 Task: Search one way flight ticket for 1 adult, 5 children, 2 infants in seat and 1 infant on lap in first from Mesa: Phoenix-mesa Gateway Airport (formerly Williams Afb) to Greenville: Pitt-greenville Airport on 5-2-2023. Choice of flights is Sun country airlines. Number of bags: 1 checked bag. Price is upto 92000. Outbound departure time preference is 4:30.
Action: Mouse moved to (258, 169)
Screenshot: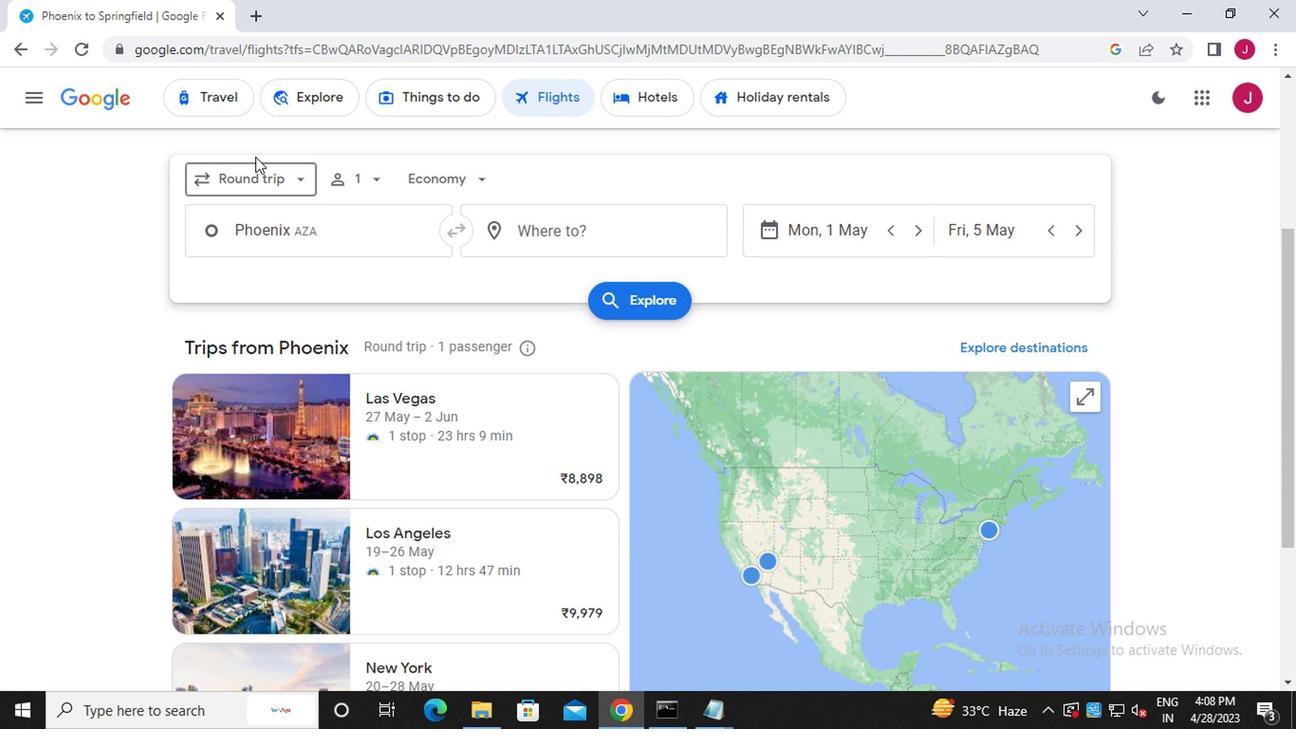
Action: Mouse pressed left at (258, 169)
Screenshot: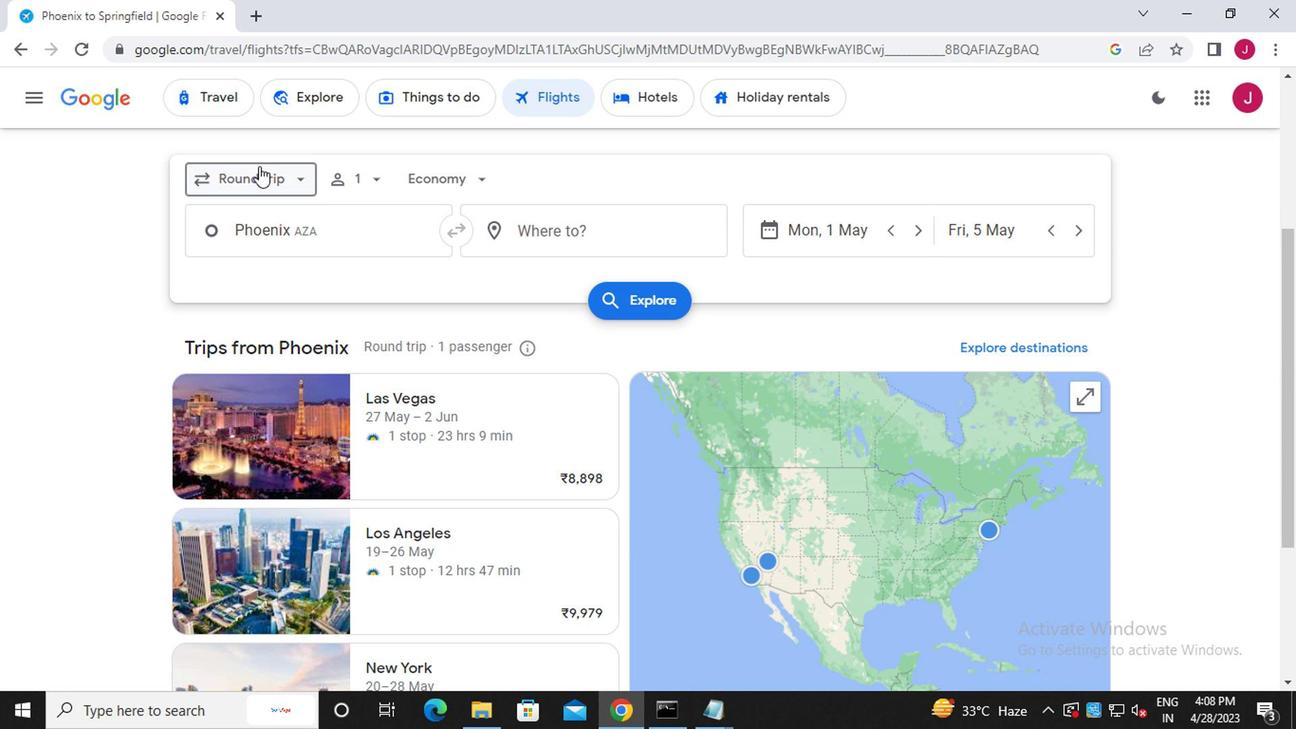 
Action: Mouse moved to (272, 257)
Screenshot: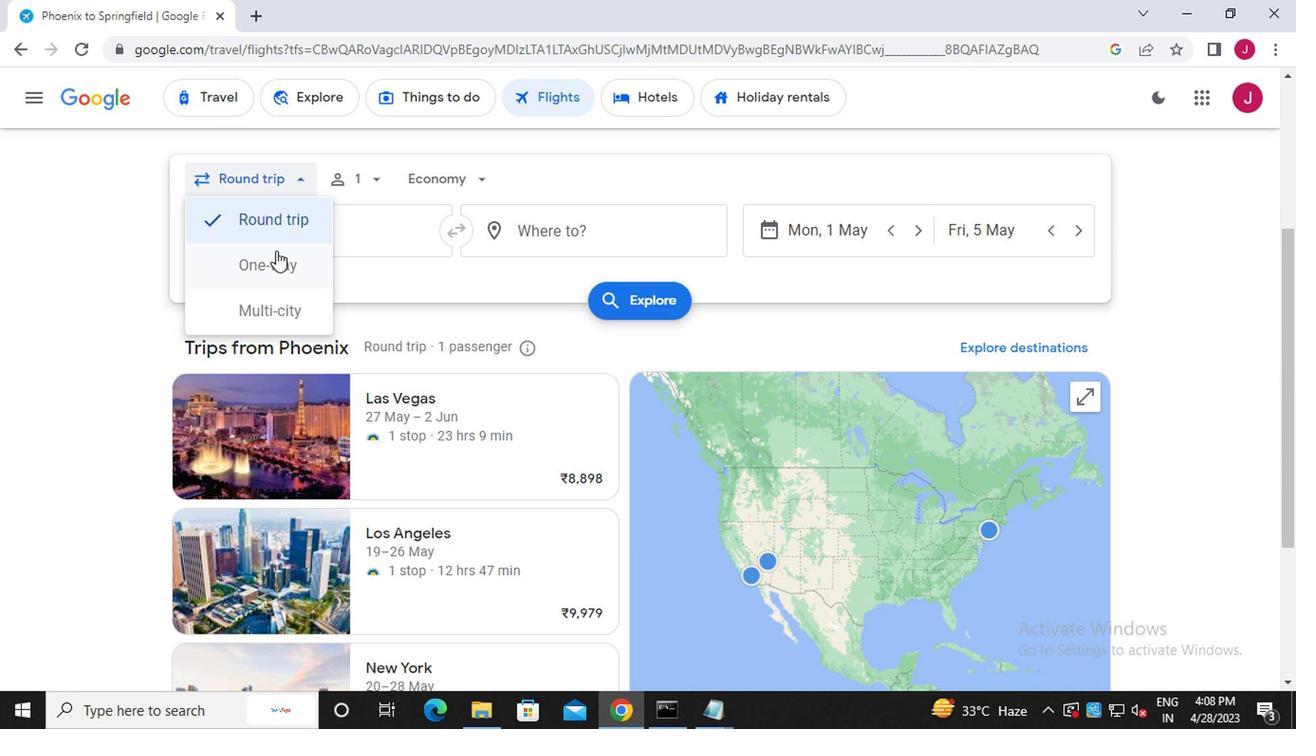
Action: Mouse pressed left at (272, 257)
Screenshot: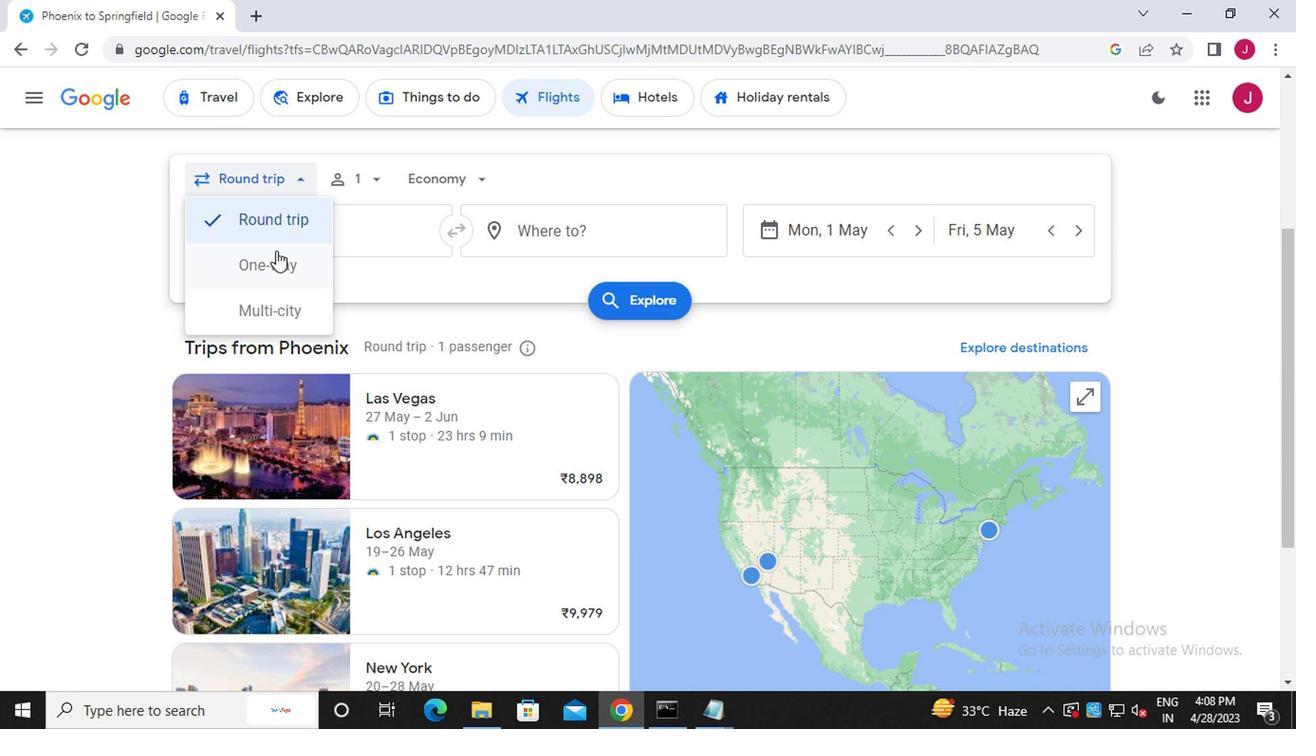 
Action: Mouse moved to (352, 181)
Screenshot: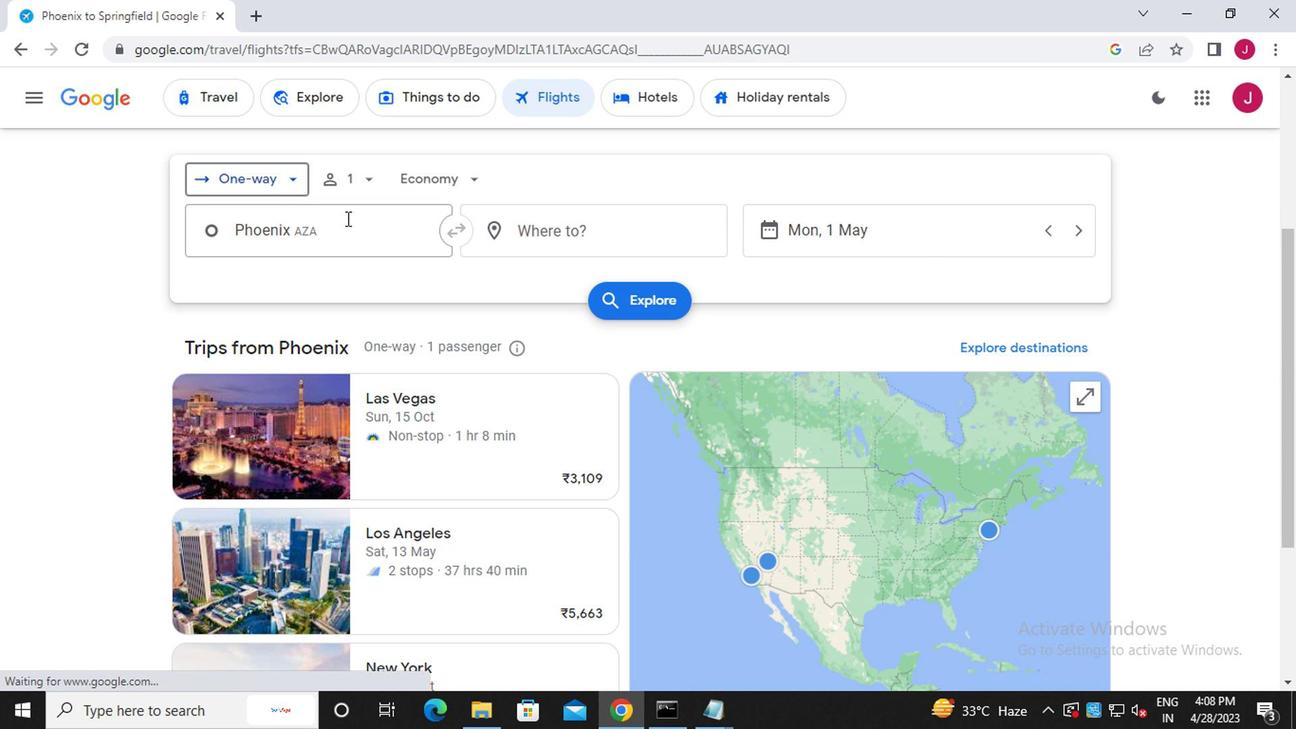 
Action: Mouse pressed left at (352, 181)
Screenshot: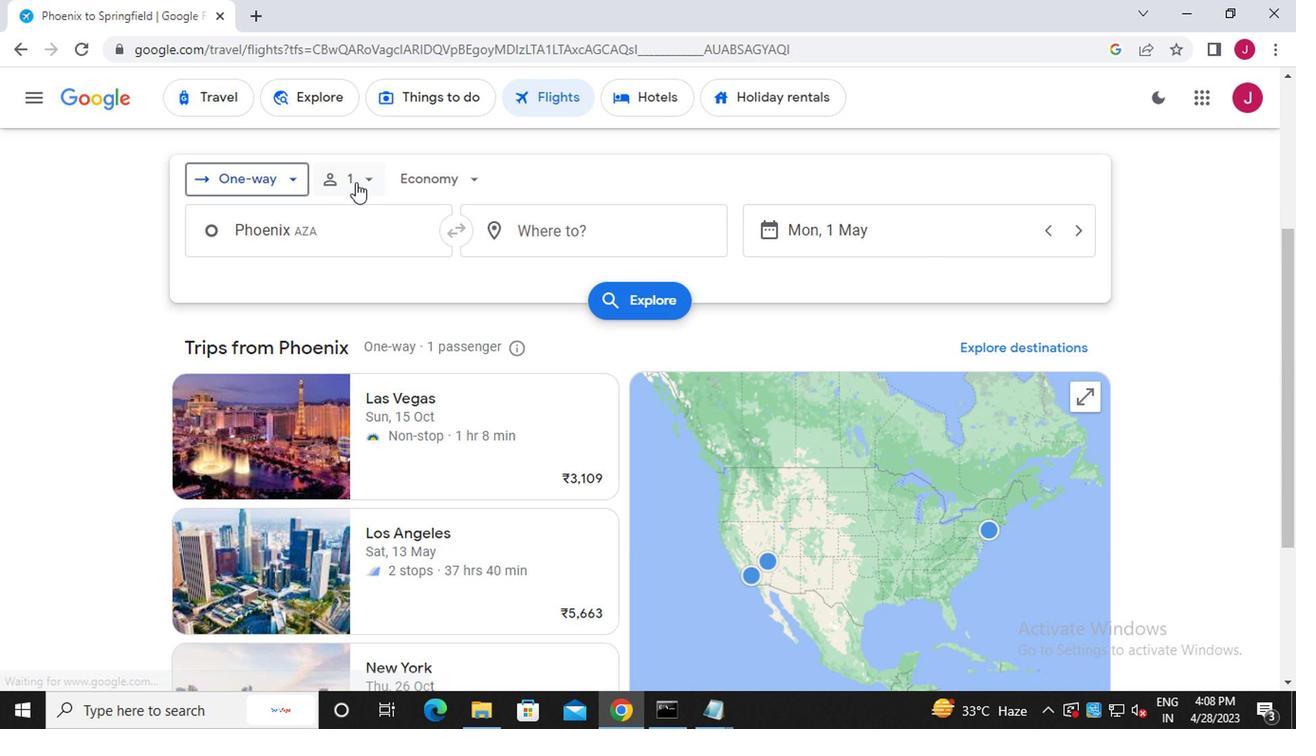 
Action: Mouse moved to (517, 282)
Screenshot: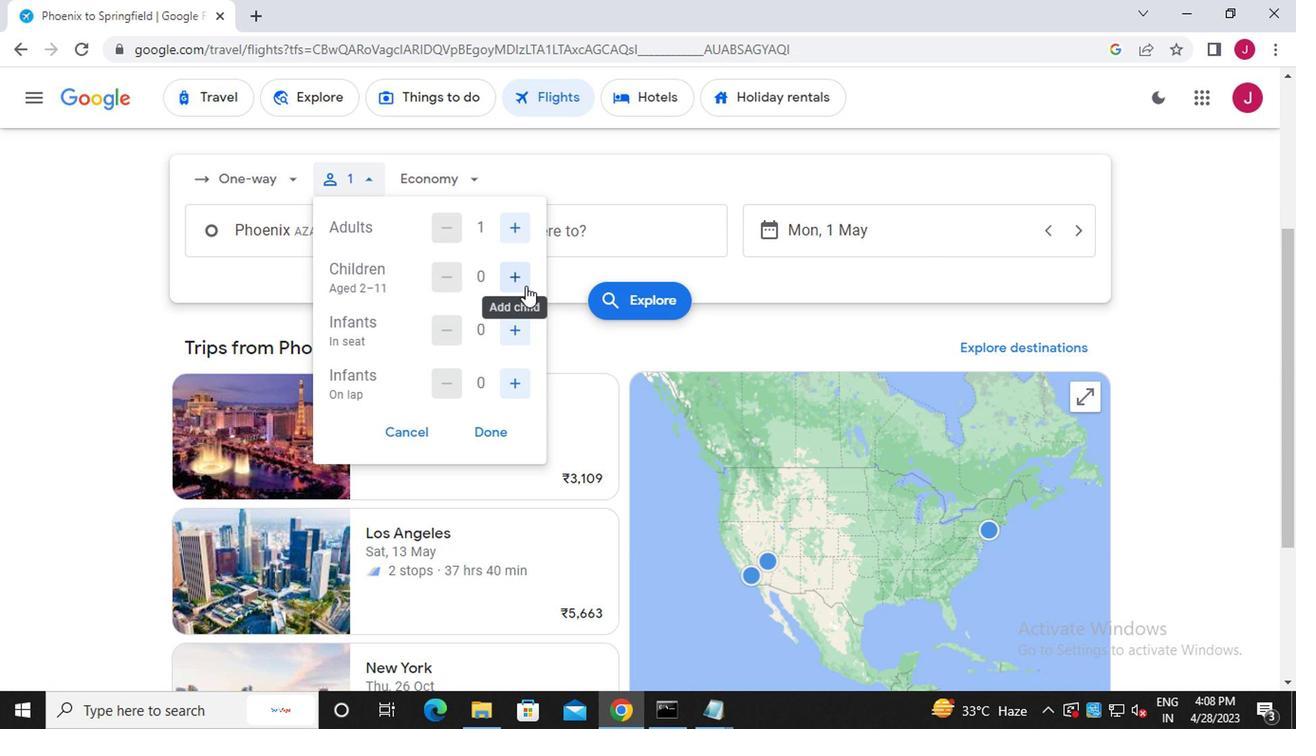 
Action: Mouse pressed left at (517, 282)
Screenshot: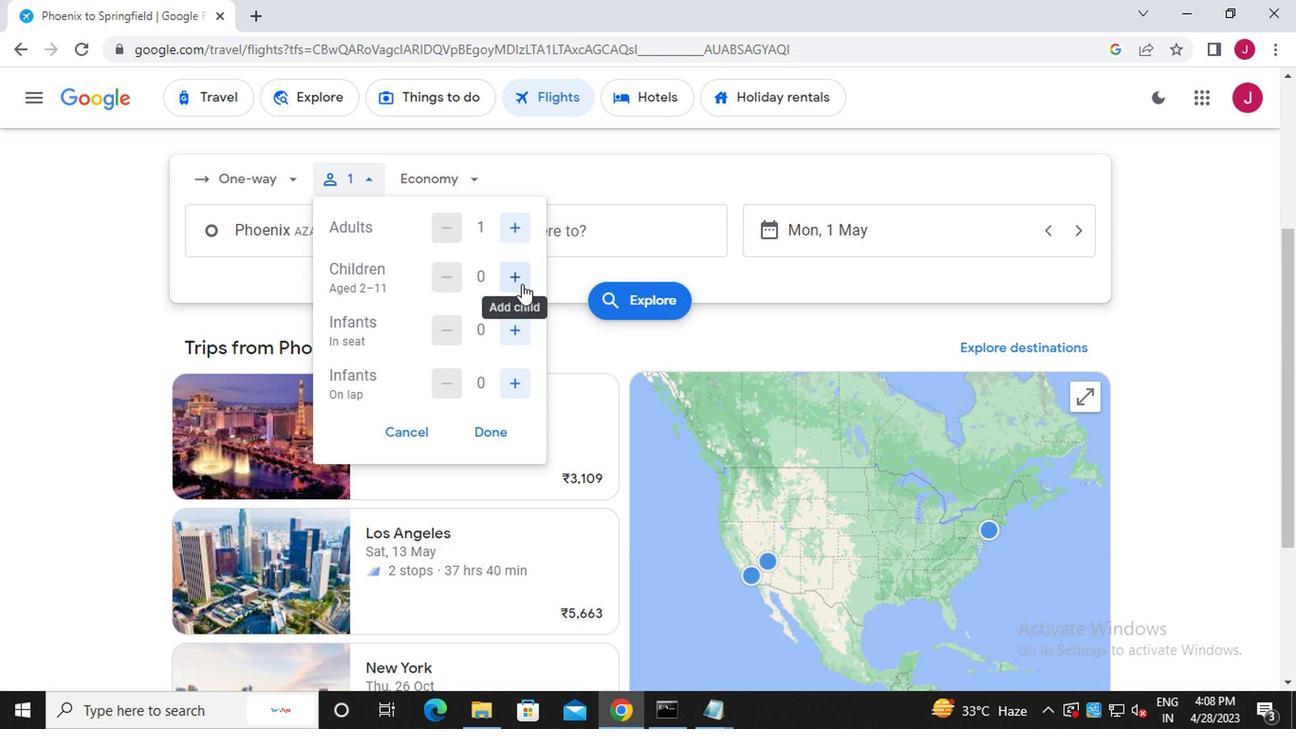 
Action: Mouse pressed left at (517, 282)
Screenshot: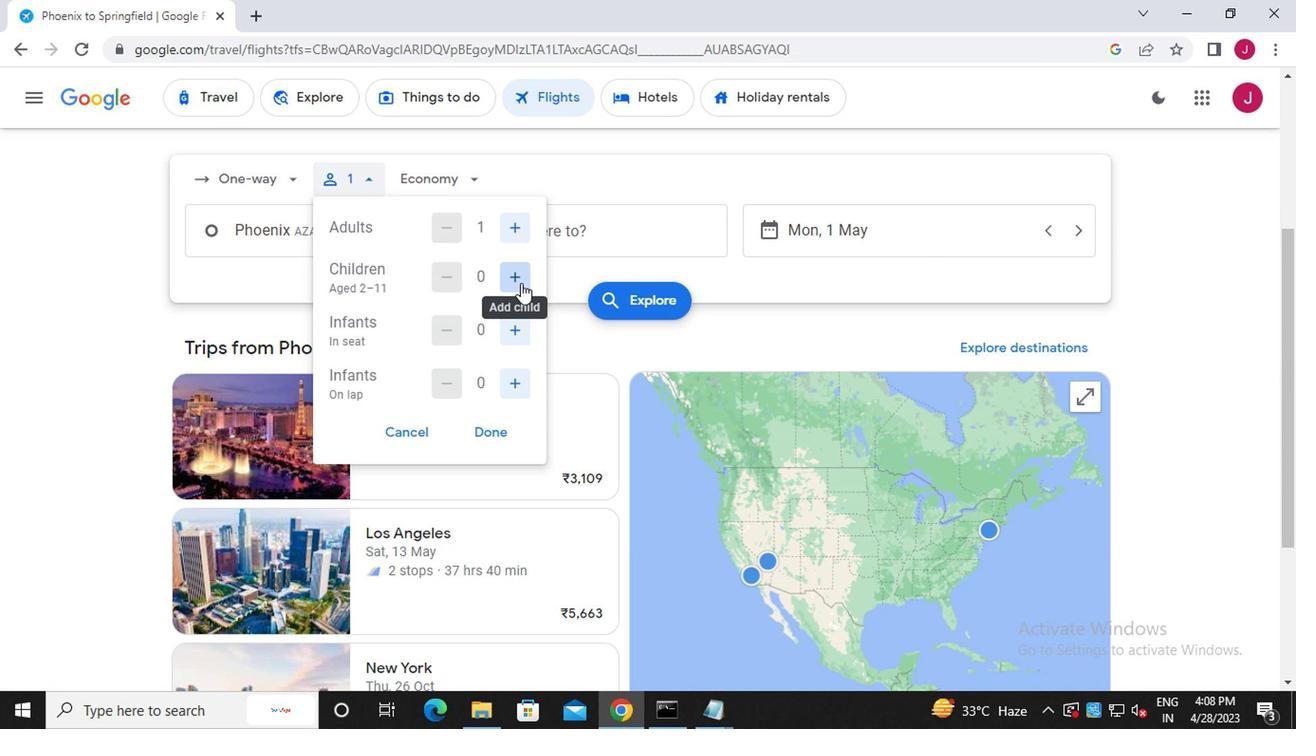 
Action: Mouse pressed left at (517, 282)
Screenshot: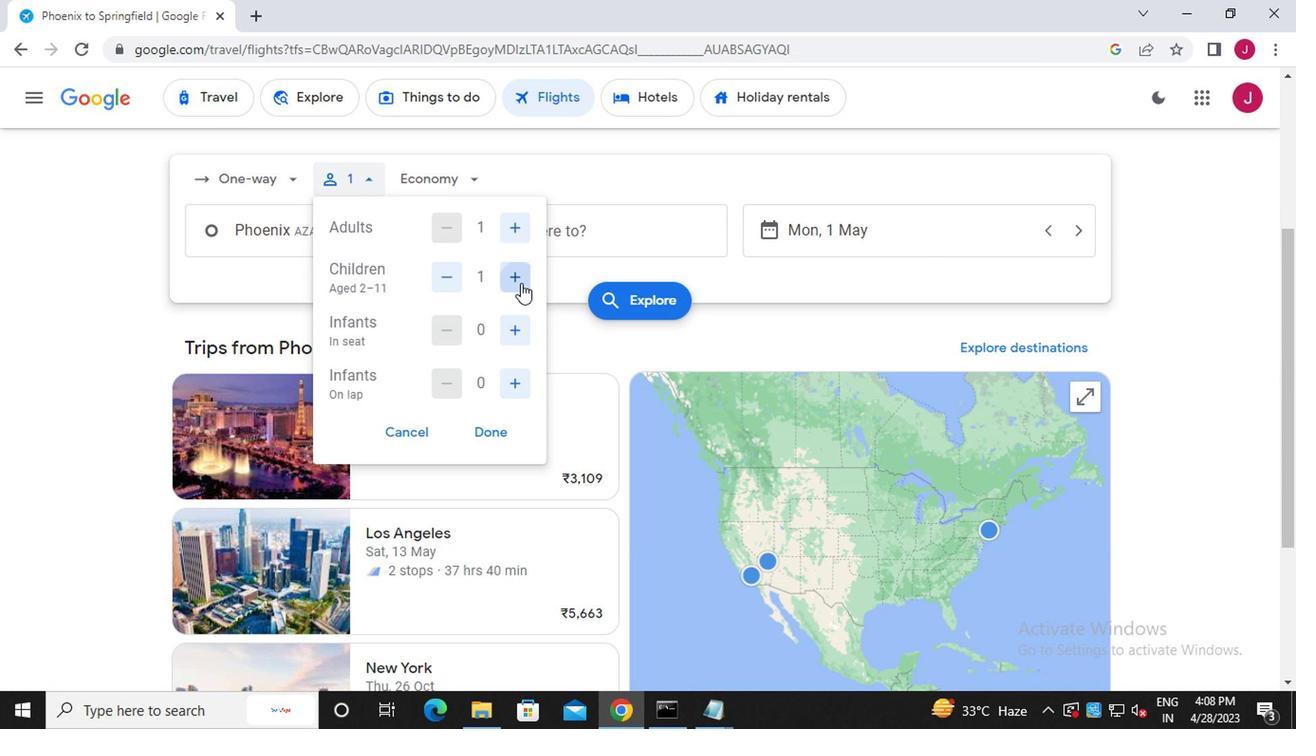 
Action: Mouse pressed left at (517, 282)
Screenshot: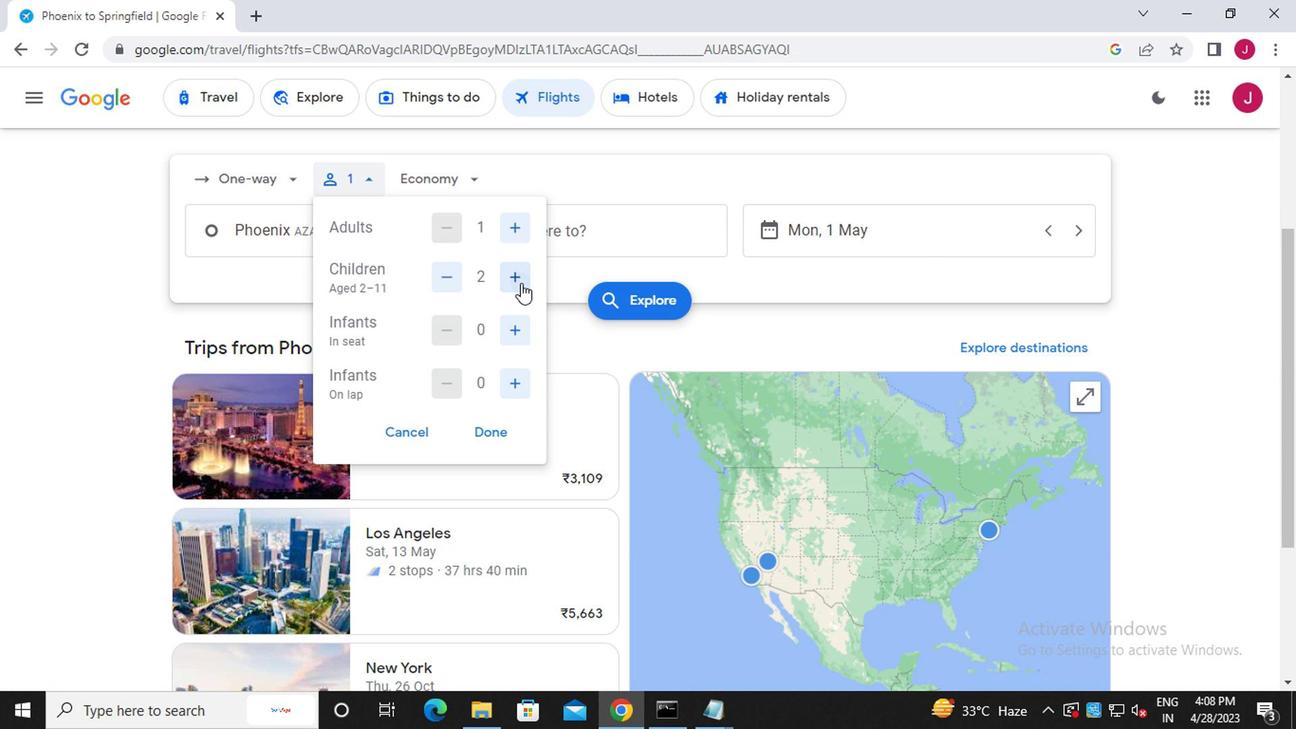 
Action: Mouse pressed left at (517, 282)
Screenshot: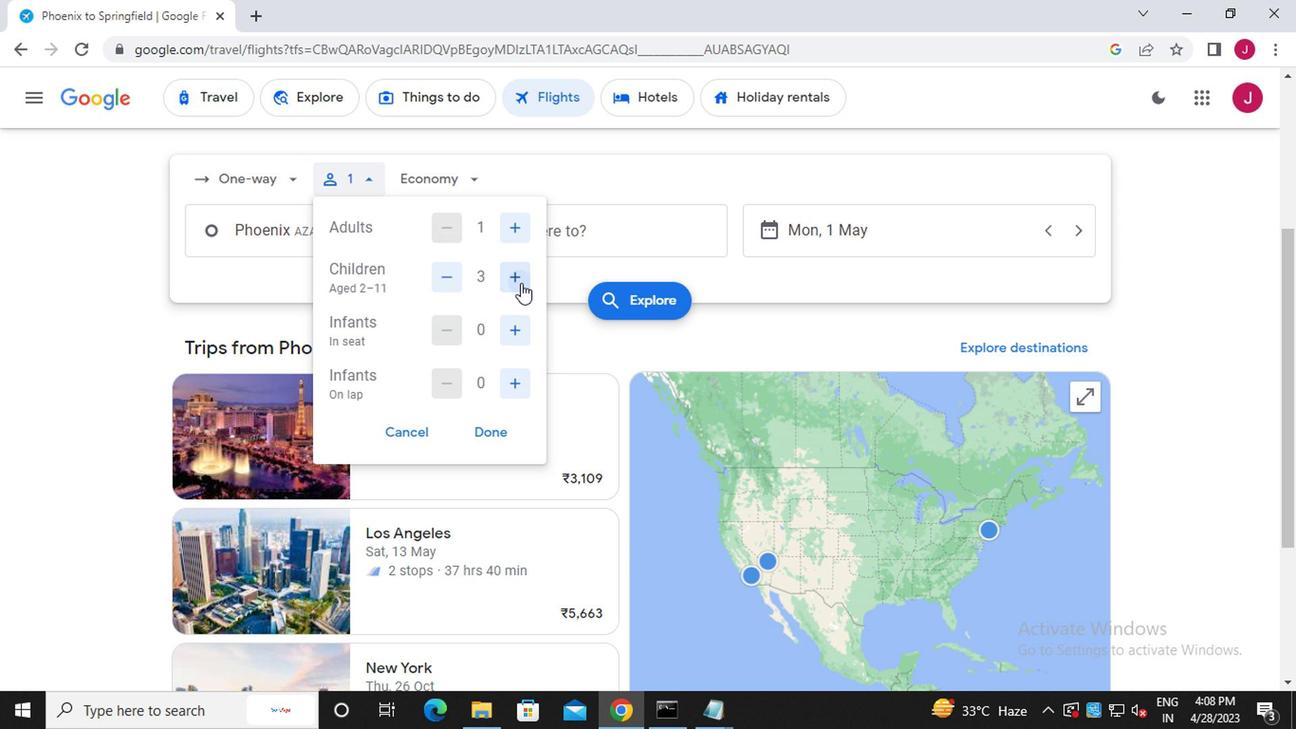 
Action: Mouse moved to (513, 326)
Screenshot: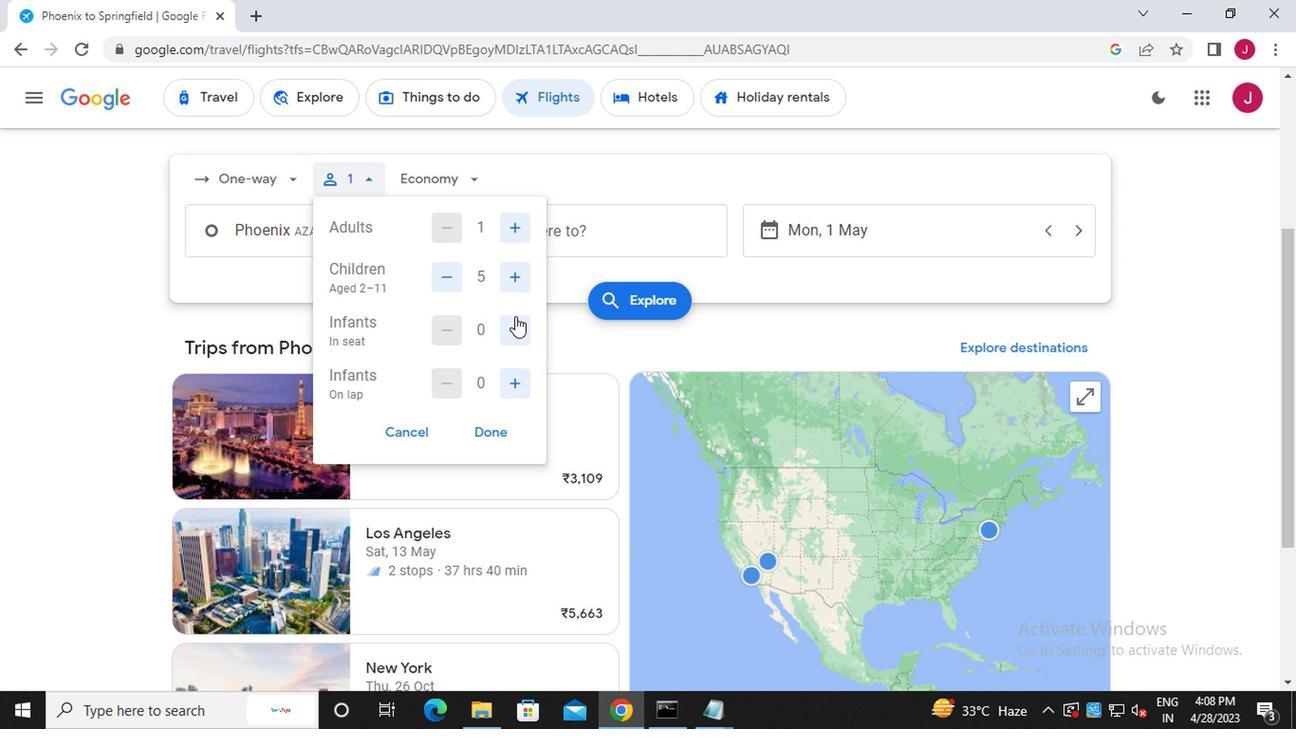 
Action: Mouse pressed left at (513, 326)
Screenshot: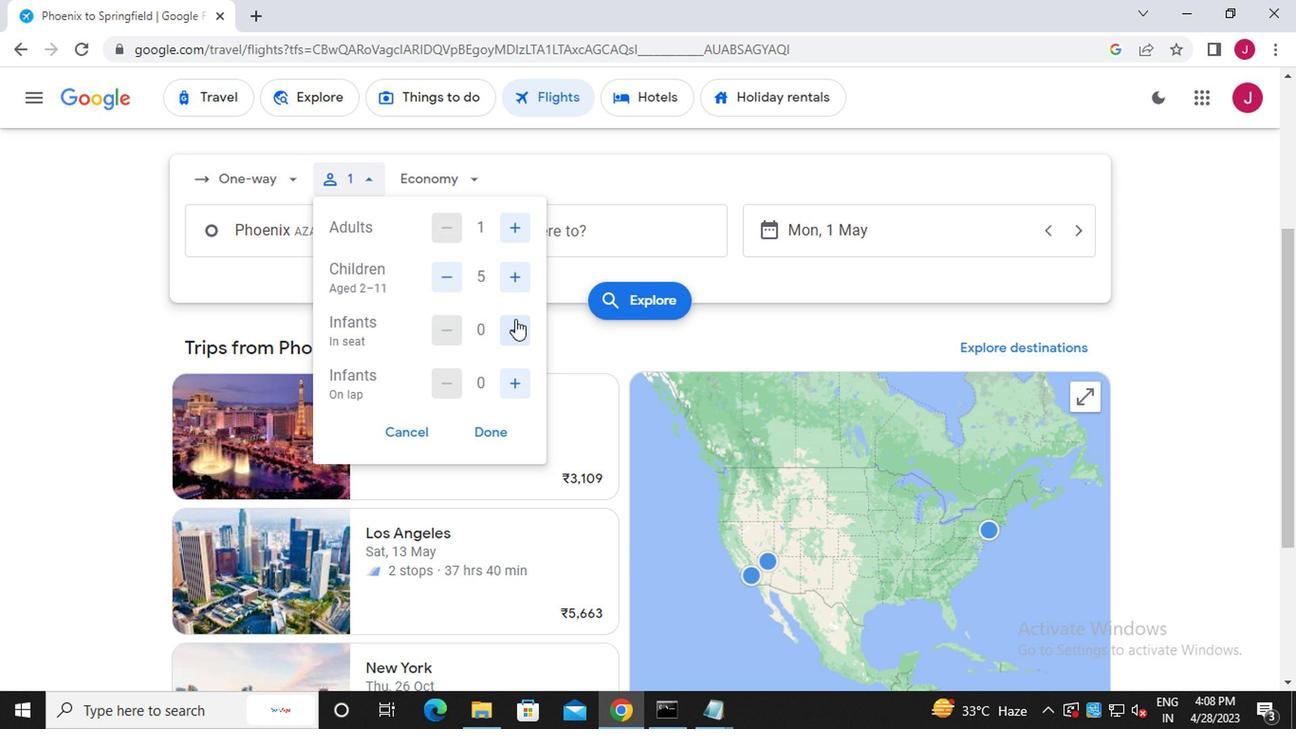 
Action: Mouse pressed left at (513, 326)
Screenshot: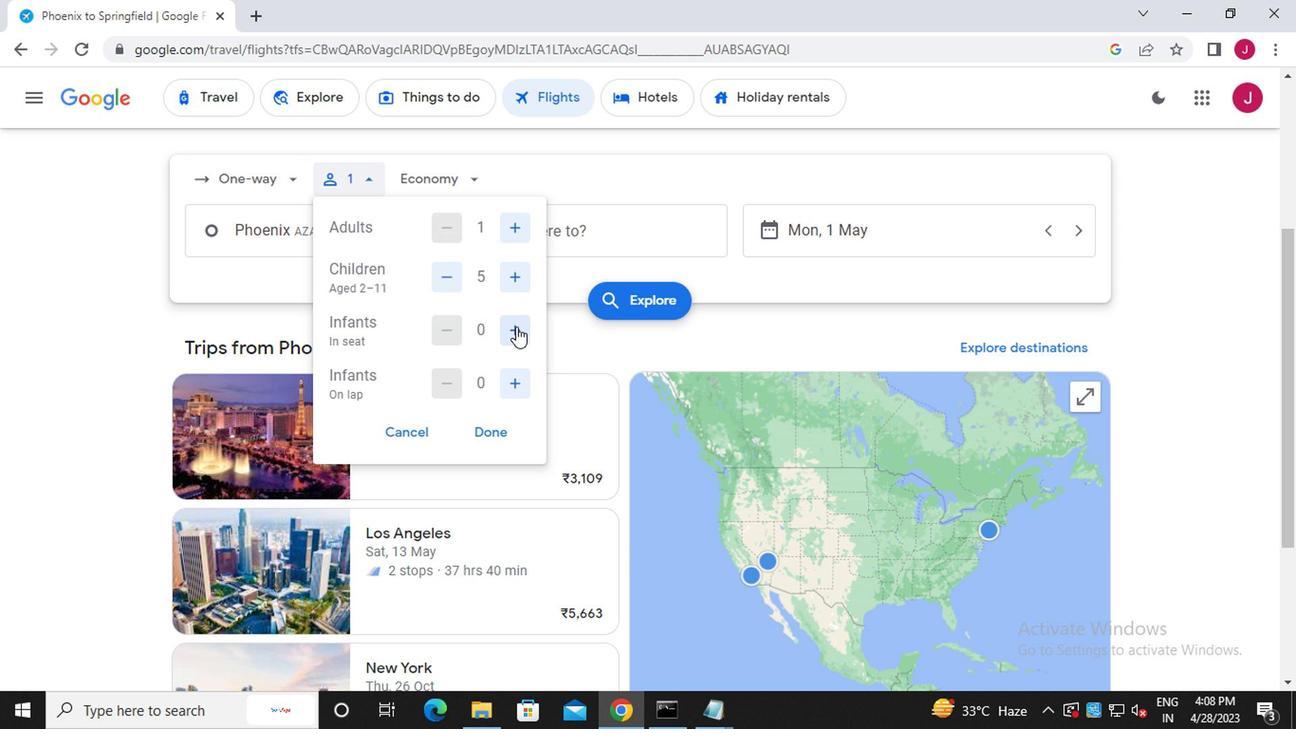 
Action: Mouse moved to (513, 384)
Screenshot: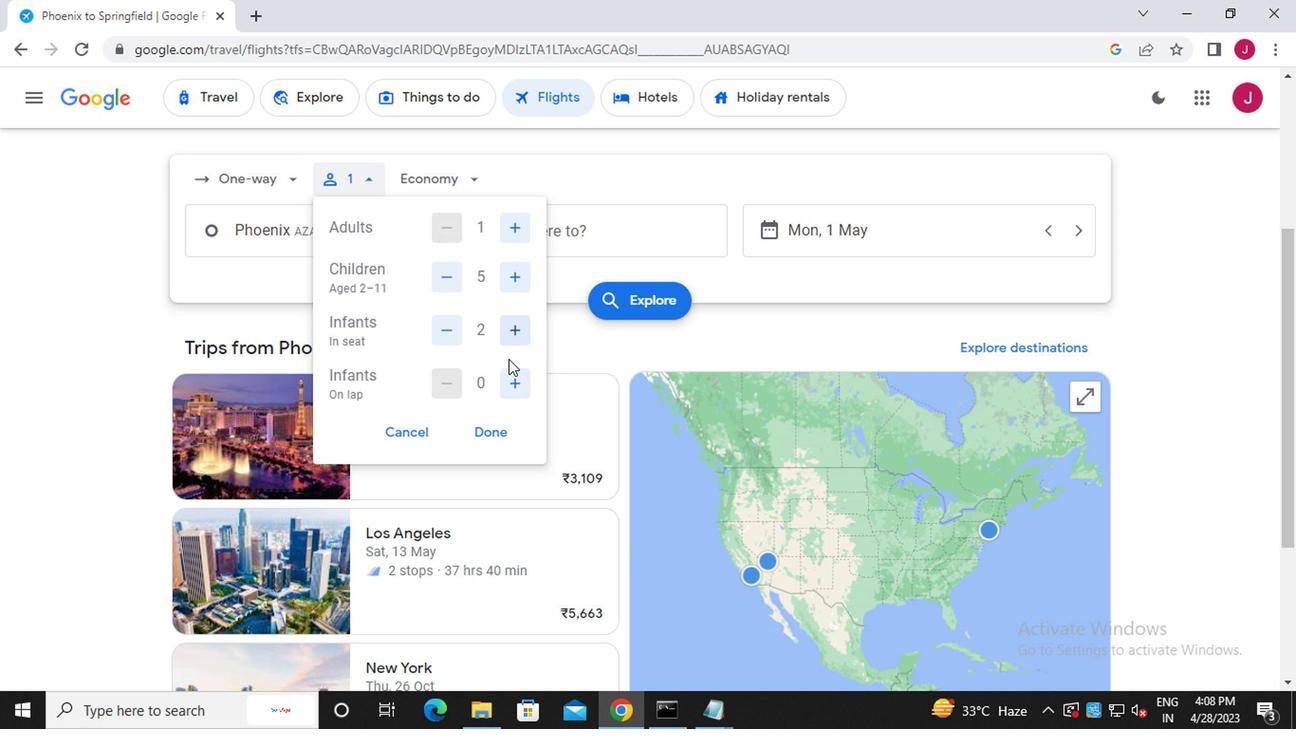 
Action: Mouse pressed left at (513, 384)
Screenshot: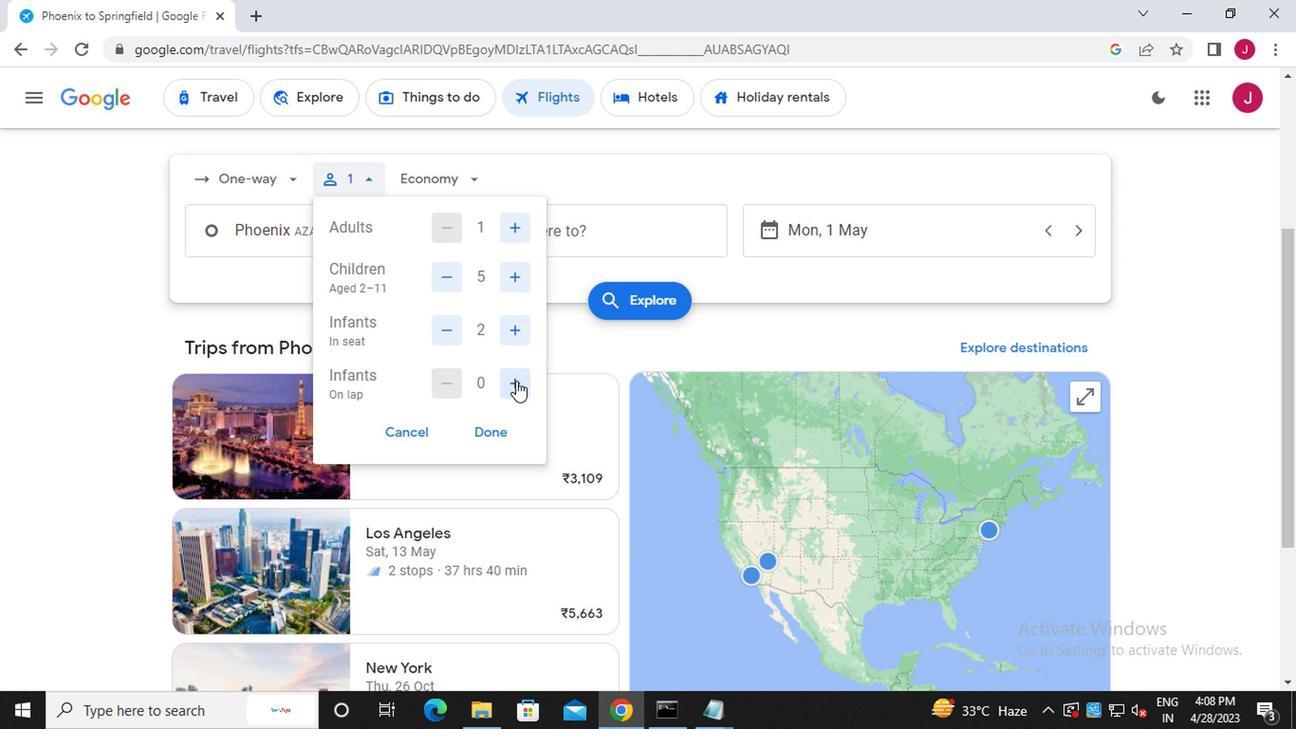 
Action: Mouse moved to (438, 380)
Screenshot: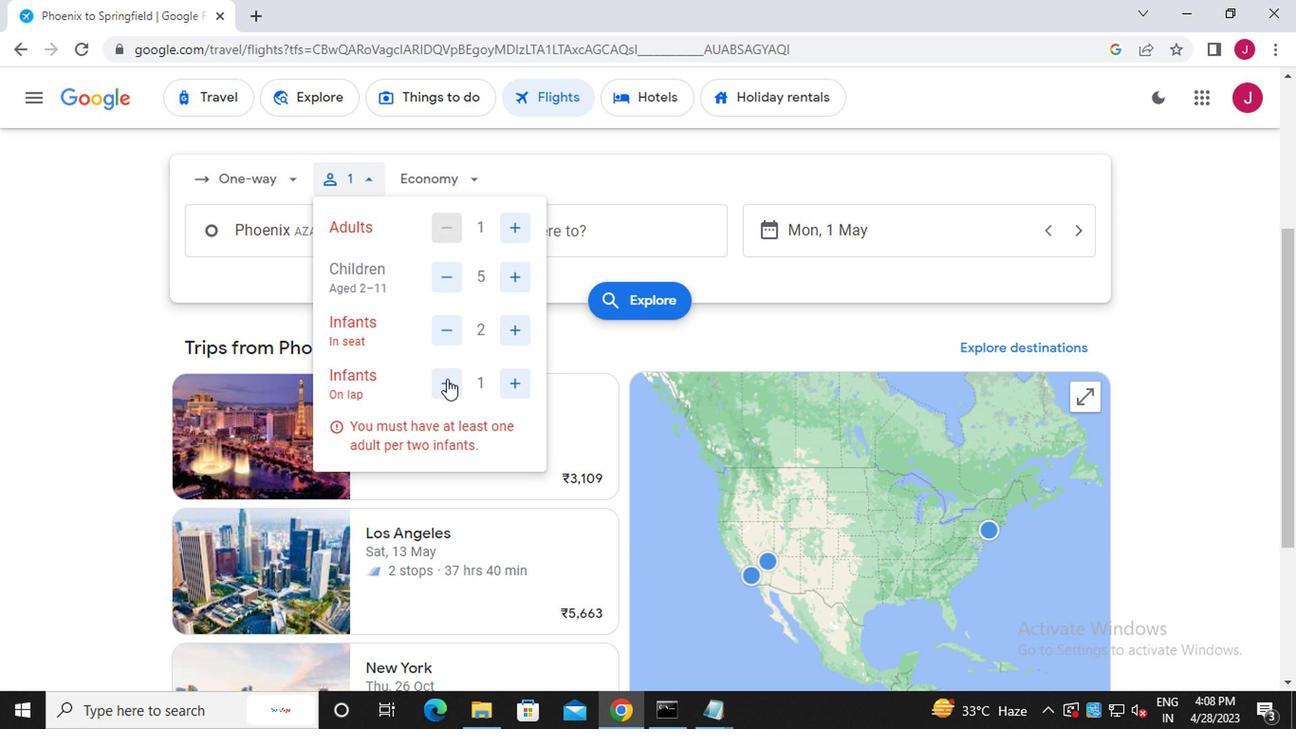 
Action: Mouse pressed left at (438, 380)
Screenshot: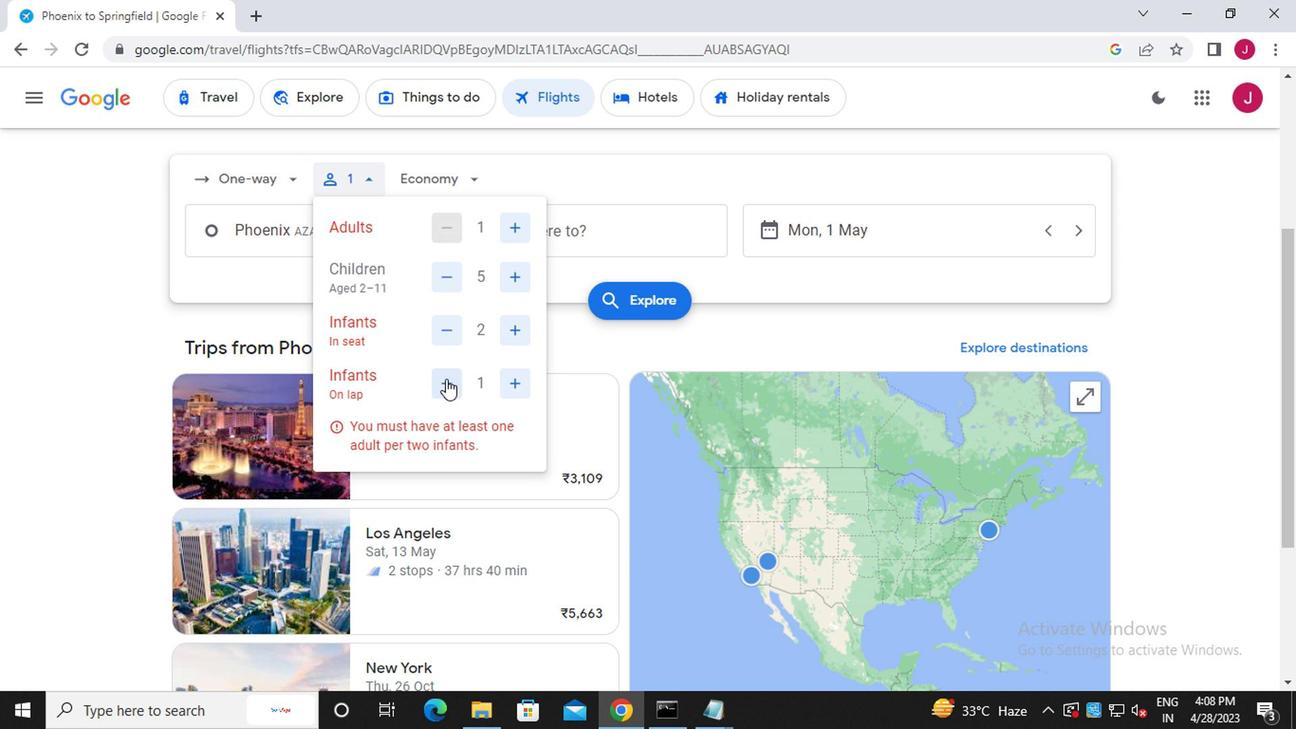 
Action: Mouse moved to (511, 387)
Screenshot: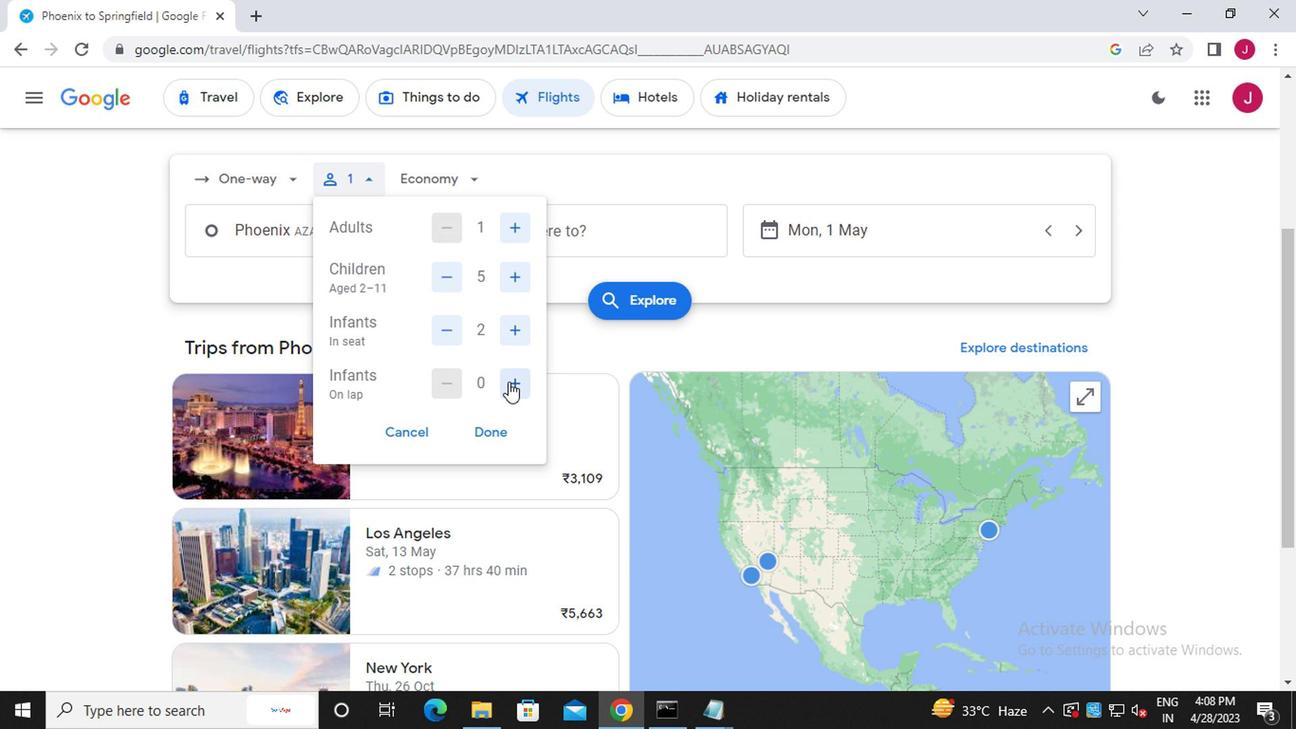 
Action: Mouse pressed left at (511, 387)
Screenshot: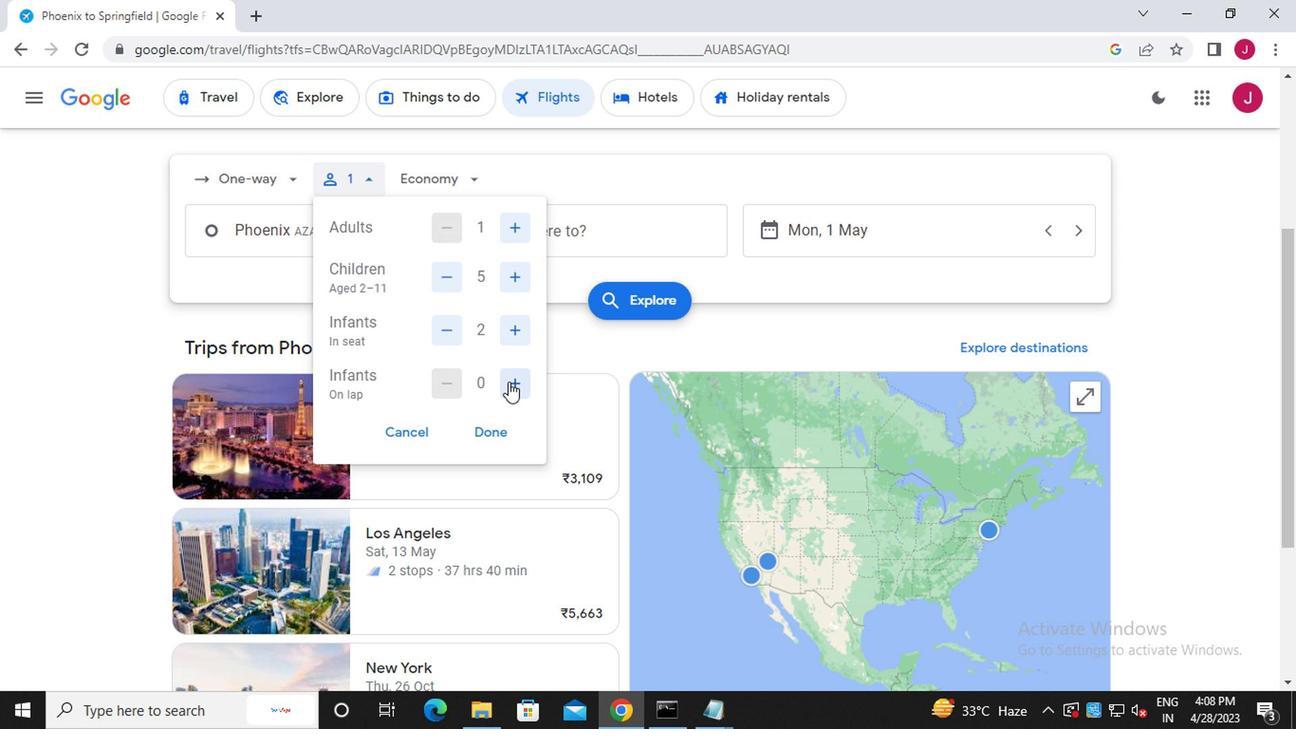
Action: Mouse moved to (455, 331)
Screenshot: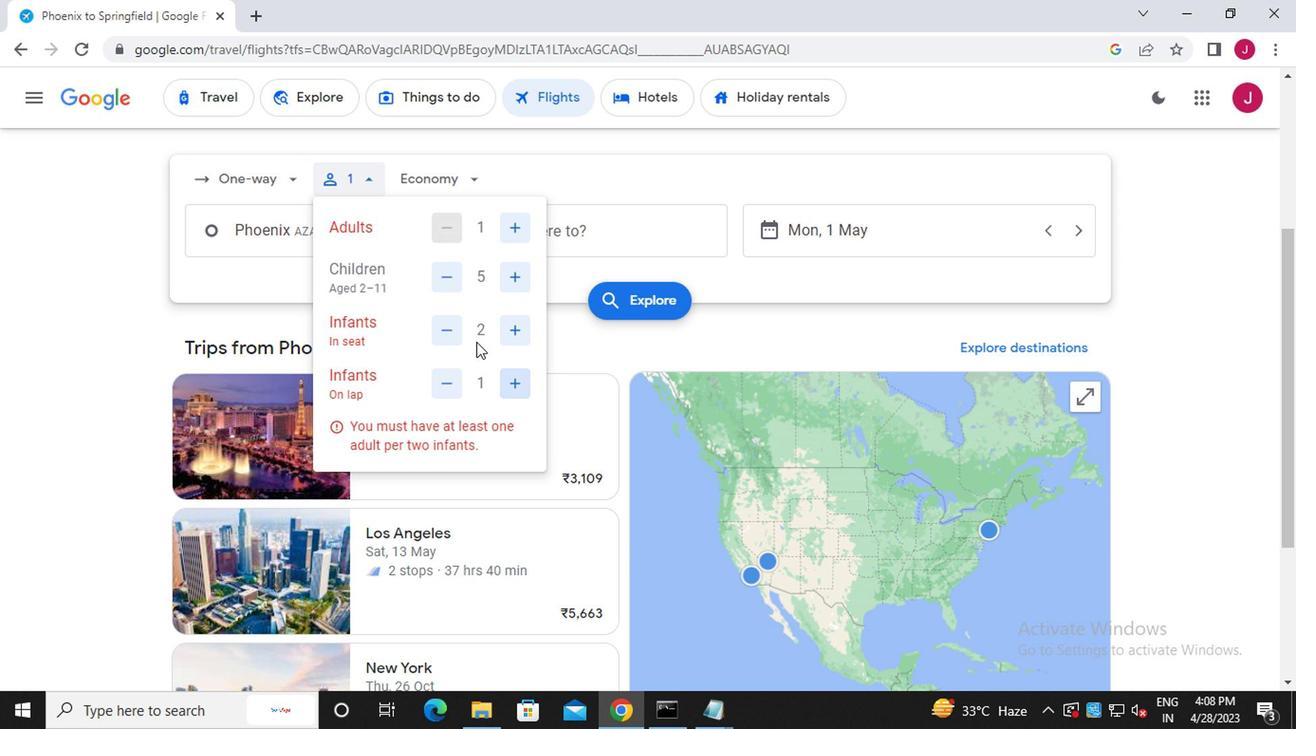 
Action: Mouse pressed left at (455, 331)
Screenshot: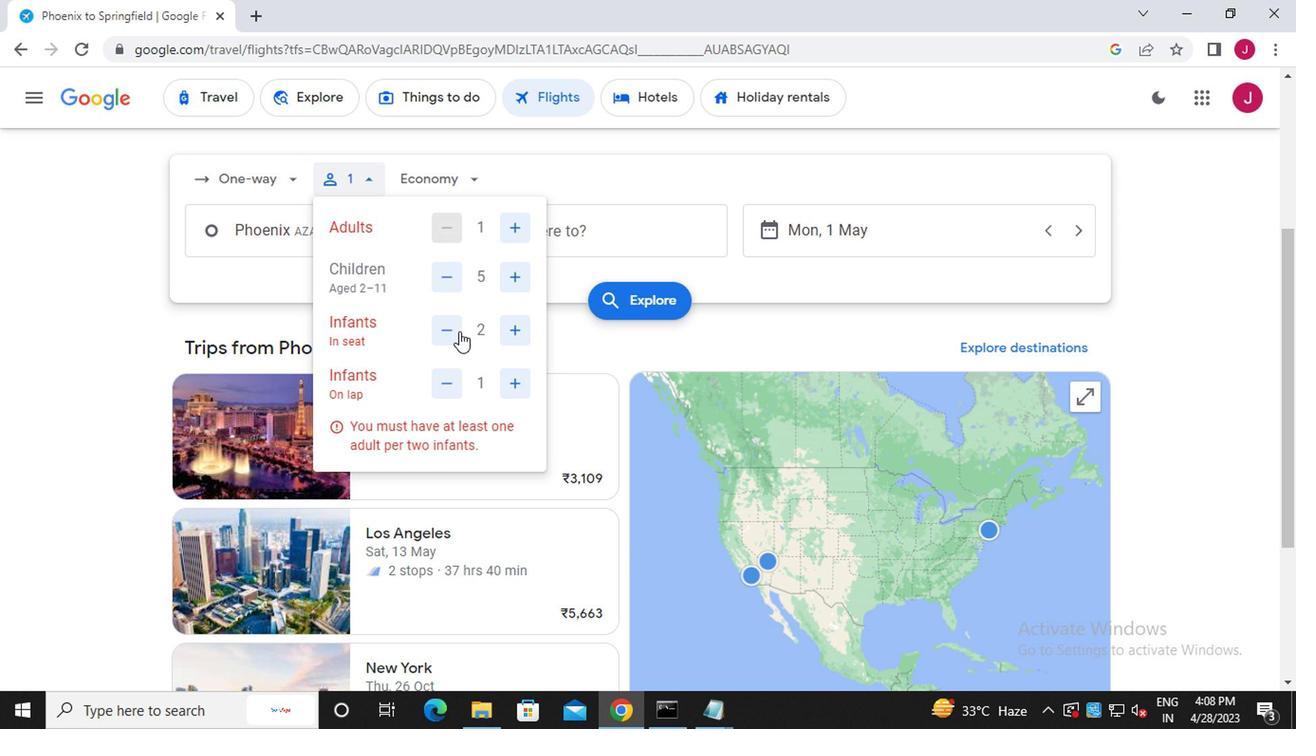 
Action: Mouse moved to (490, 433)
Screenshot: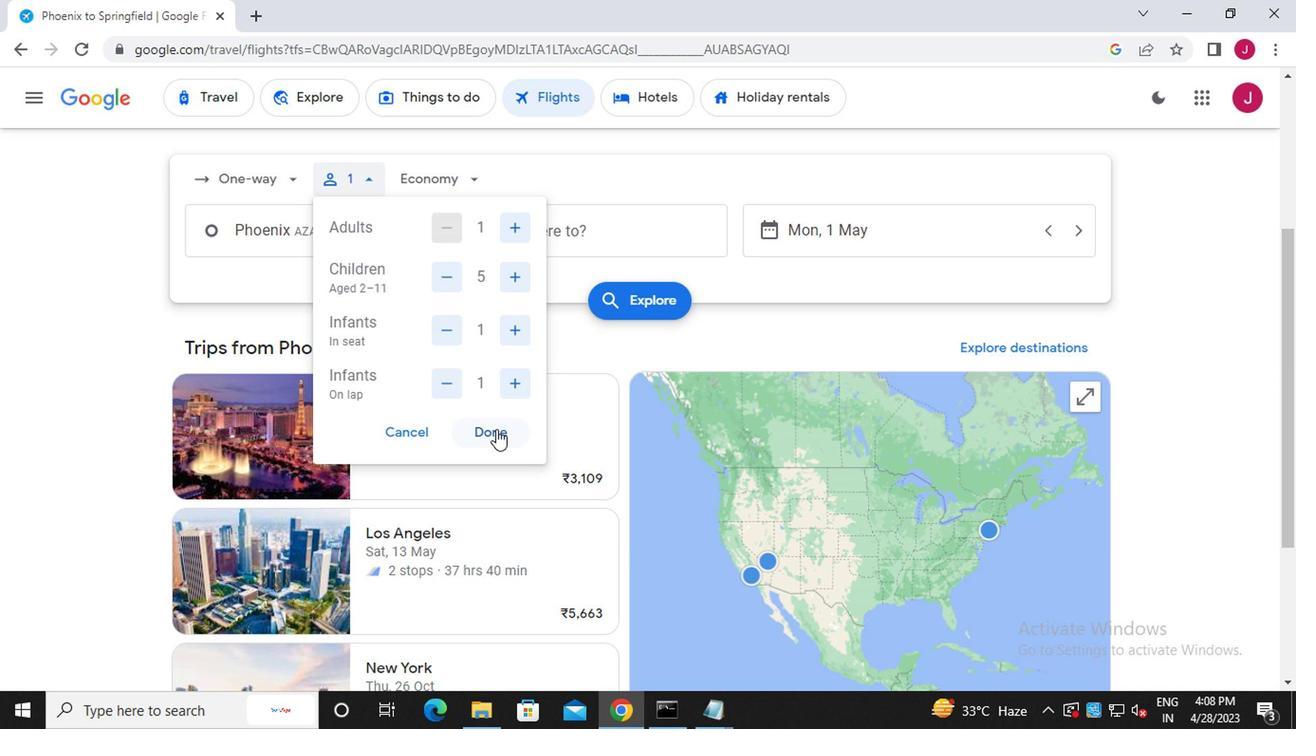 
Action: Mouse pressed left at (490, 433)
Screenshot: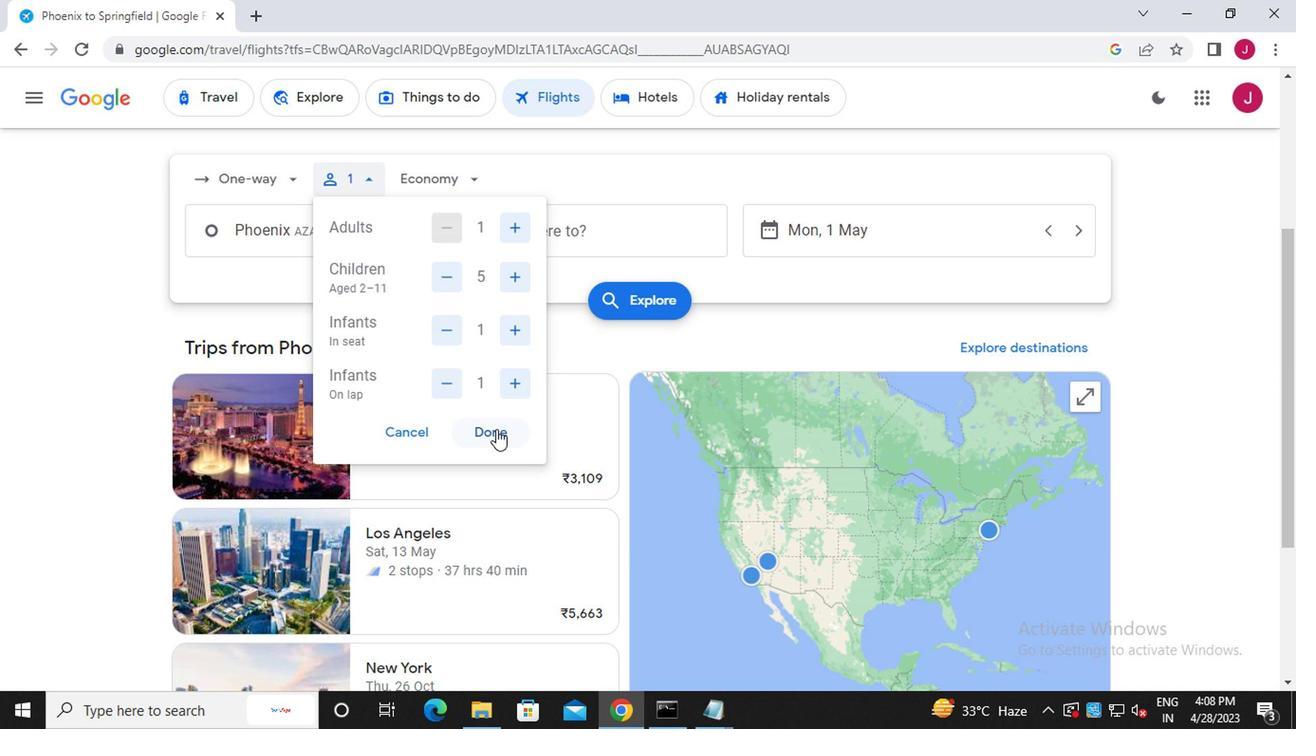 
Action: Mouse moved to (374, 227)
Screenshot: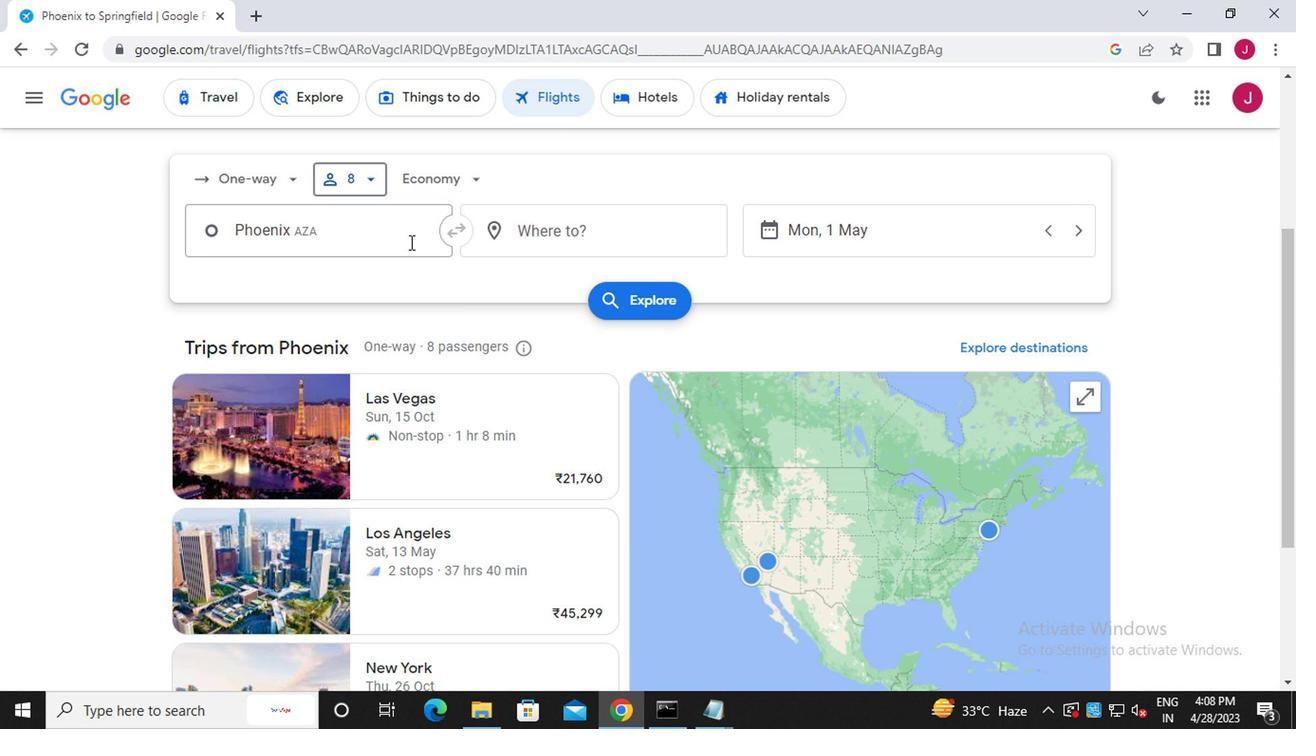 
Action: Mouse pressed left at (374, 227)
Screenshot: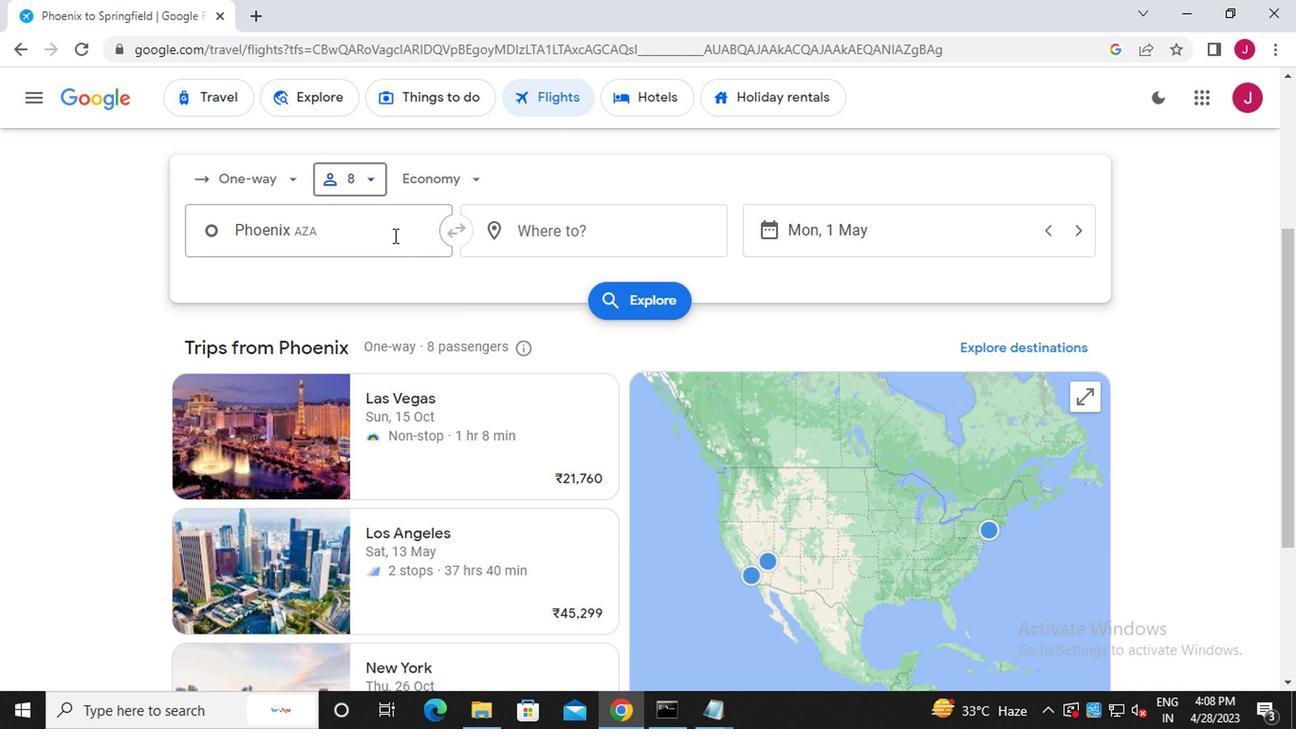 
Action: Mouse moved to (385, 227)
Screenshot: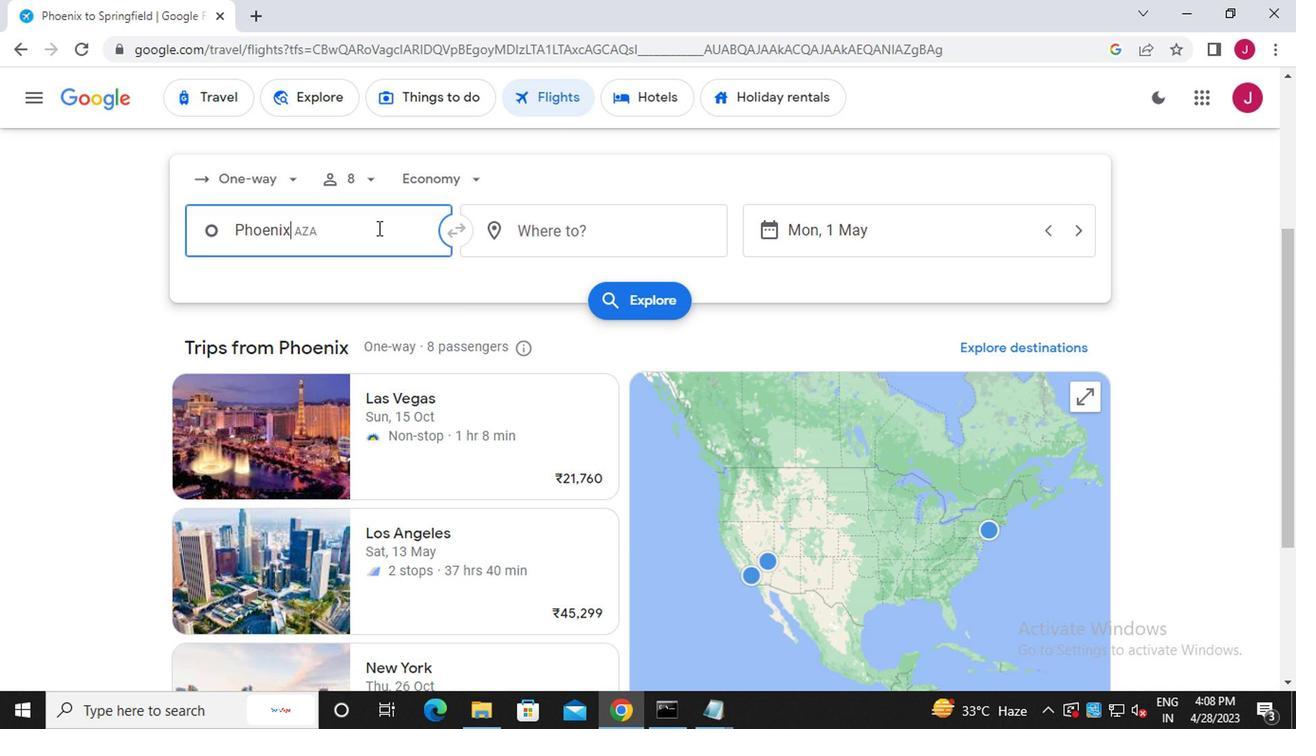
Action: Key pressed mesa
Screenshot: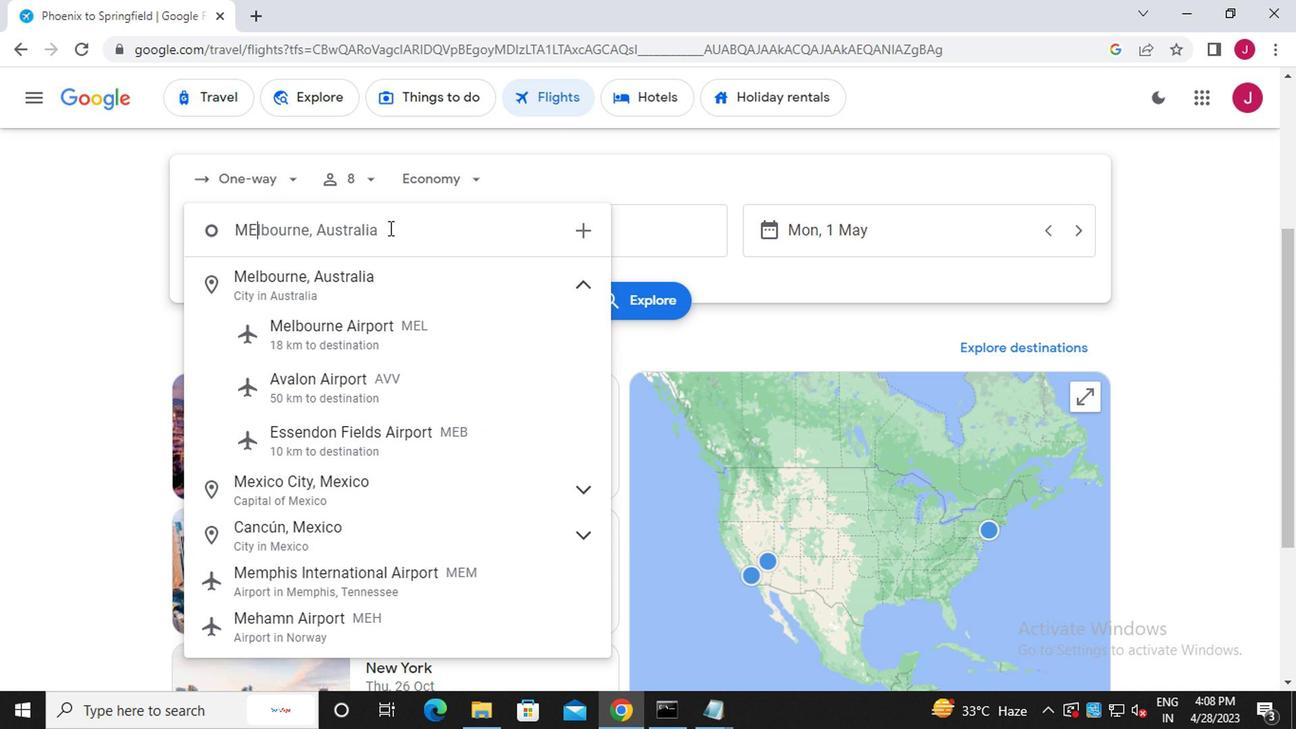 
Action: Mouse moved to (394, 577)
Screenshot: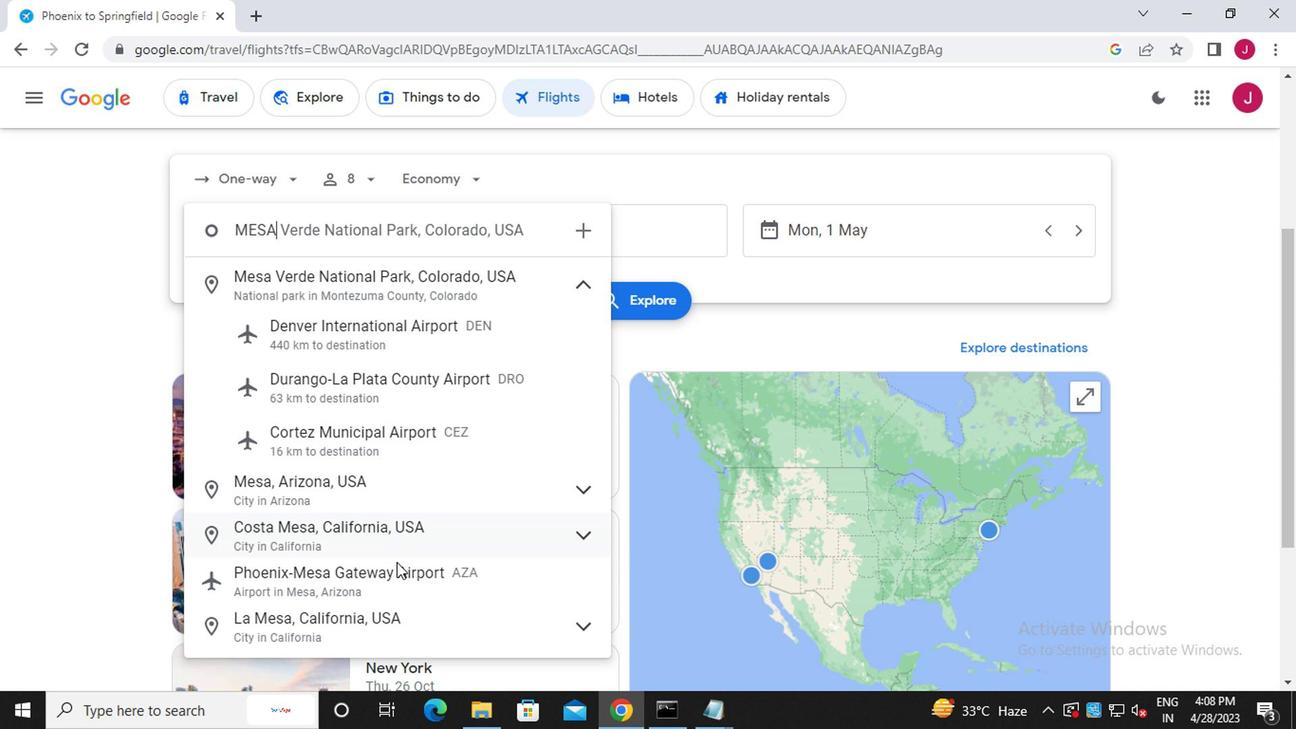 
Action: Mouse pressed left at (394, 577)
Screenshot: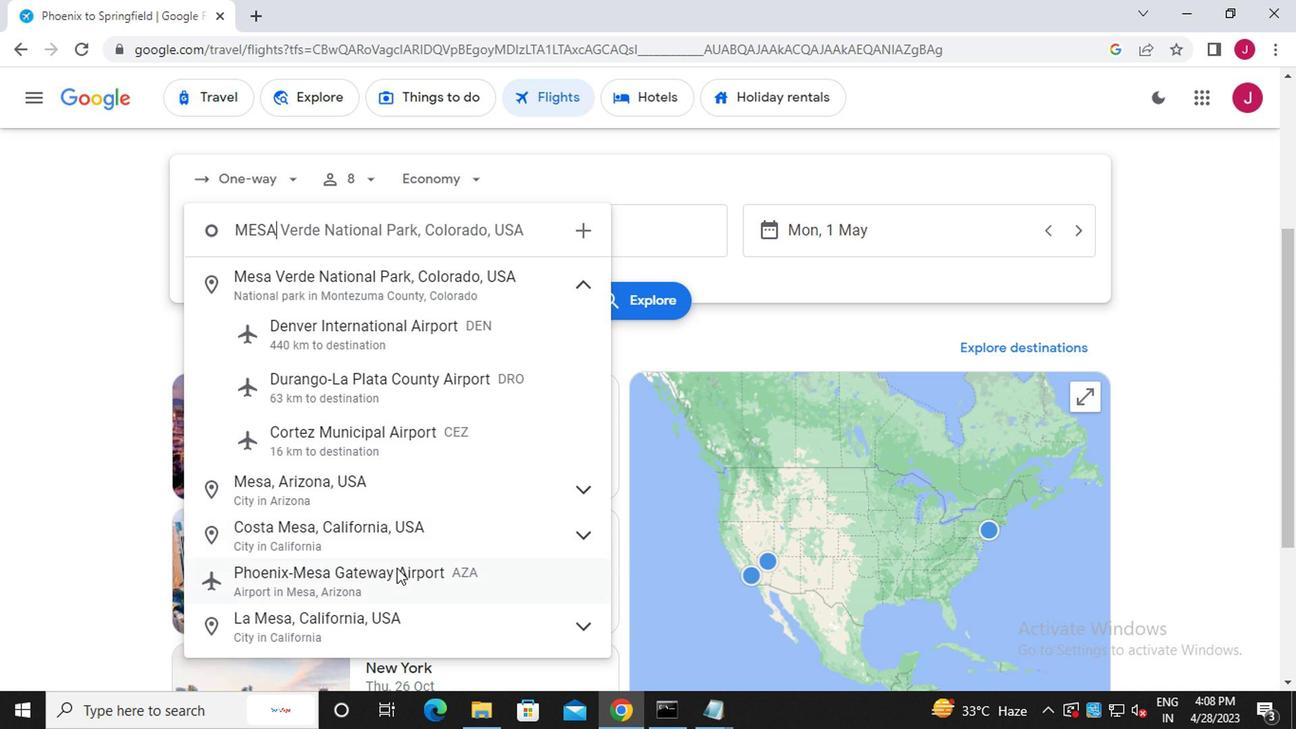 
Action: Mouse moved to (594, 230)
Screenshot: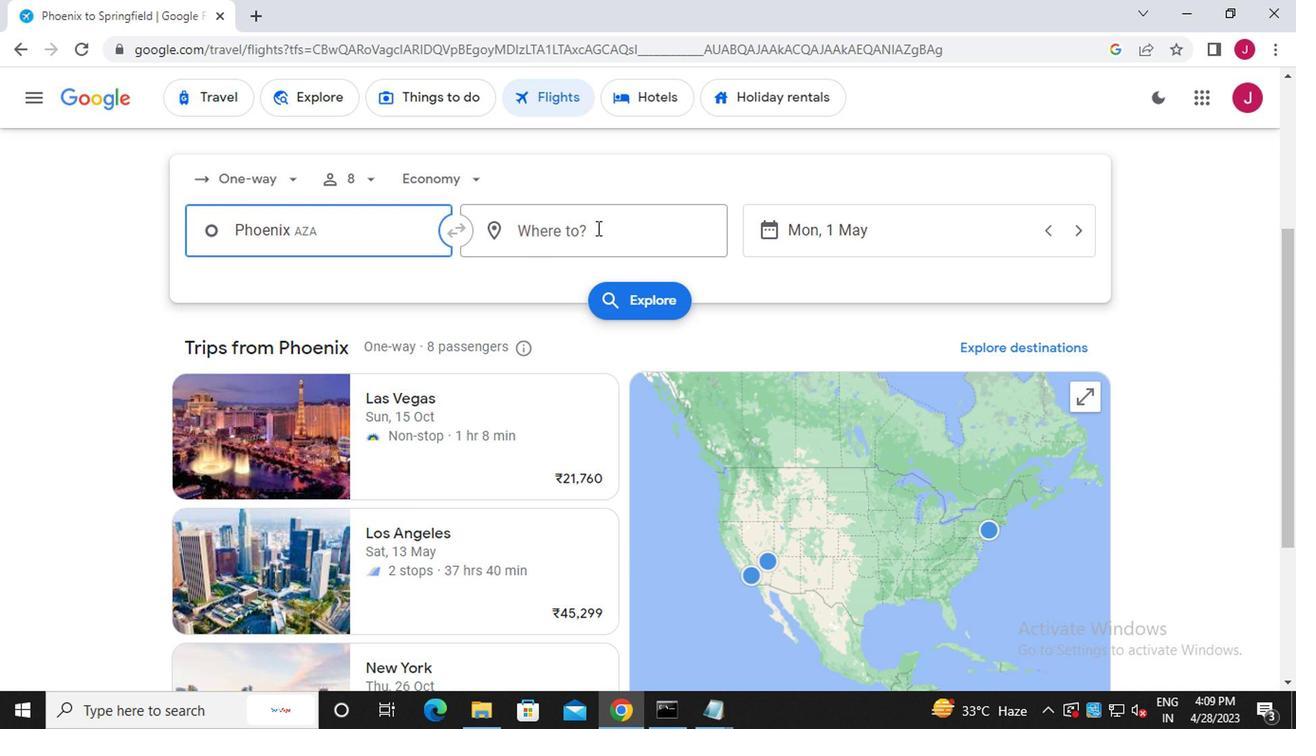 
Action: Mouse pressed left at (594, 230)
Screenshot: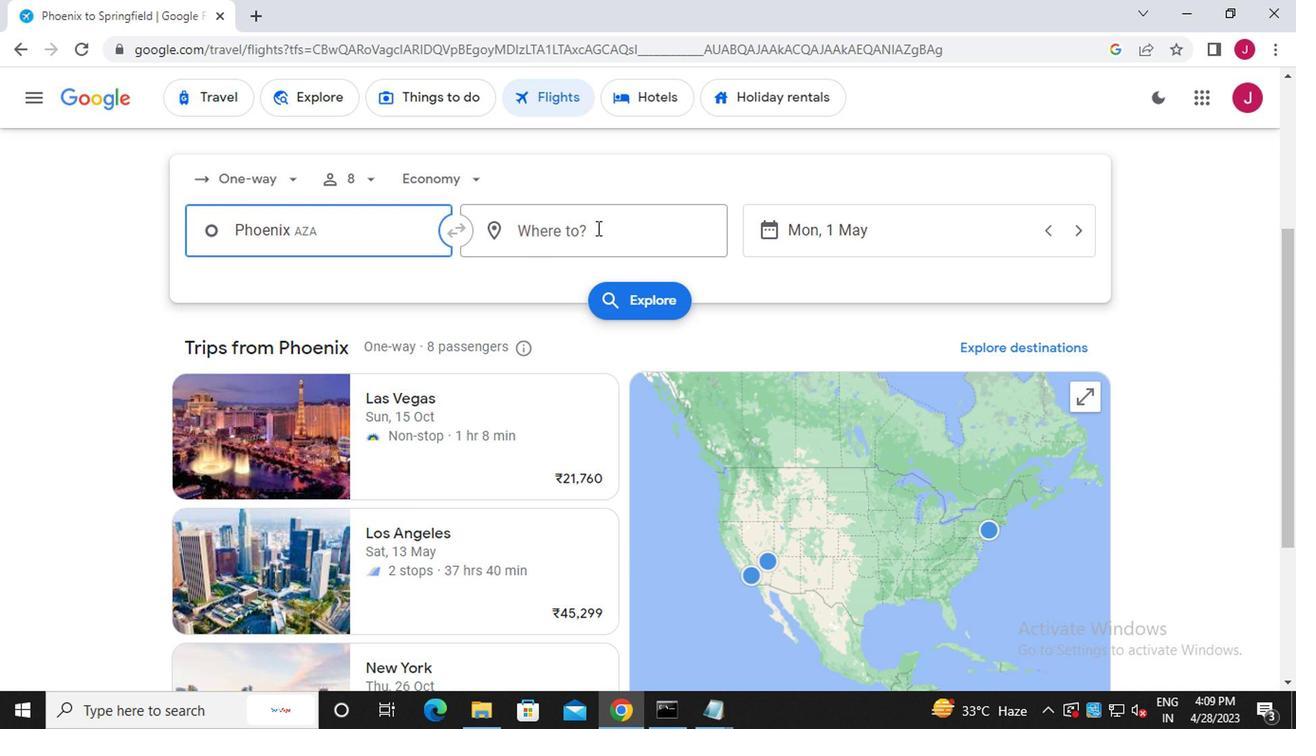 
Action: Key pressed greenvill
Screenshot: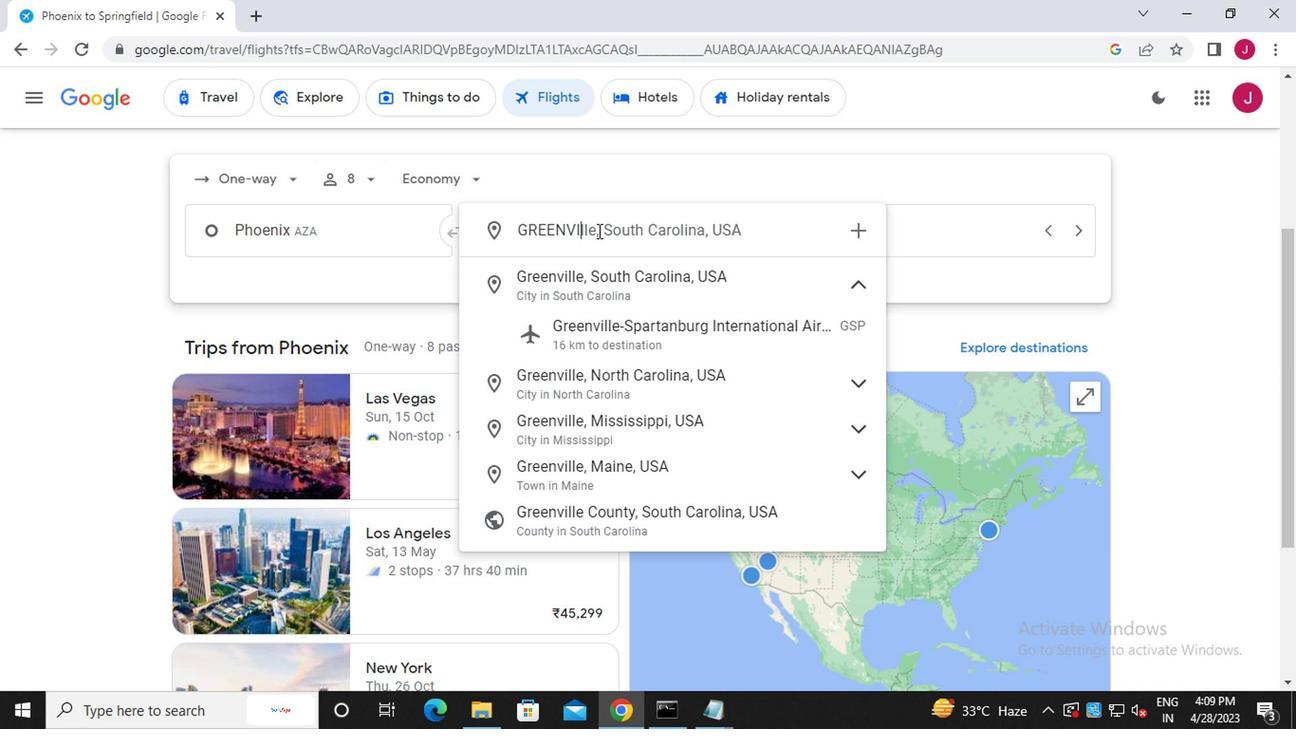 
Action: Mouse moved to (659, 236)
Screenshot: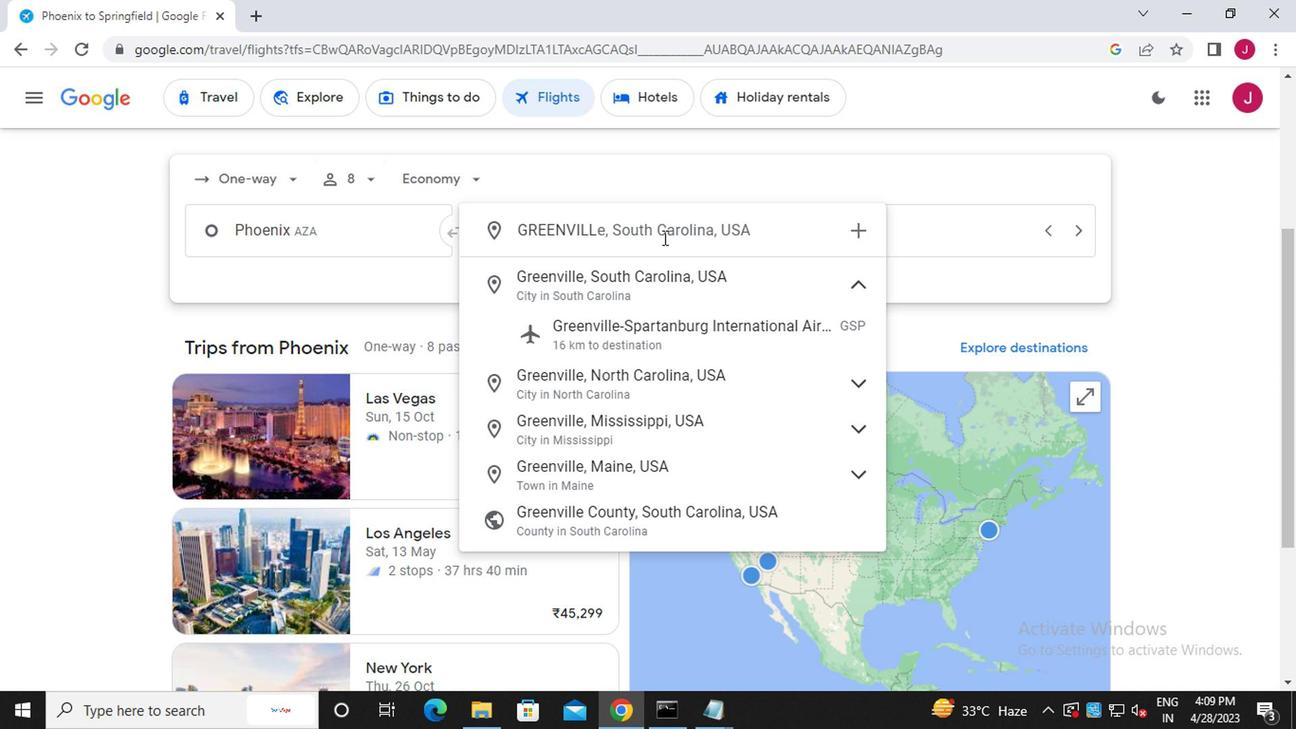 
Action: Key pressed e<Key.space>p
Screenshot: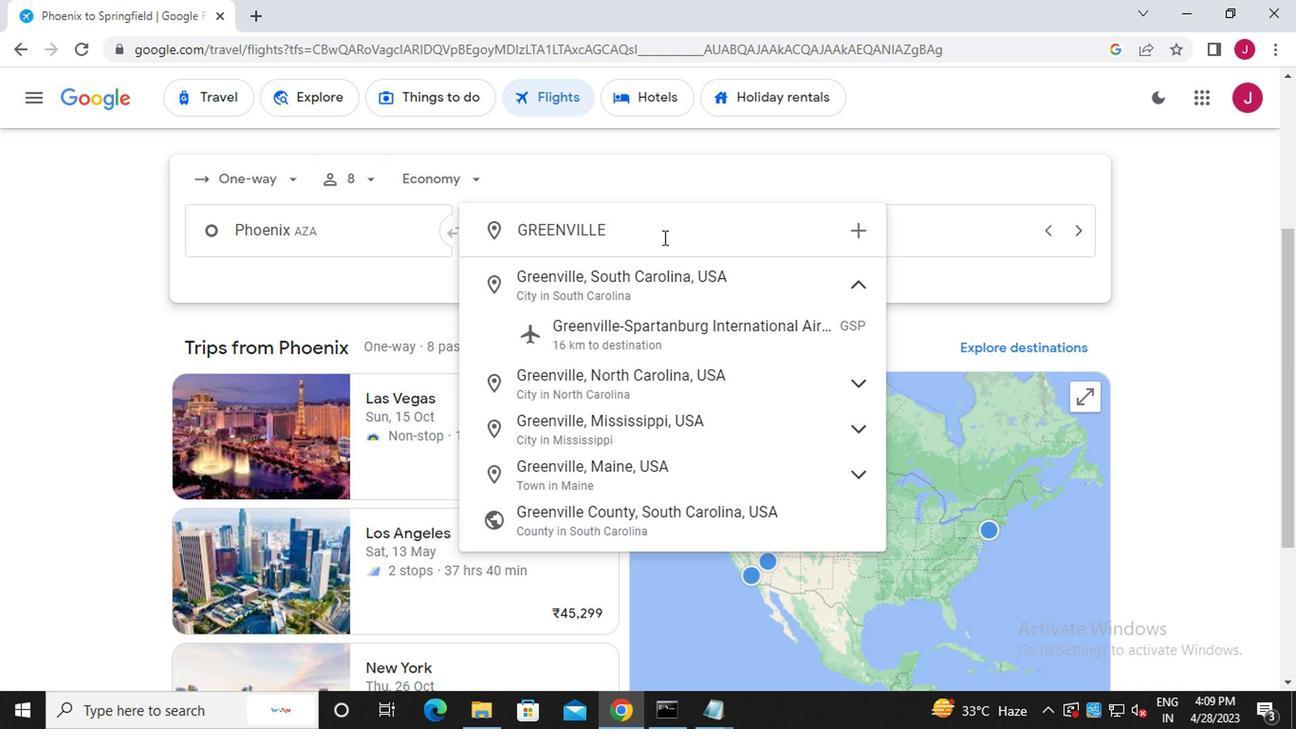 
Action: Mouse moved to (654, 269)
Screenshot: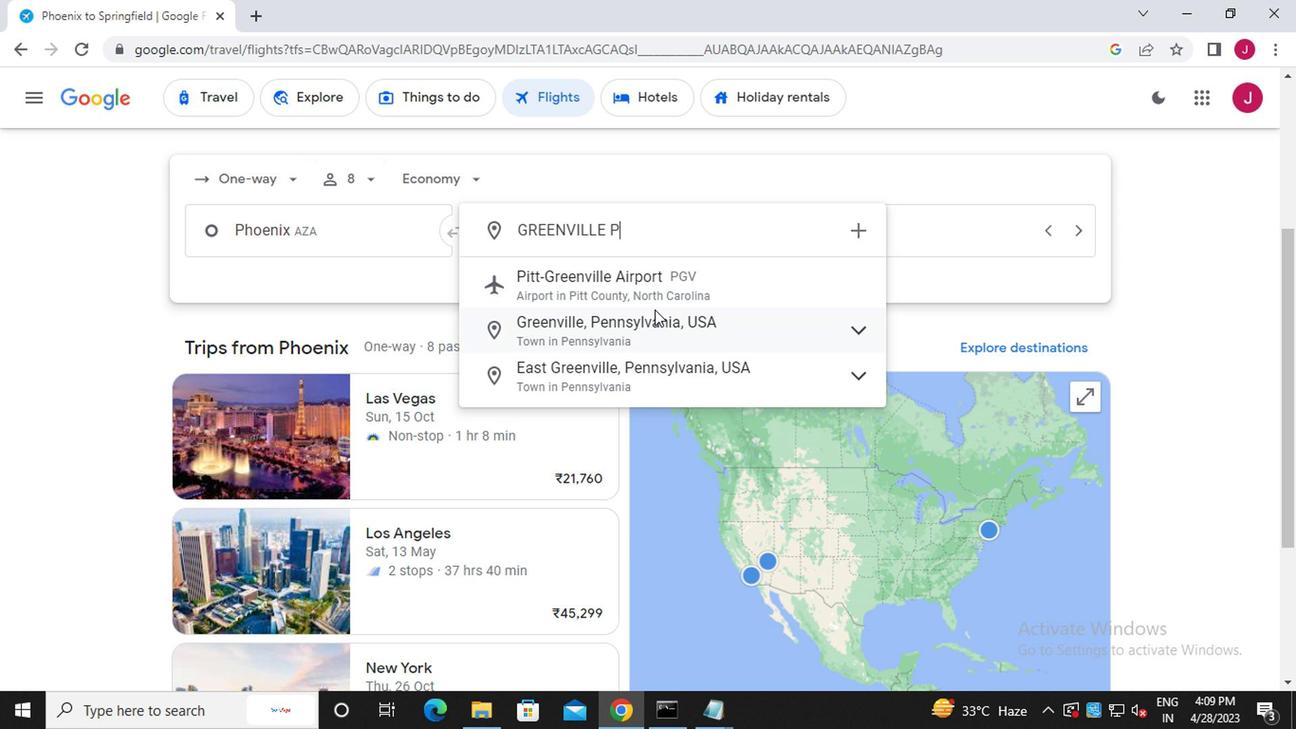 
Action: Mouse pressed left at (654, 269)
Screenshot: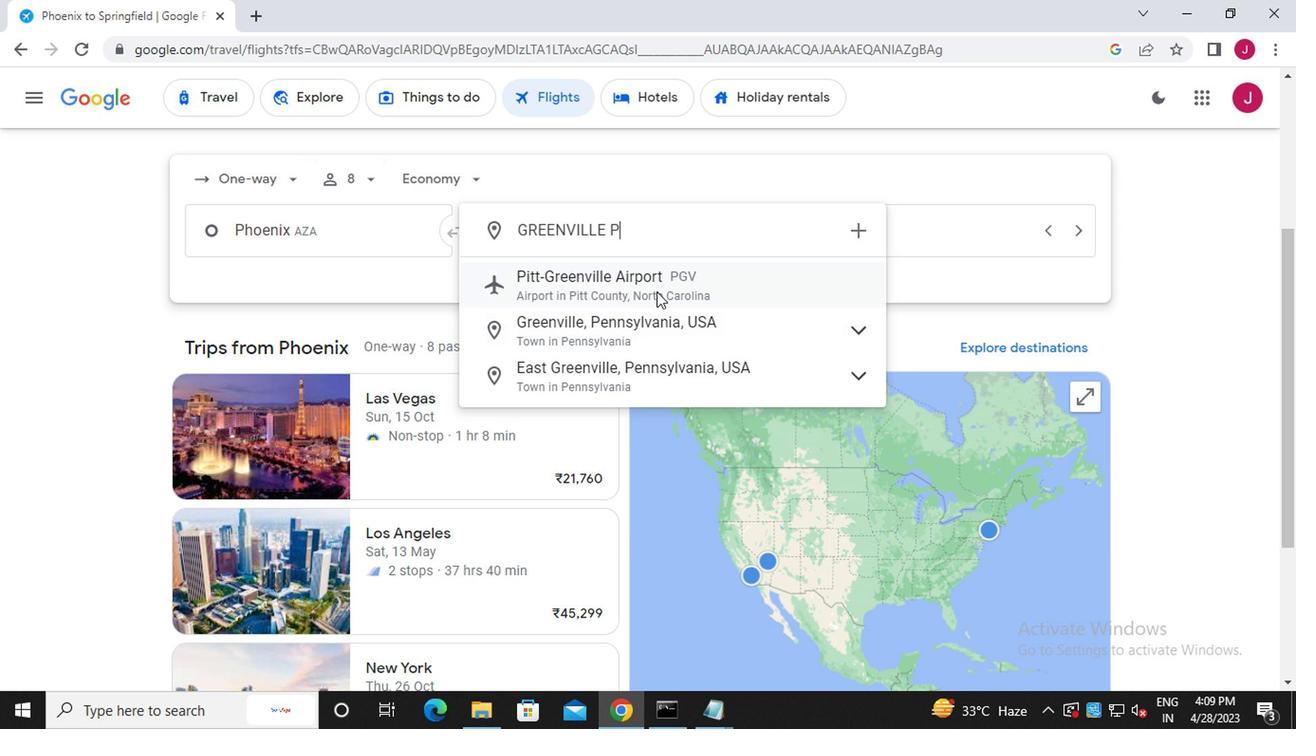 
Action: Mouse moved to (832, 241)
Screenshot: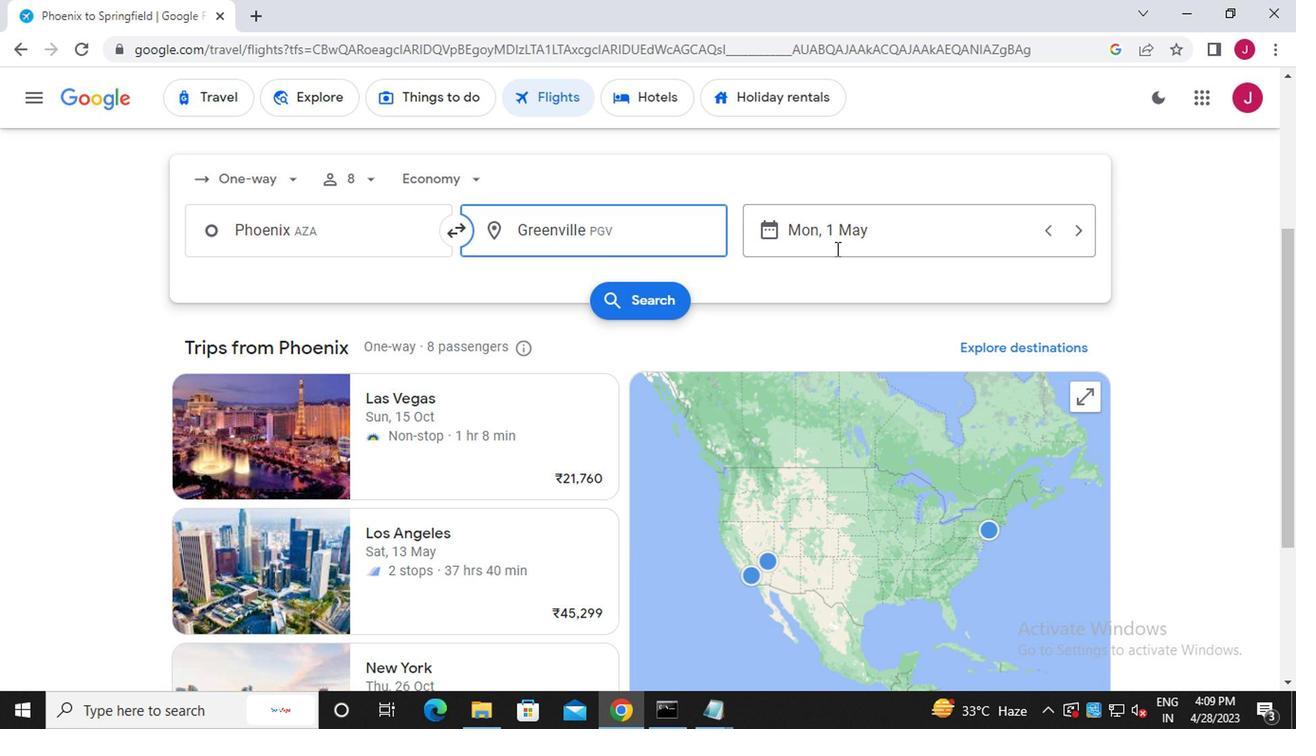 
Action: Mouse pressed left at (832, 241)
Screenshot: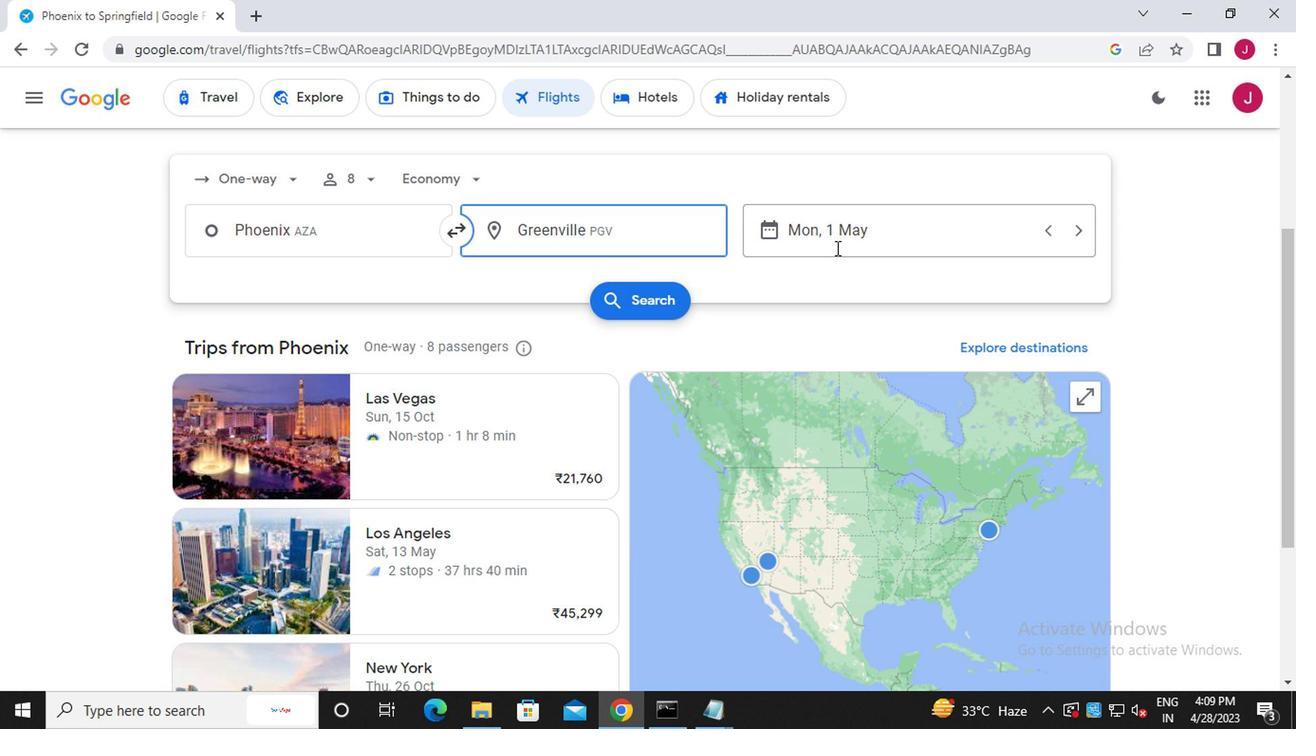 
Action: Mouse moved to (865, 328)
Screenshot: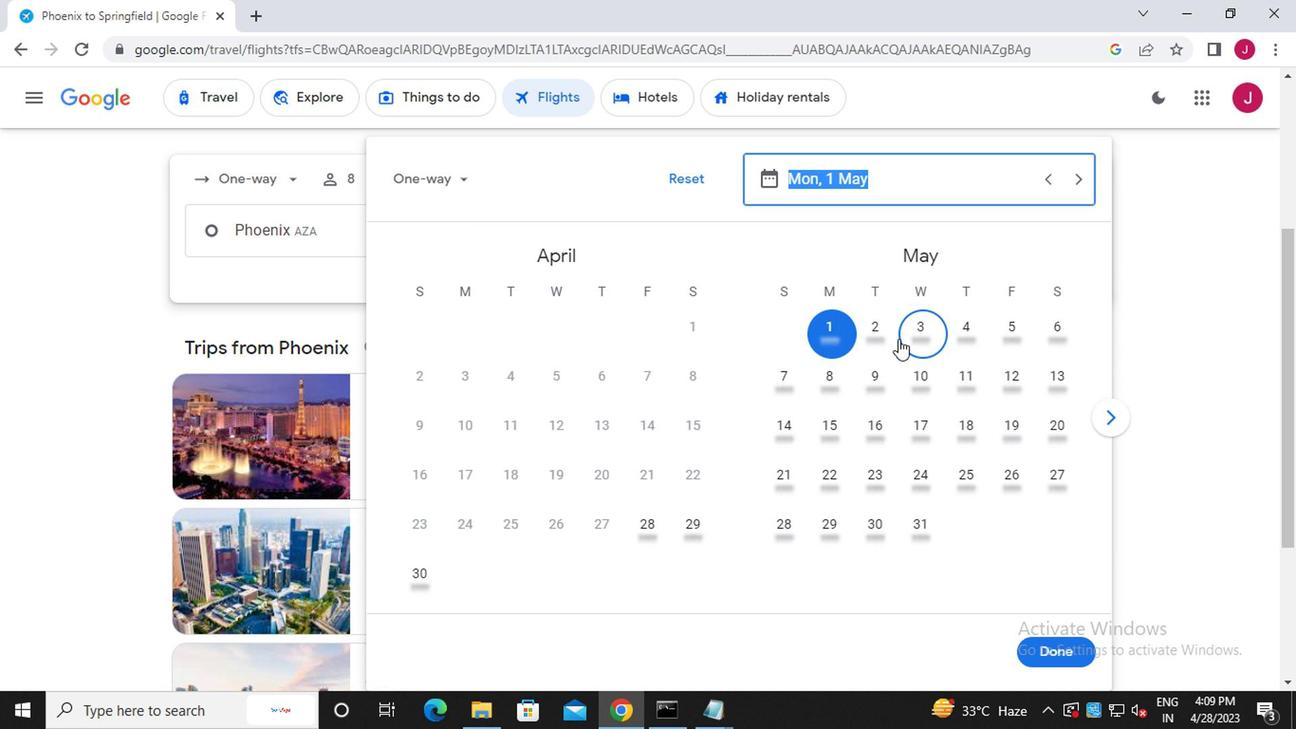 
Action: Mouse pressed left at (865, 328)
Screenshot: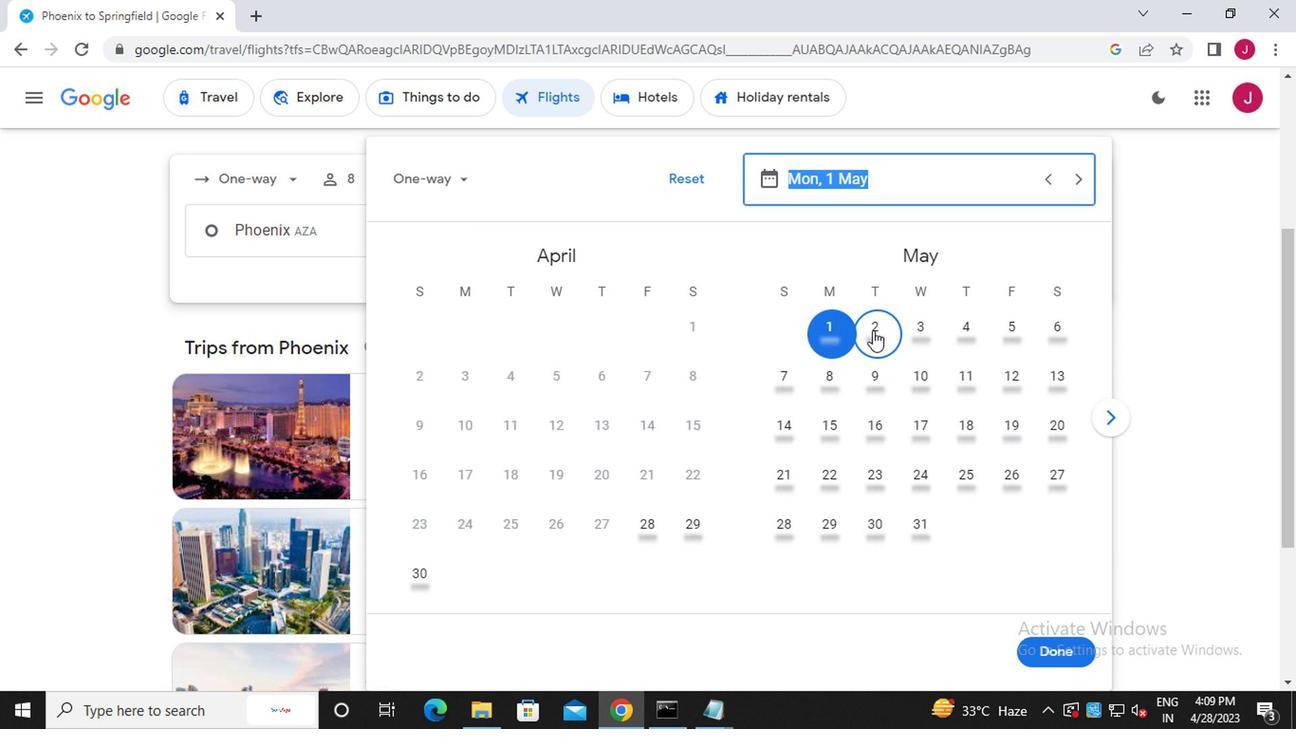 
Action: Mouse moved to (1042, 659)
Screenshot: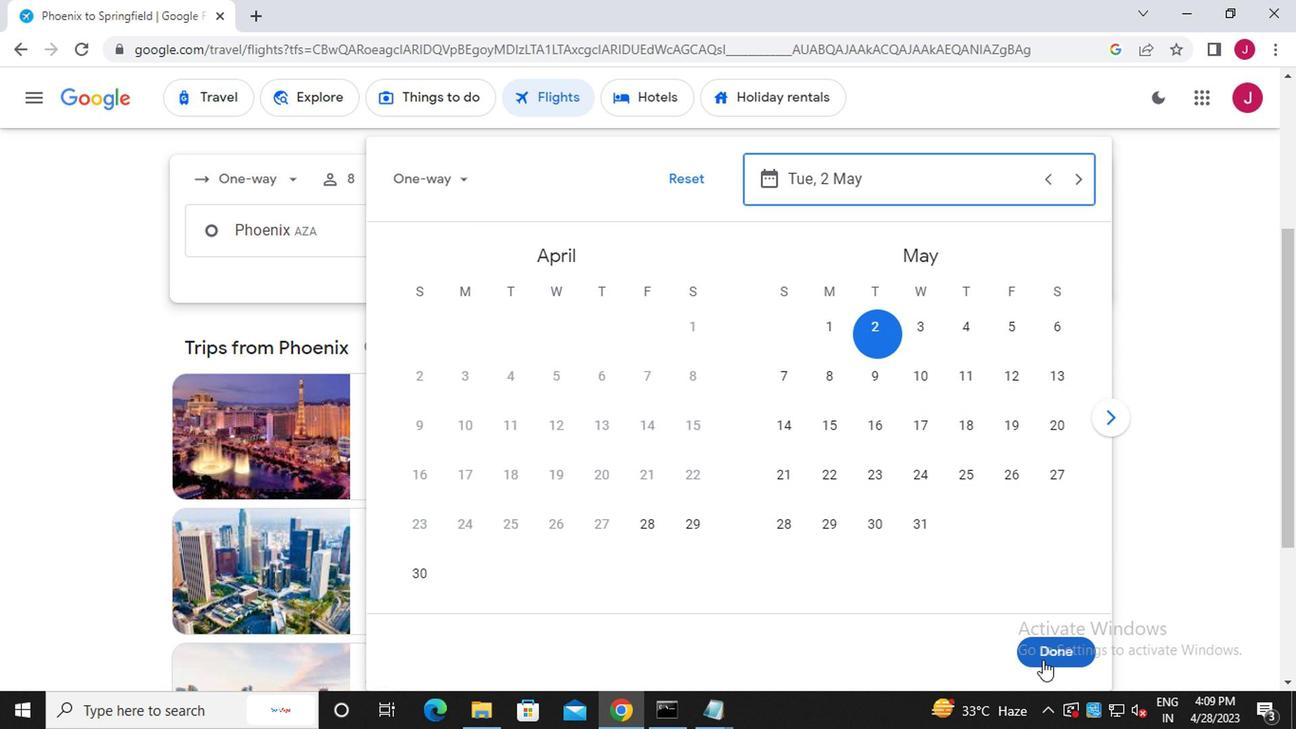 
Action: Mouse pressed left at (1042, 659)
Screenshot: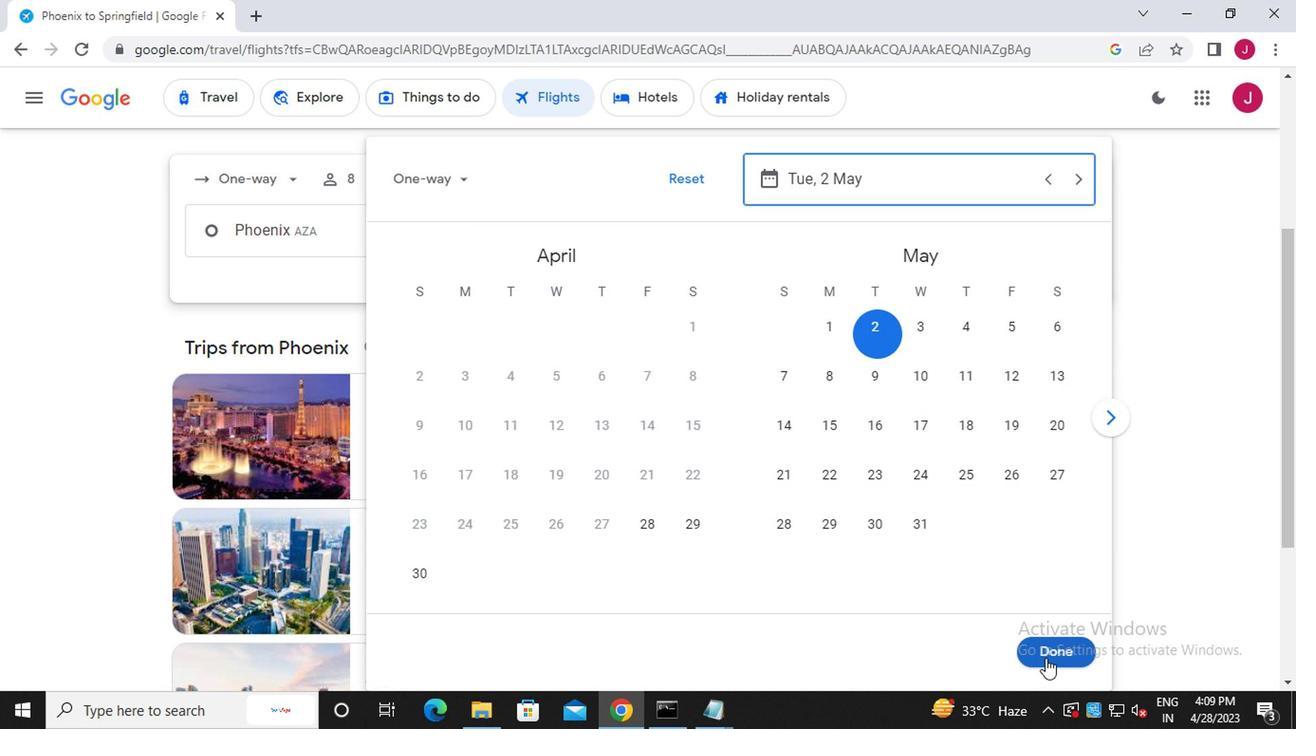 
Action: Mouse moved to (651, 299)
Screenshot: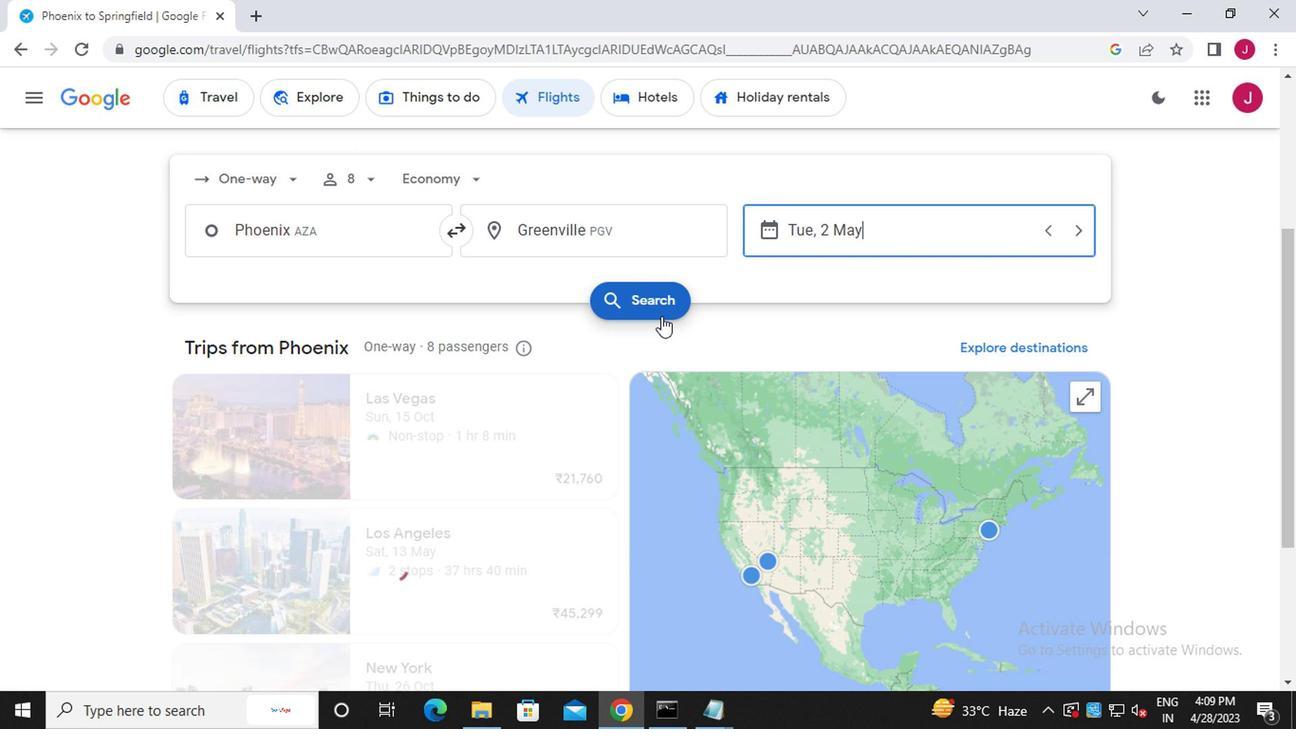 
Action: Mouse pressed left at (651, 299)
Screenshot: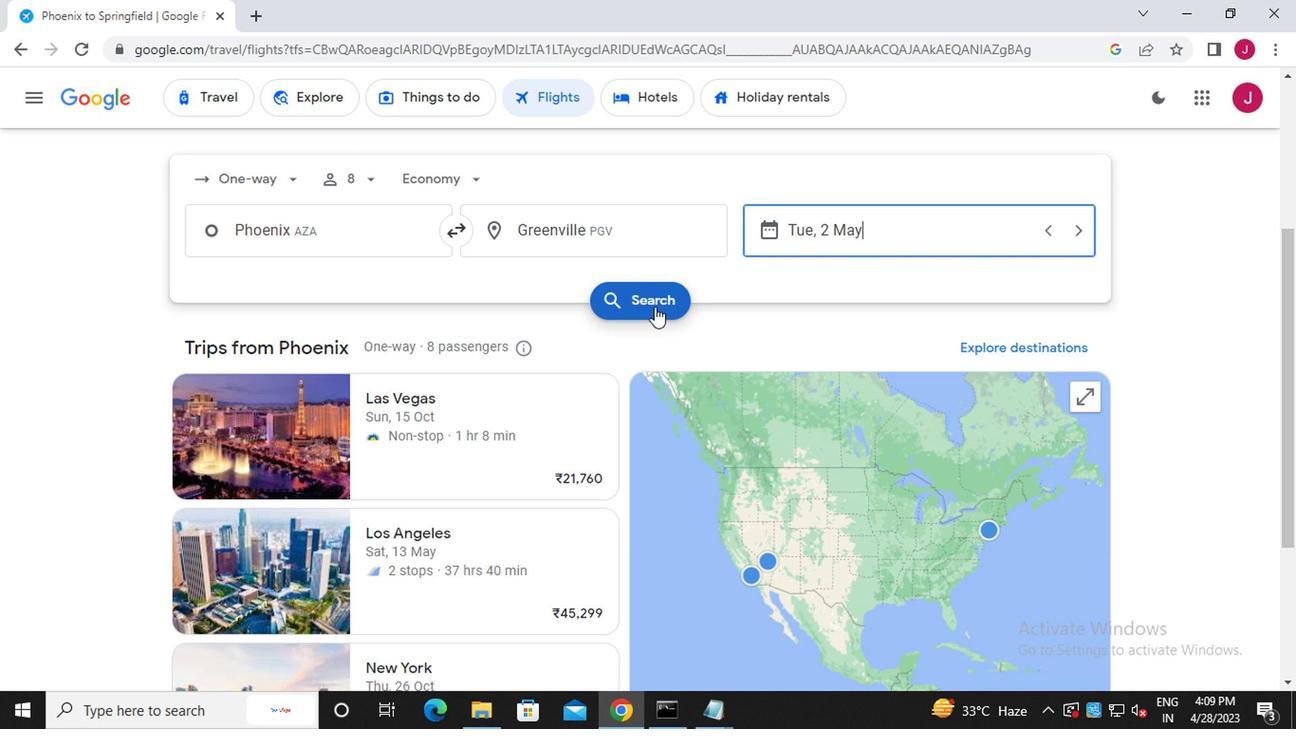 
Action: Mouse moved to (216, 268)
Screenshot: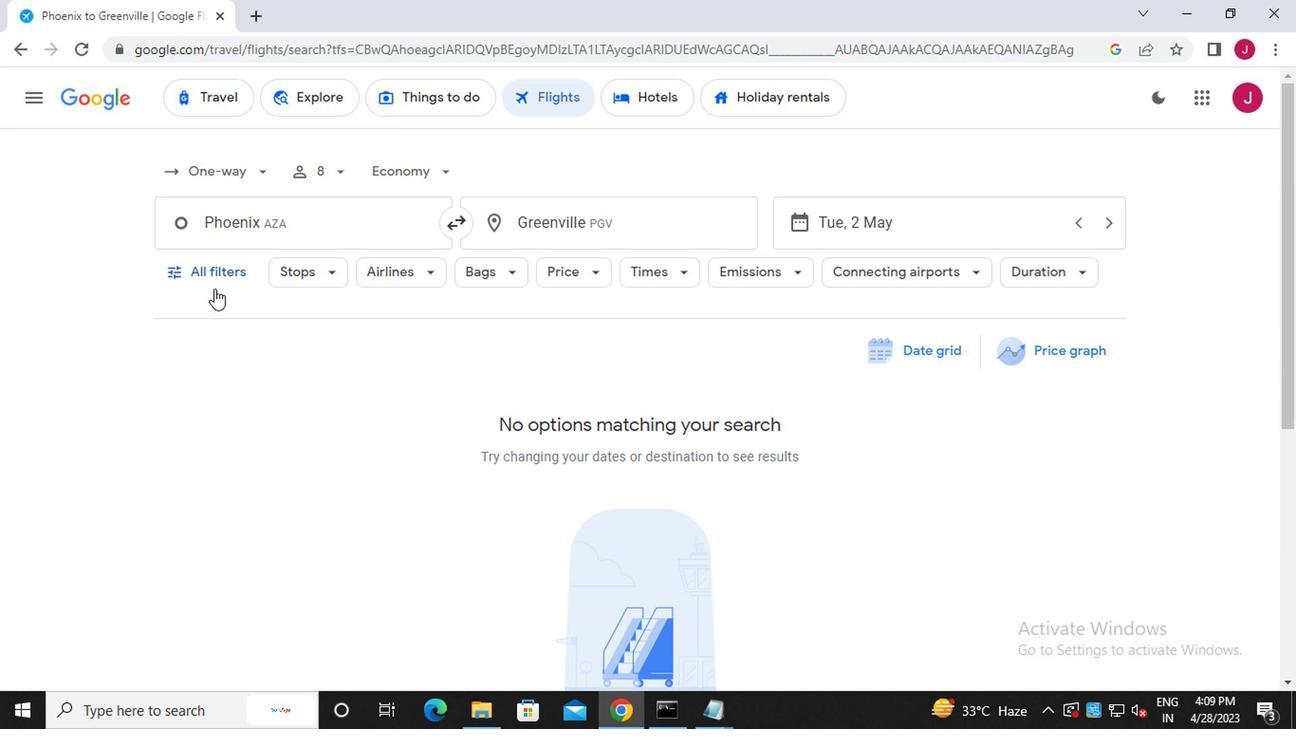 
Action: Mouse pressed left at (216, 268)
Screenshot: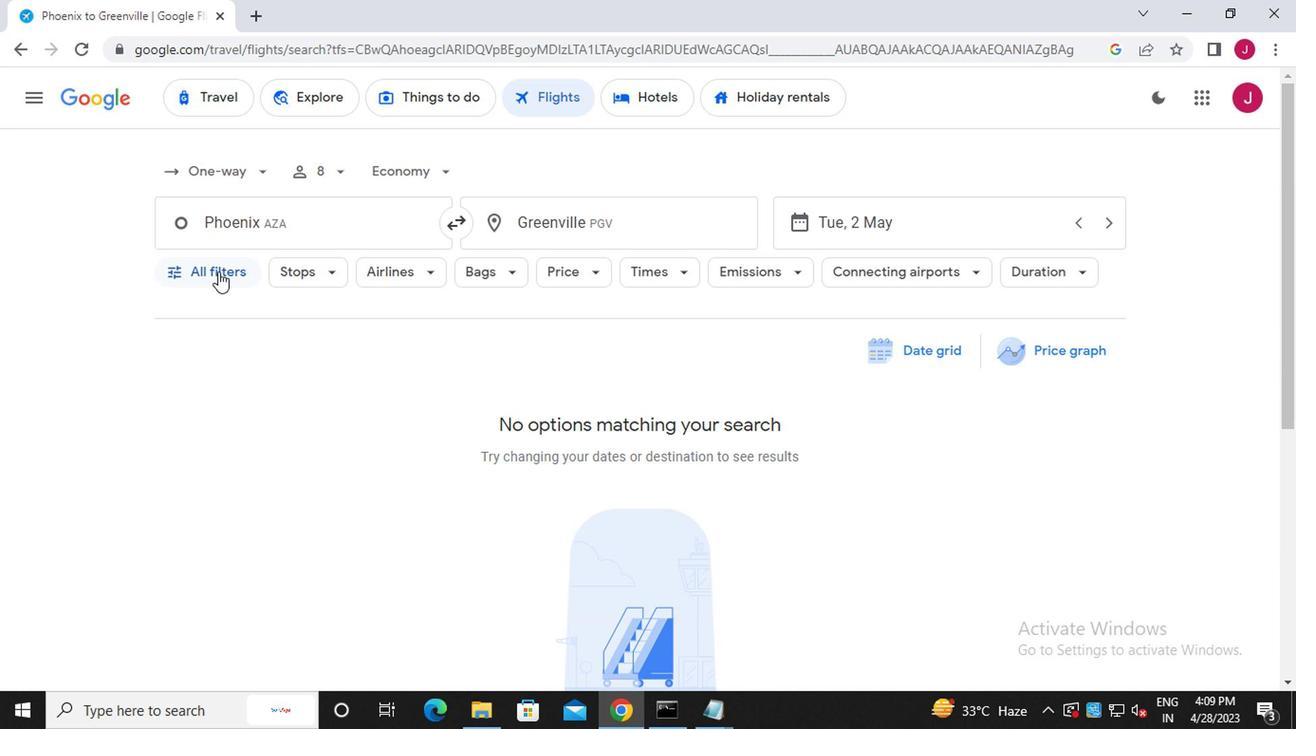 
Action: Mouse moved to (399, 449)
Screenshot: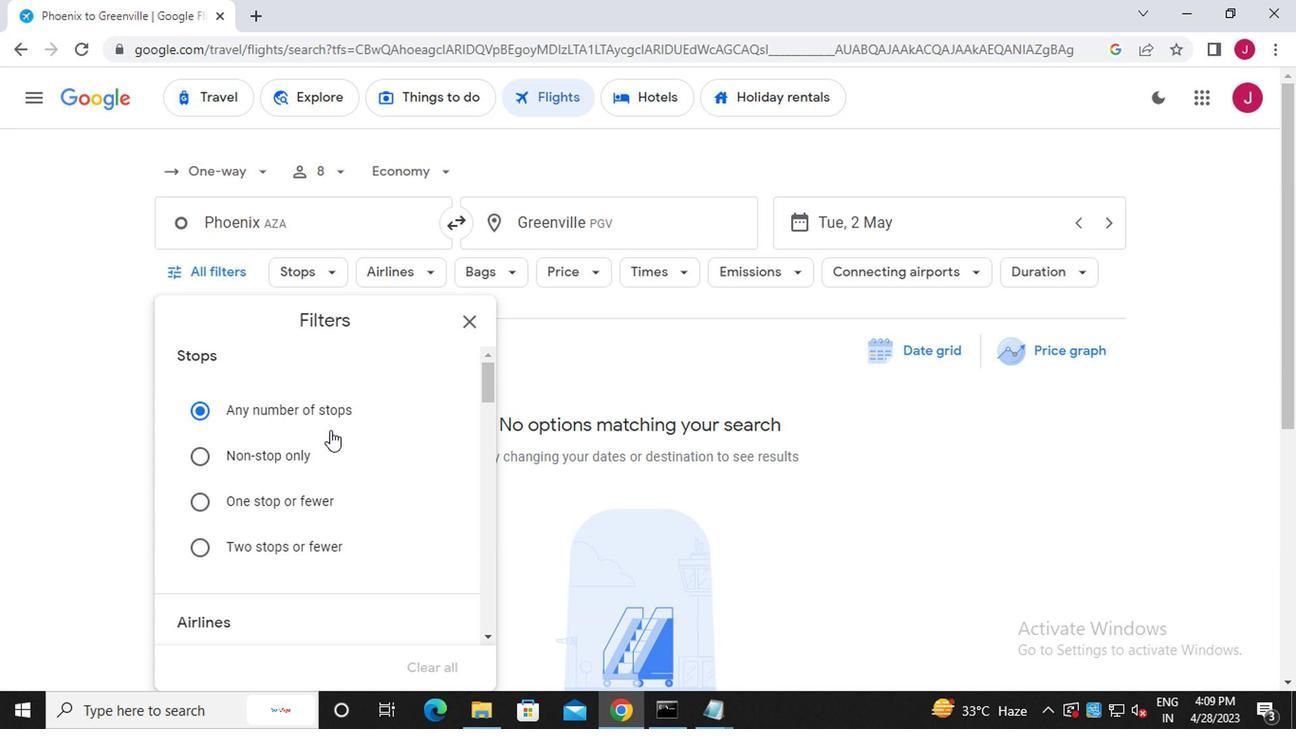 
Action: Mouse scrolled (399, 449) with delta (0, 0)
Screenshot: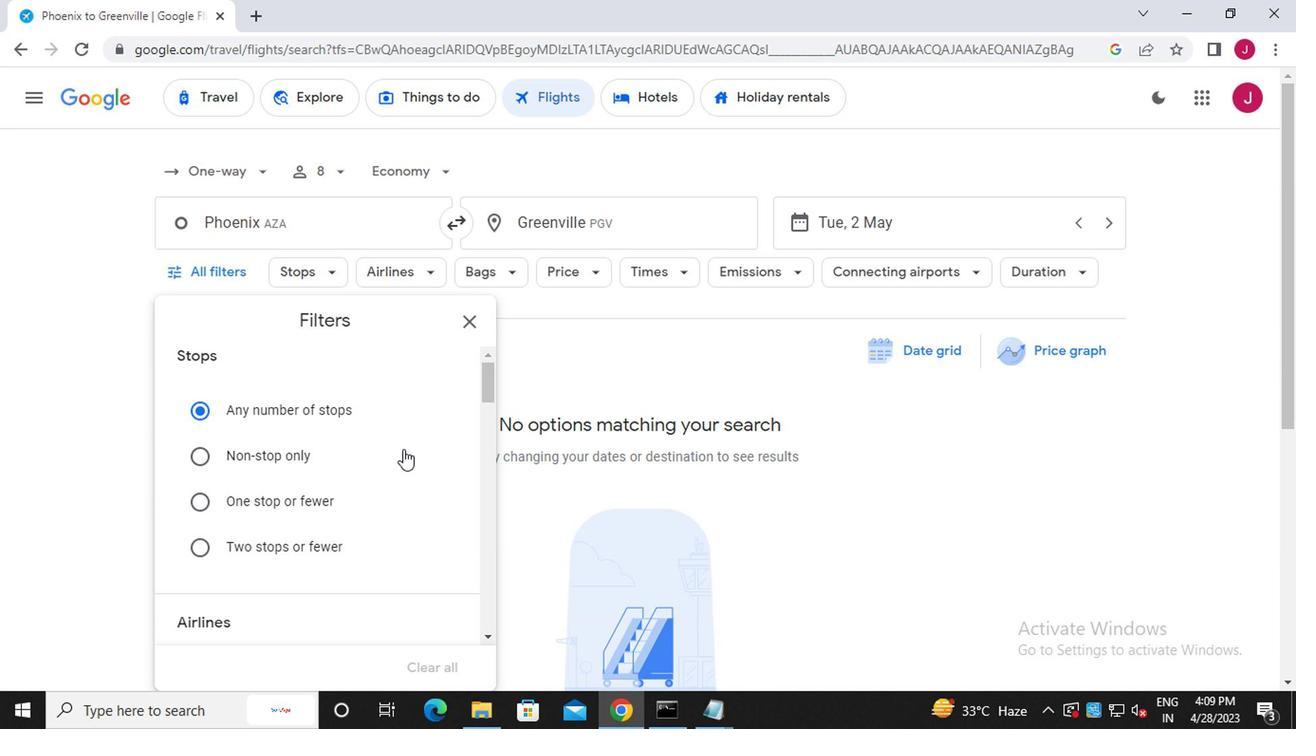 
Action: Mouse scrolled (399, 449) with delta (0, 0)
Screenshot: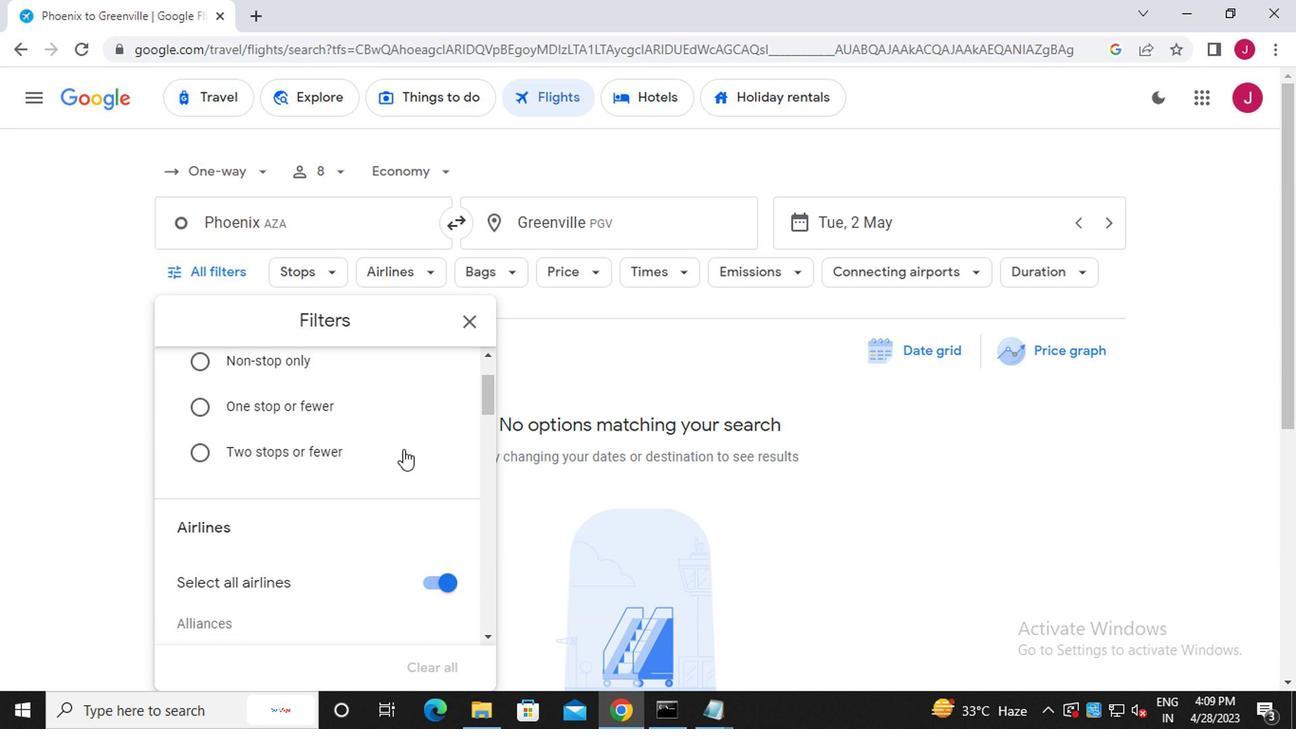 
Action: Mouse moved to (434, 486)
Screenshot: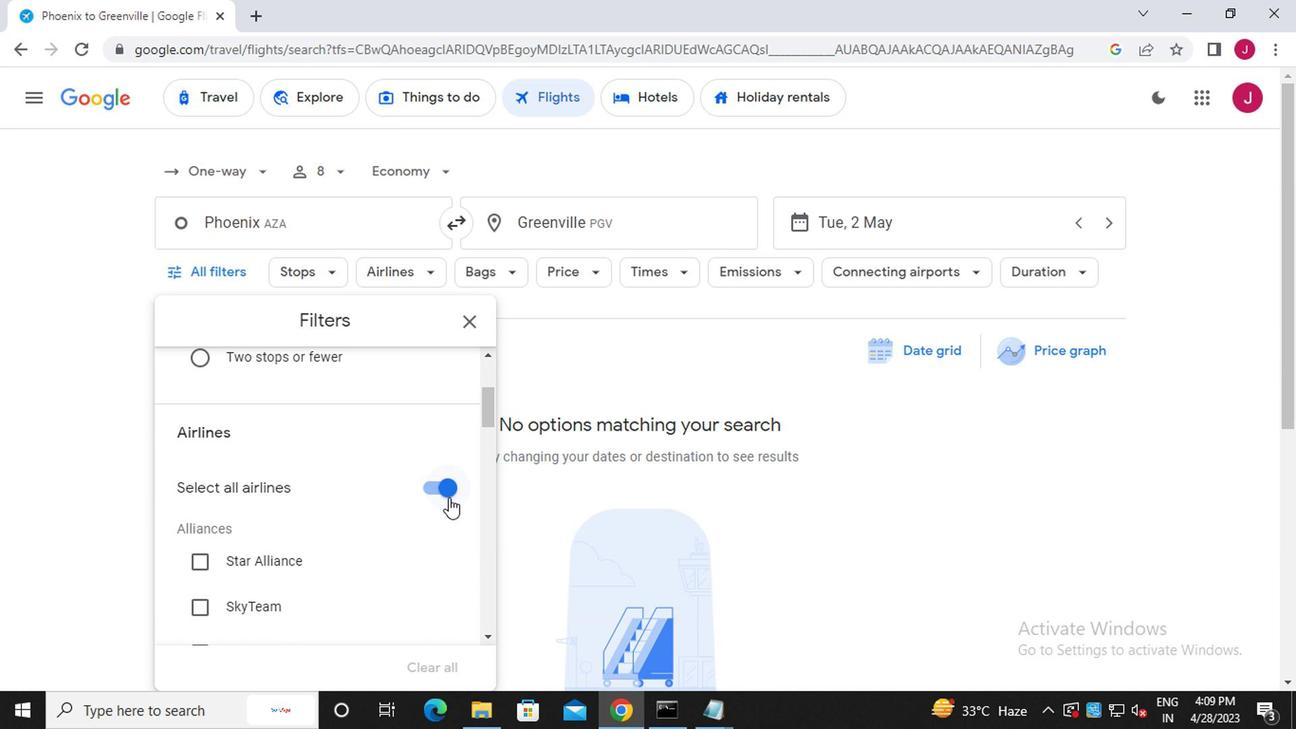 
Action: Mouse pressed left at (434, 486)
Screenshot: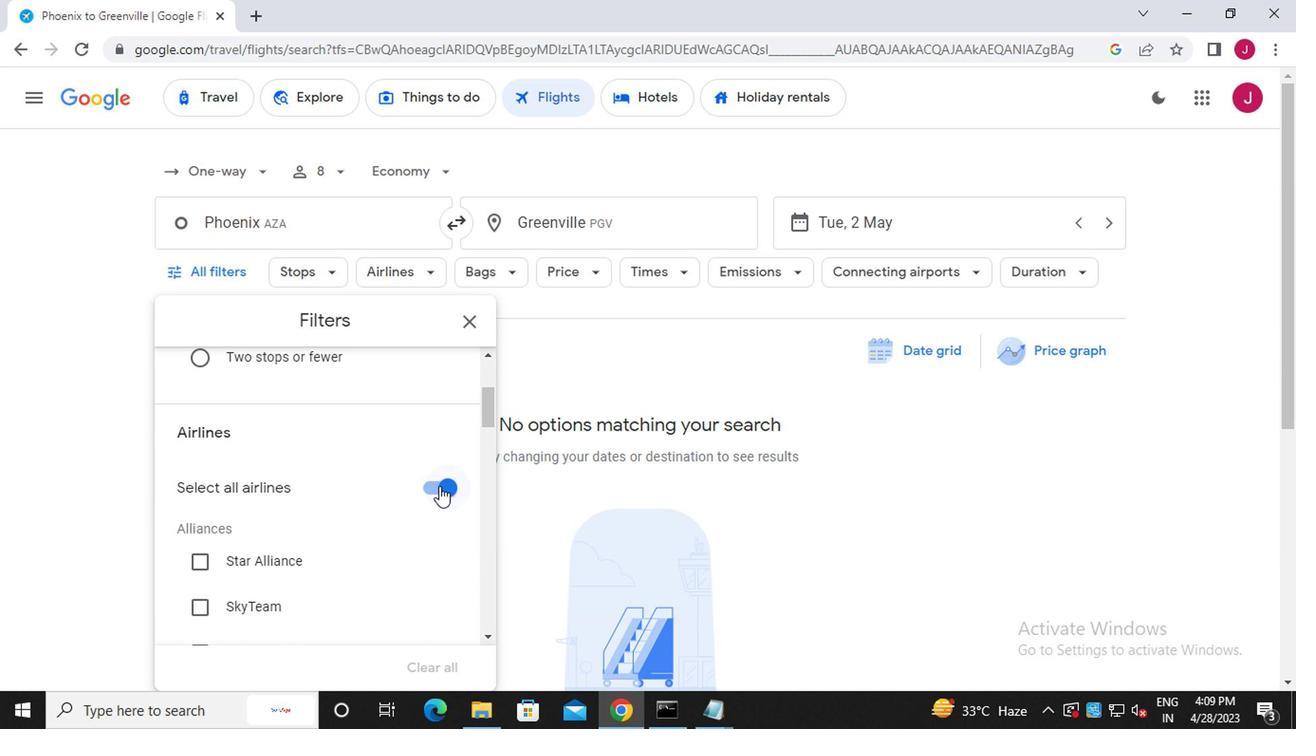 
Action: Mouse moved to (396, 481)
Screenshot: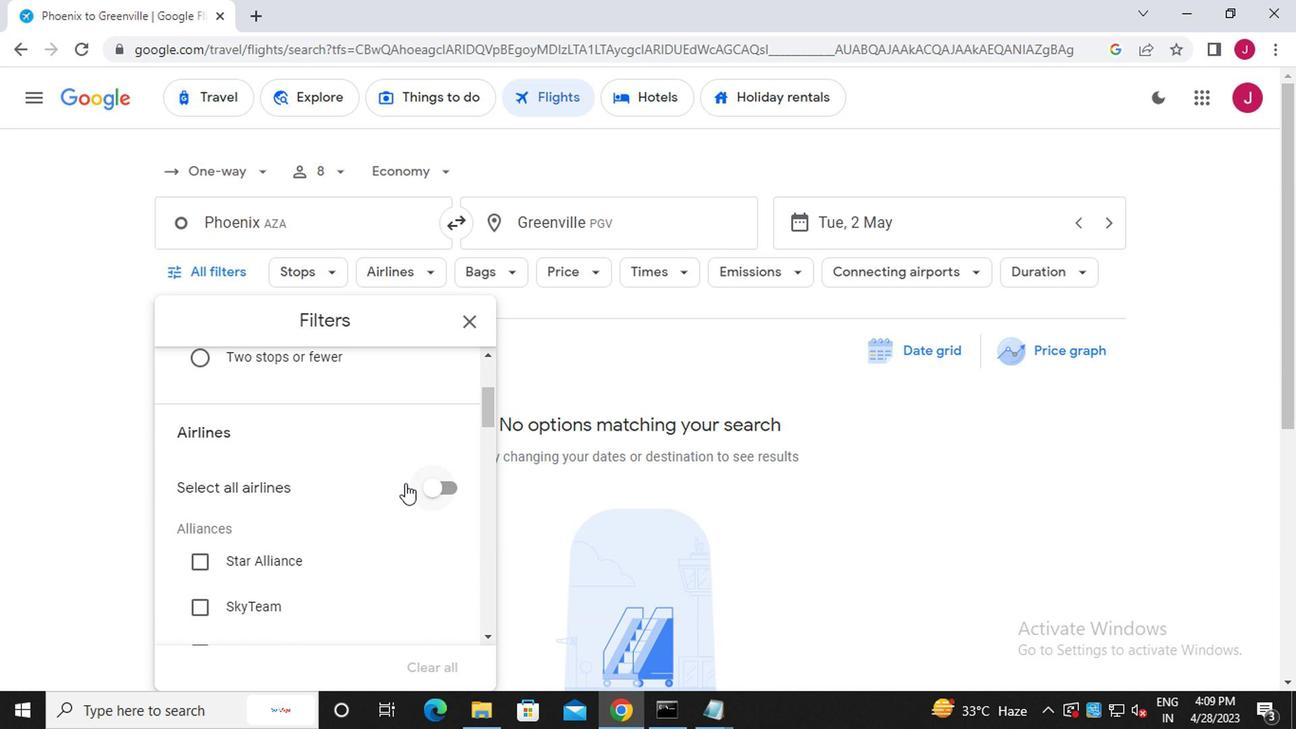 
Action: Mouse scrolled (396, 480) with delta (0, 0)
Screenshot: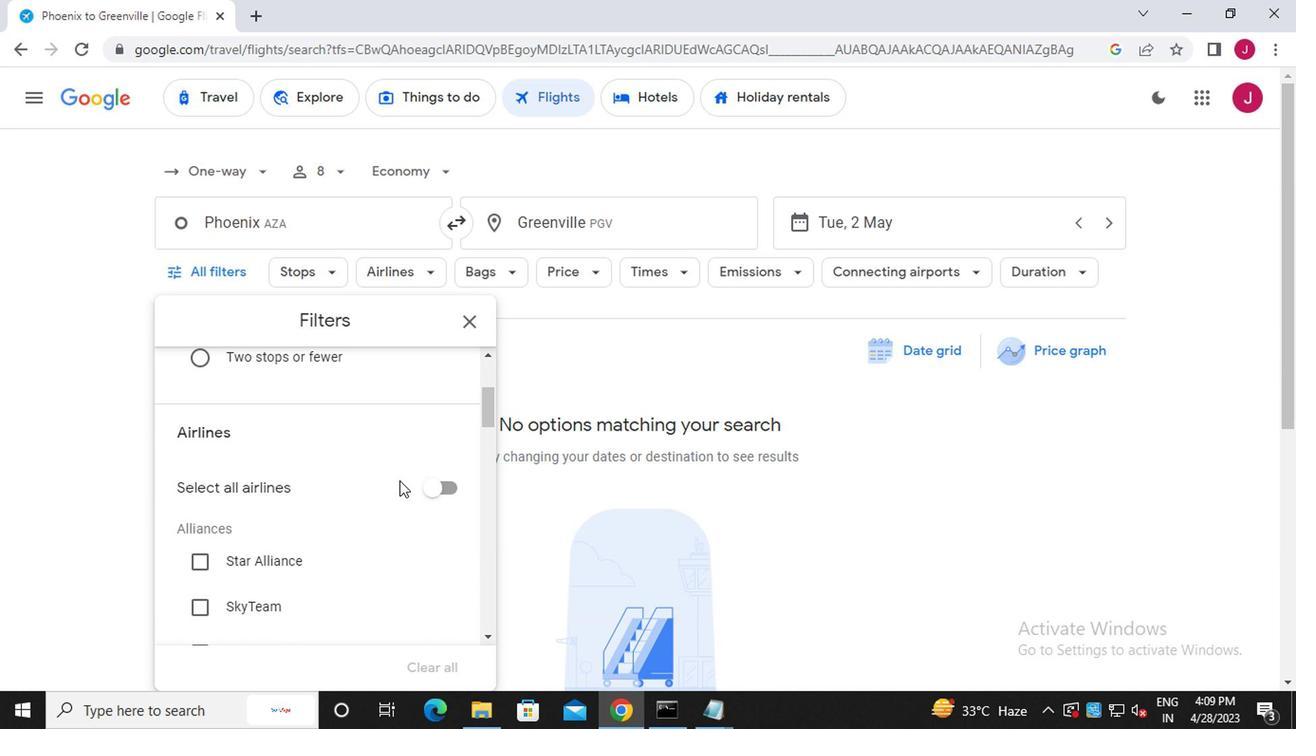 
Action: Mouse scrolled (396, 480) with delta (0, 0)
Screenshot: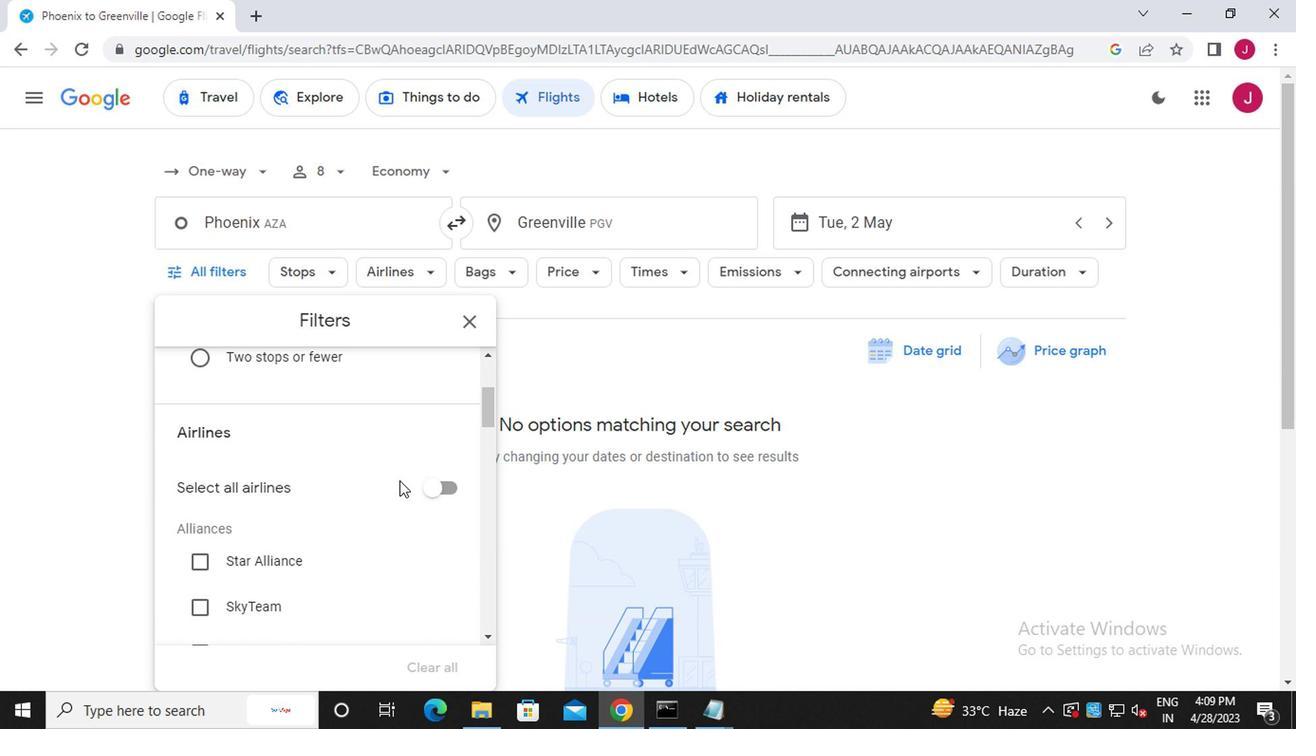 
Action: Mouse scrolled (396, 480) with delta (0, 0)
Screenshot: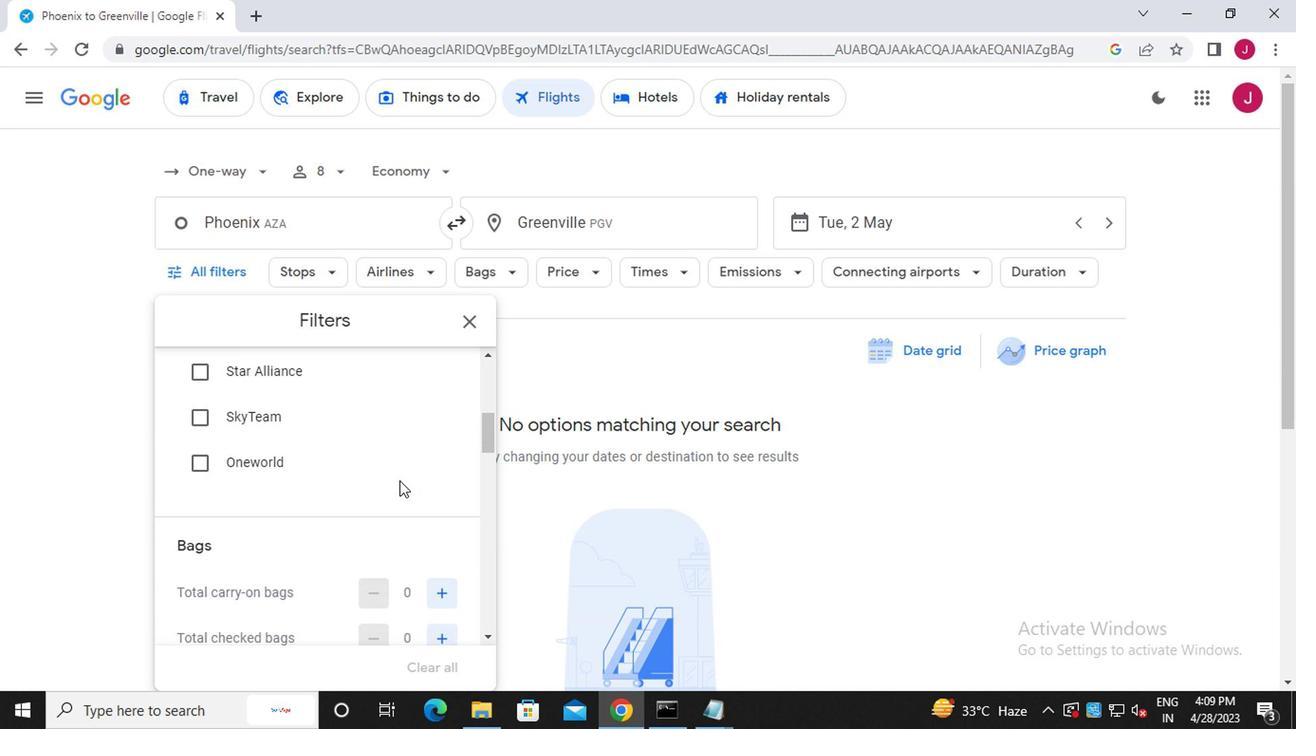 
Action: Mouse scrolled (396, 482) with delta (0, 0)
Screenshot: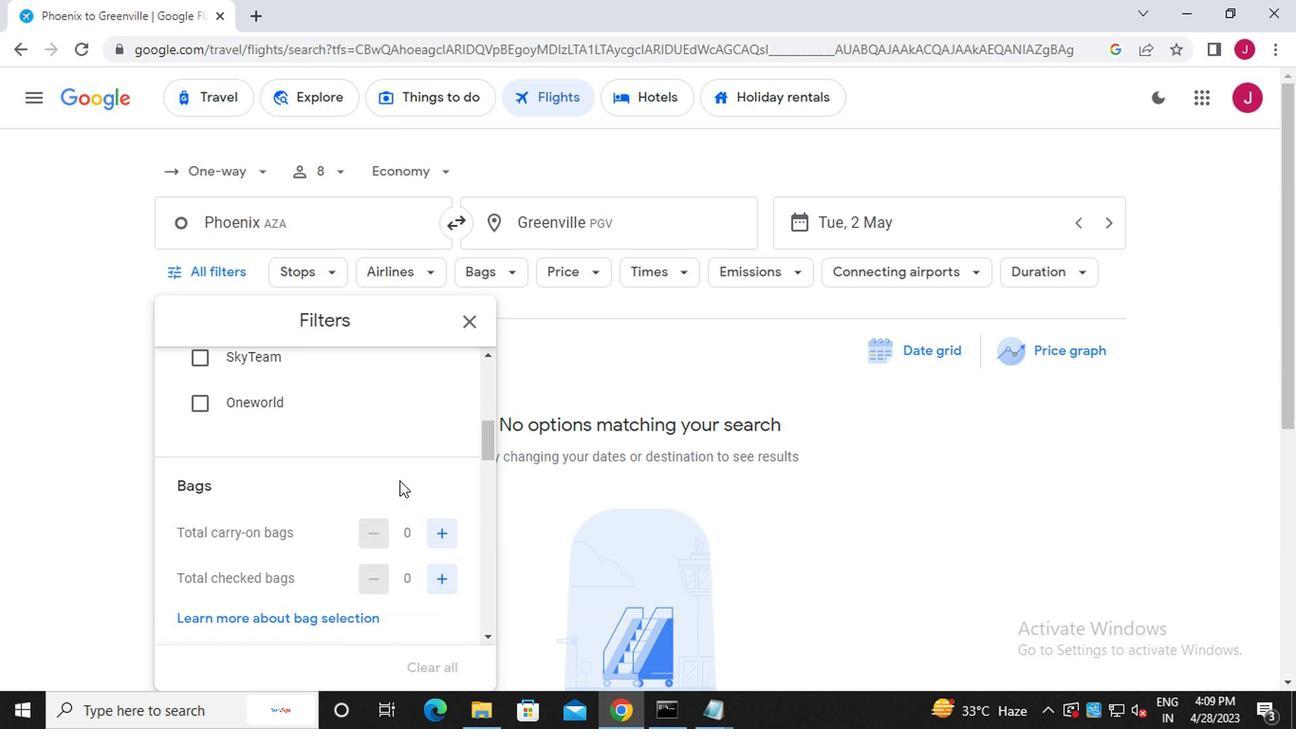 
Action: Mouse moved to (378, 473)
Screenshot: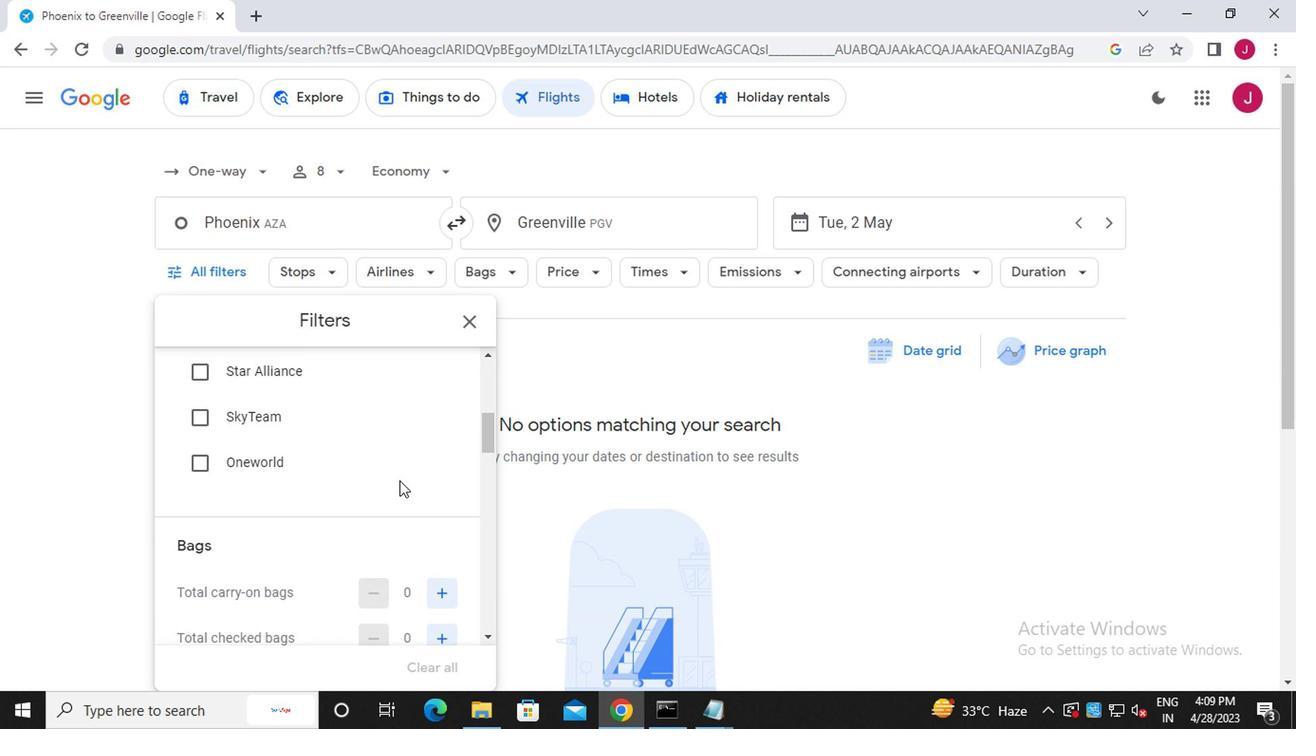 
Action: Mouse scrolled (378, 474) with delta (0, 0)
Screenshot: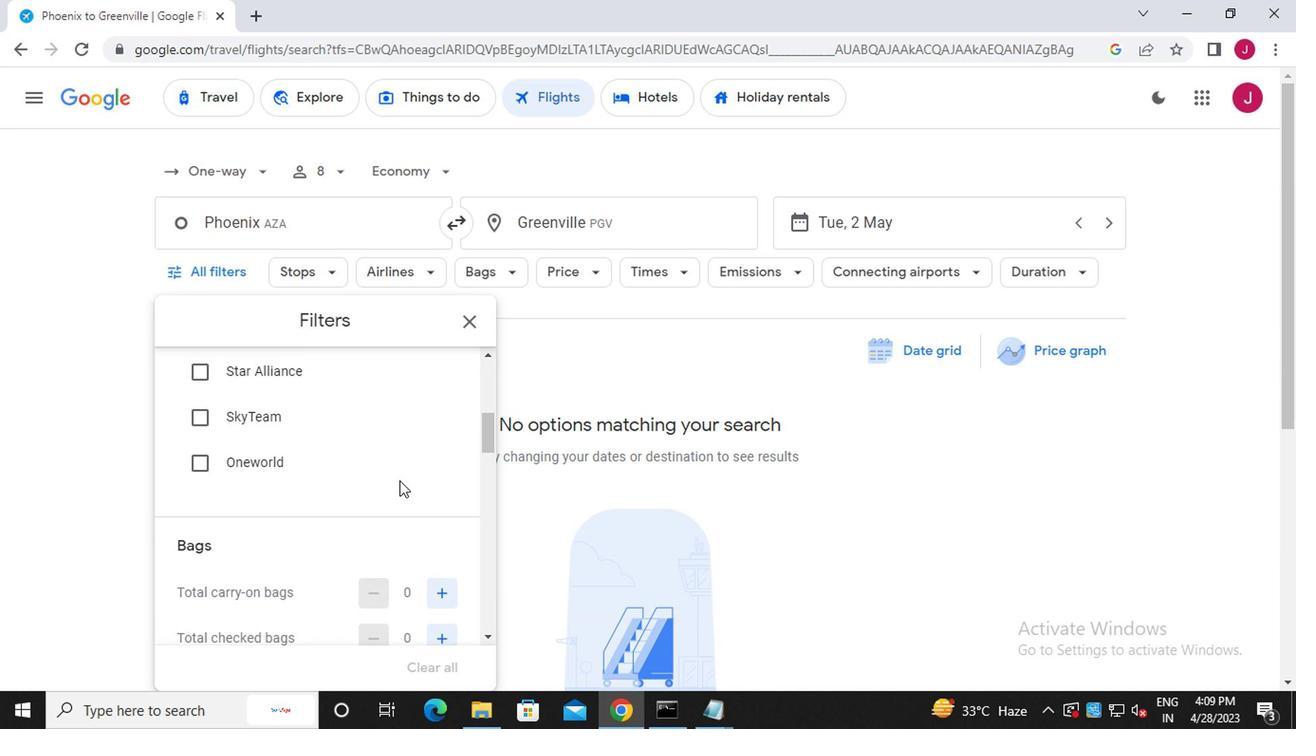 
Action: Mouse moved to (378, 473)
Screenshot: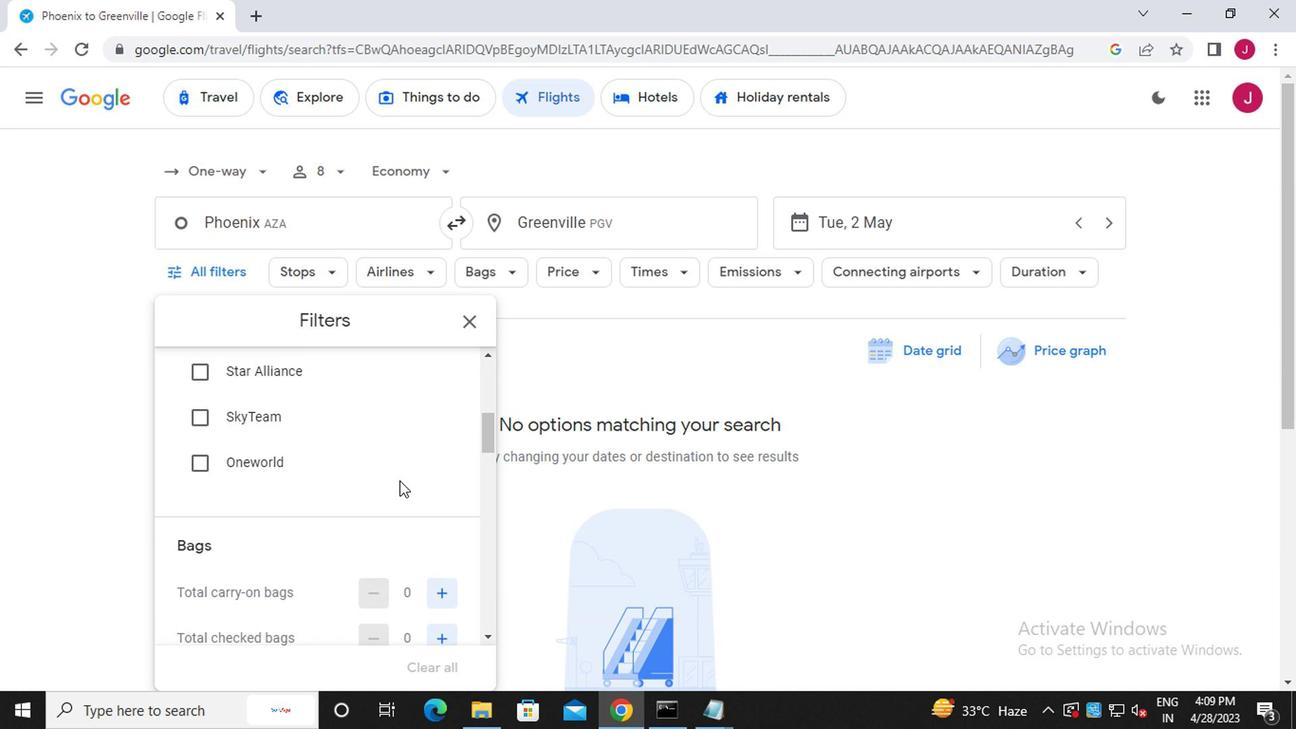 
Action: Mouse scrolled (378, 472) with delta (0, -1)
Screenshot: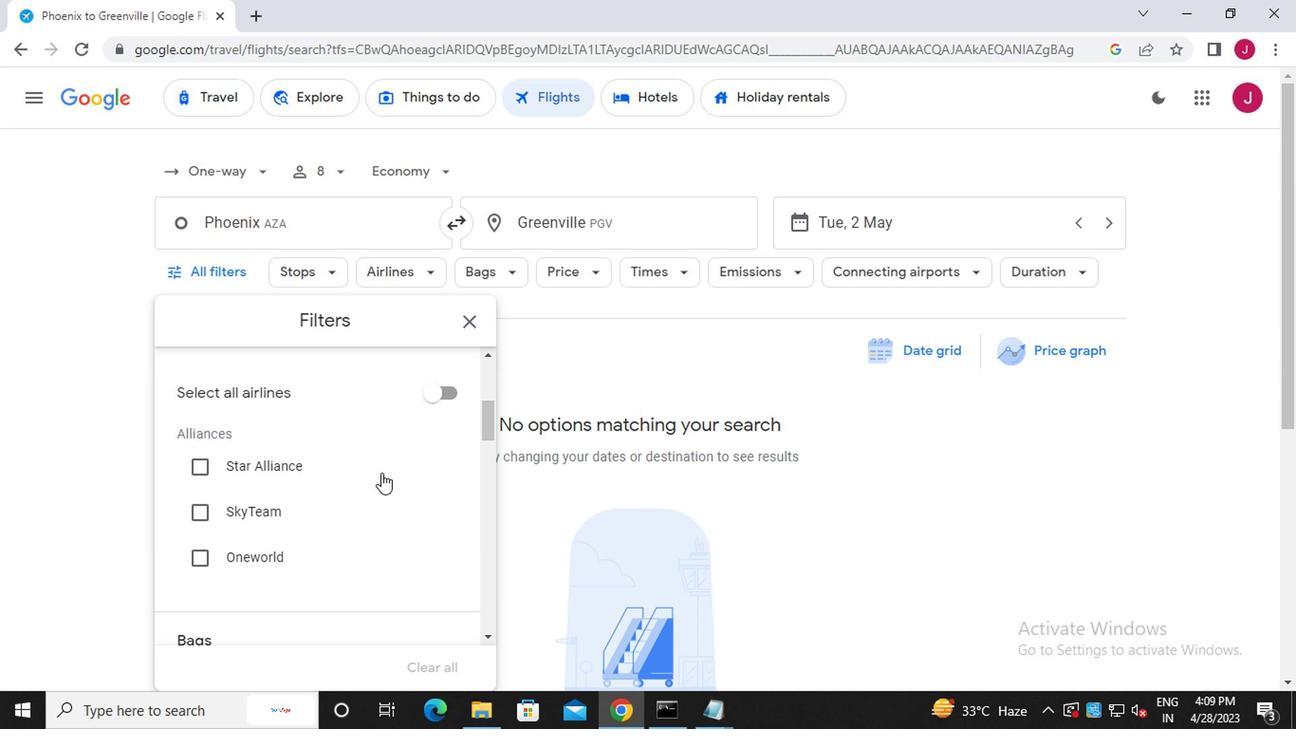 
Action: Mouse scrolled (378, 472) with delta (0, -1)
Screenshot: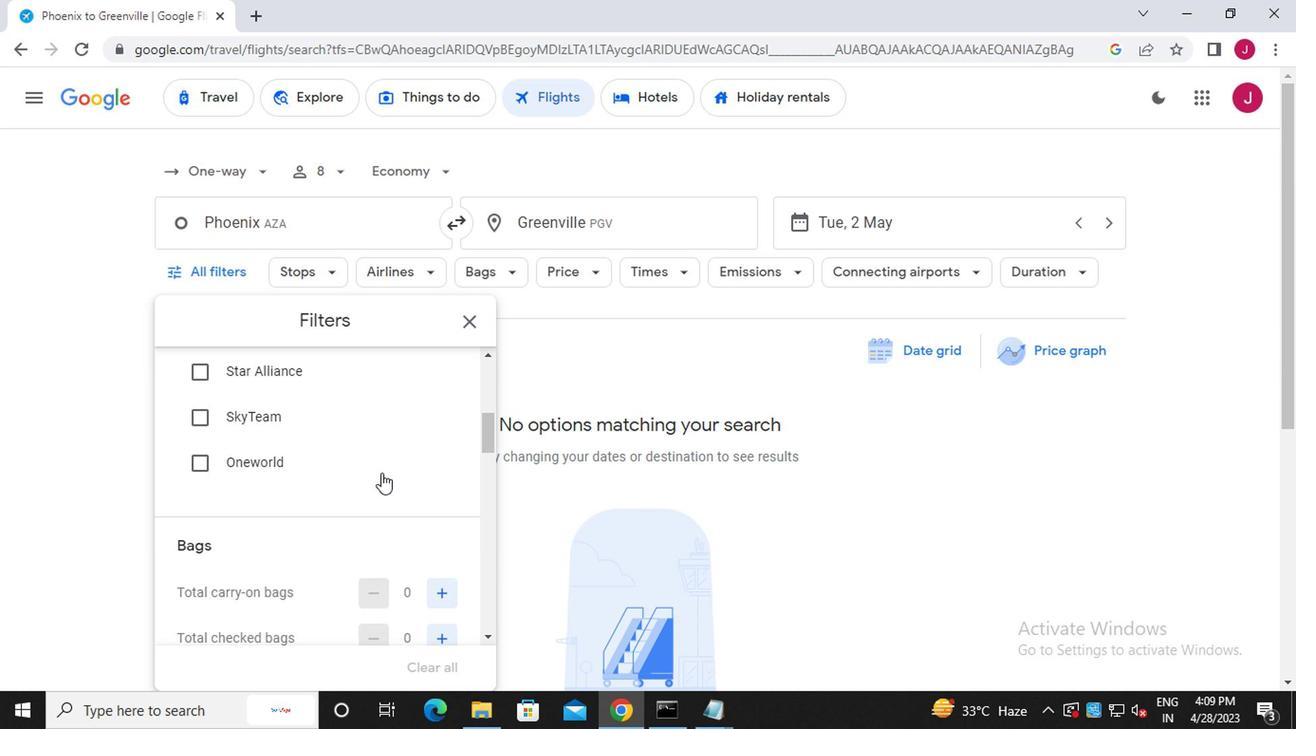 
Action: Mouse scrolled (378, 472) with delta (0, -1)
Screenshot: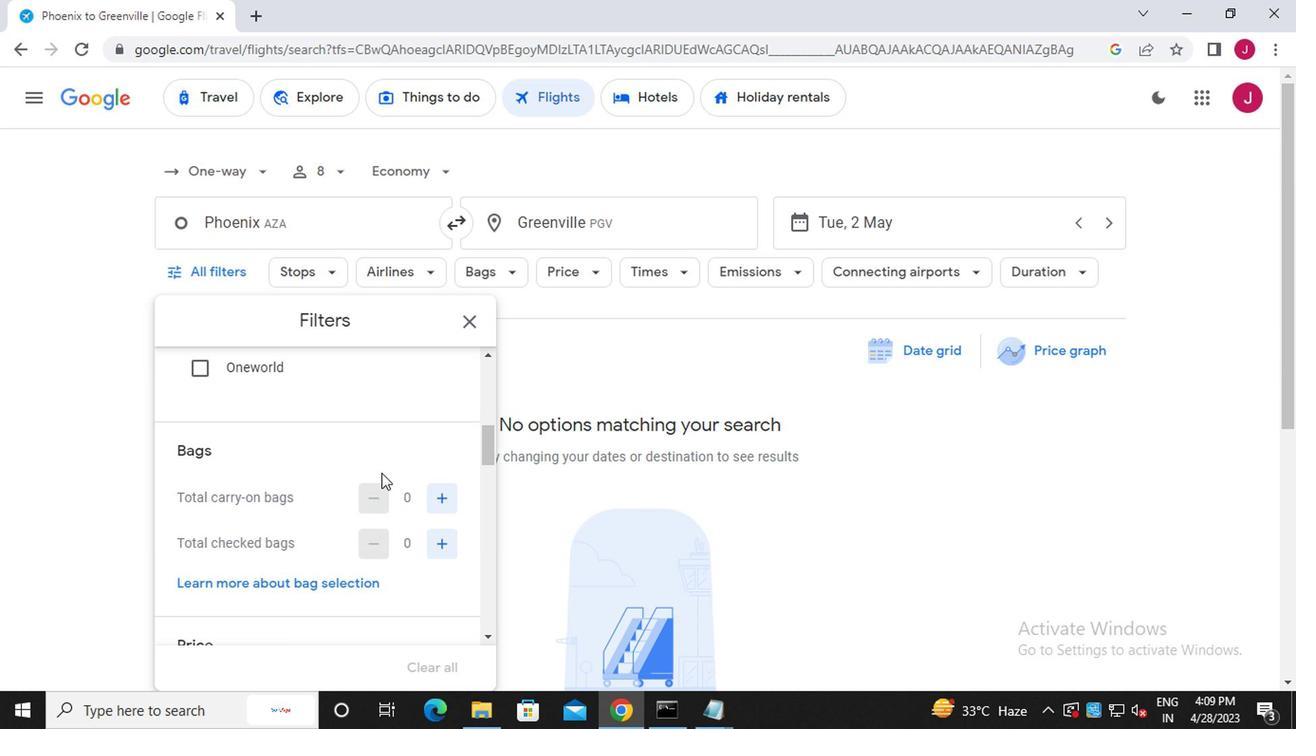 
Action: Mouse moved to (438, 451)
Screenshot: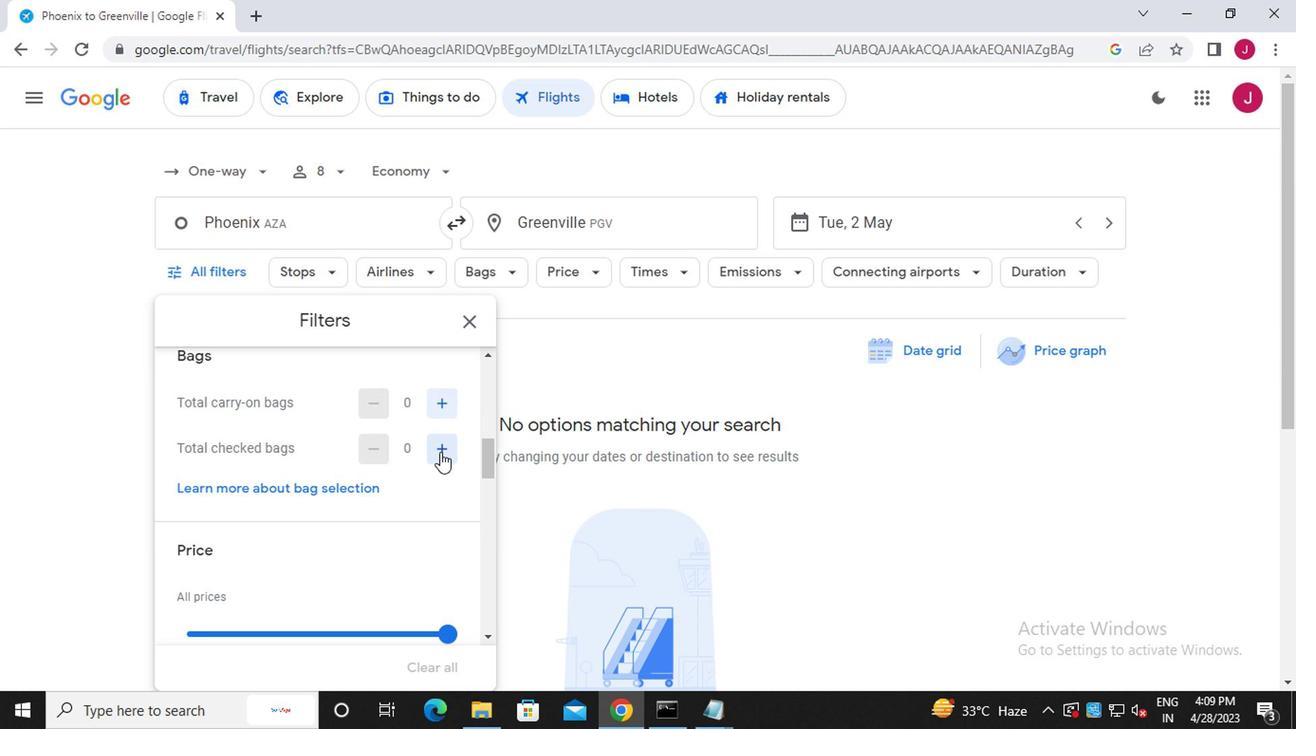 
Action: Mouse pressed left at (438, 451)
Screenshot: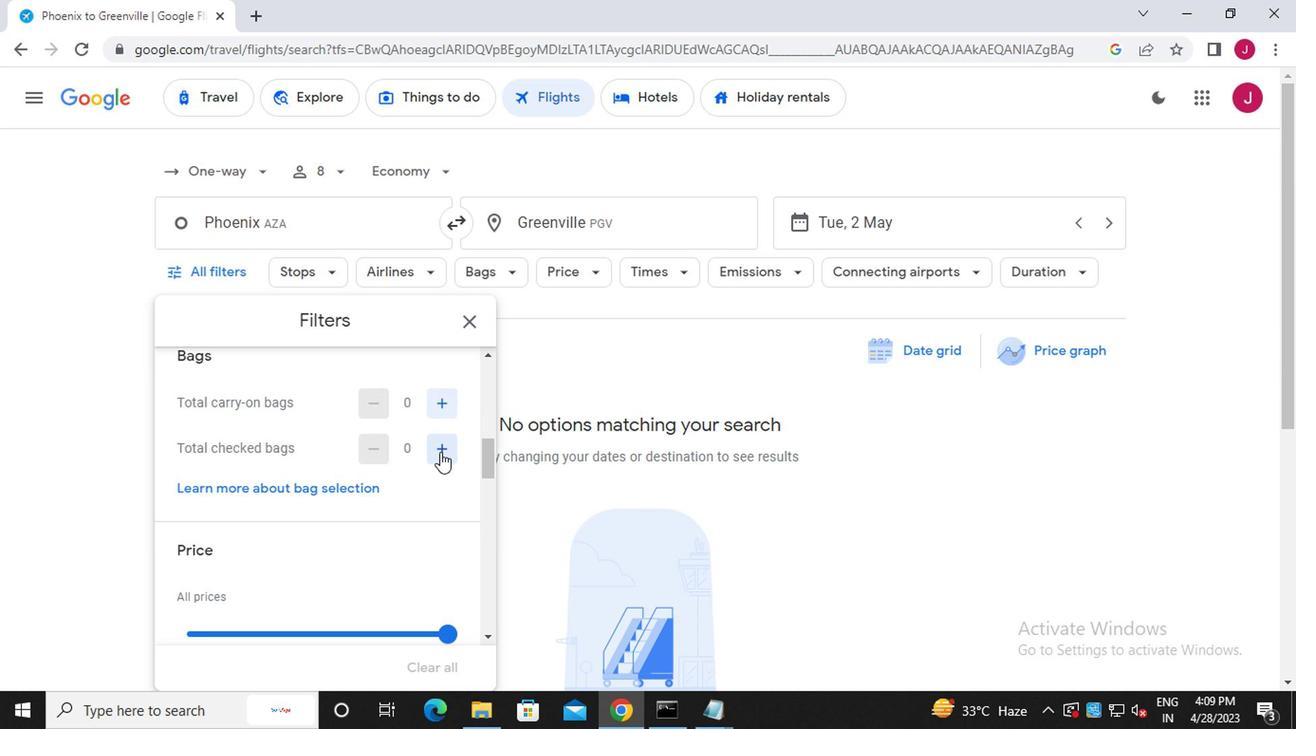 
Action: Mouse moved to (439, 451)
Screenshot: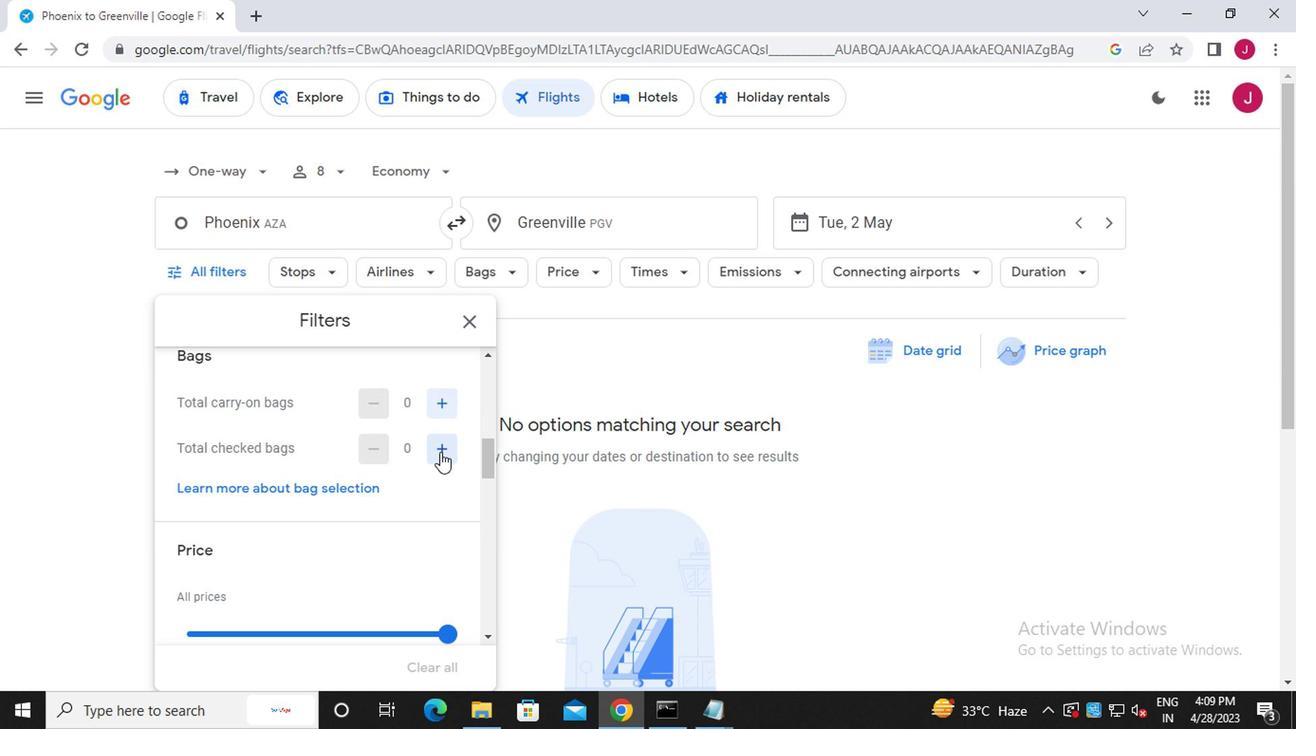 
Action: Mouse scrolled (439, 451) with delta (0, 0)
Screenshot: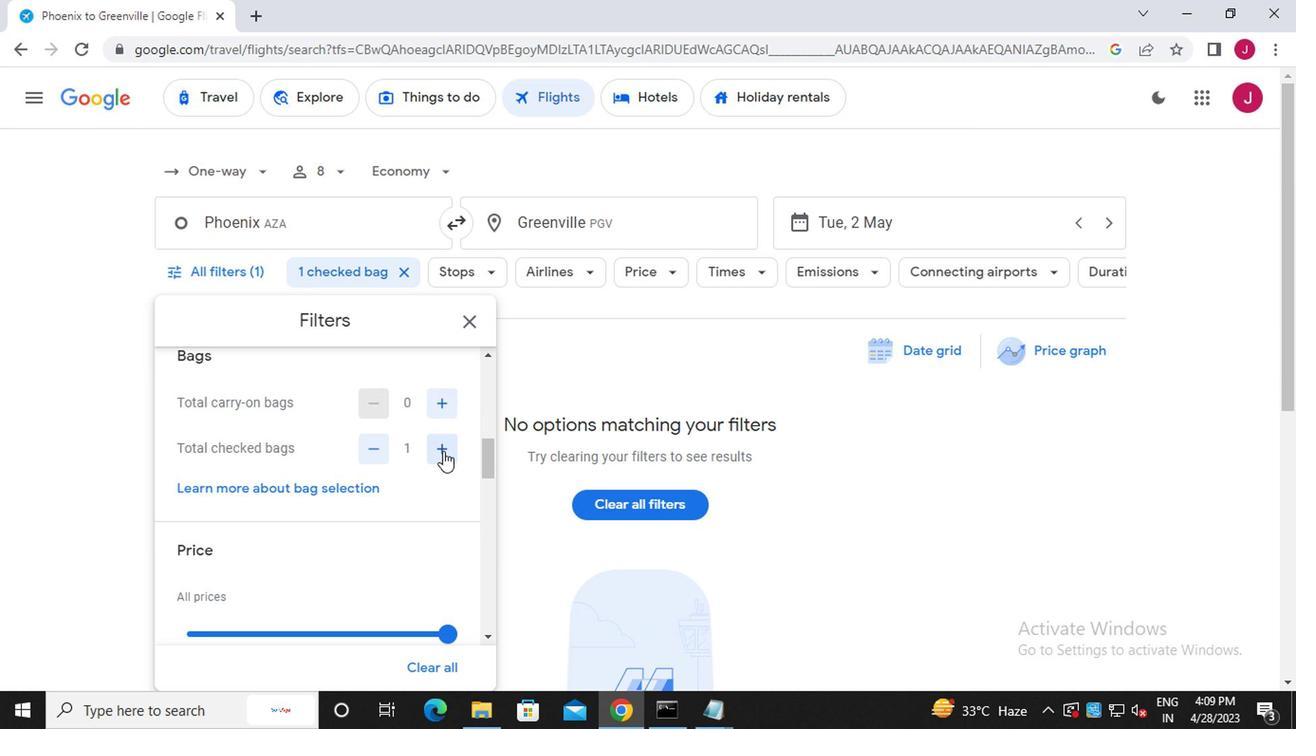
Action: Mouse scrolled (439, 451) with delta (0, 0)
Screenshot: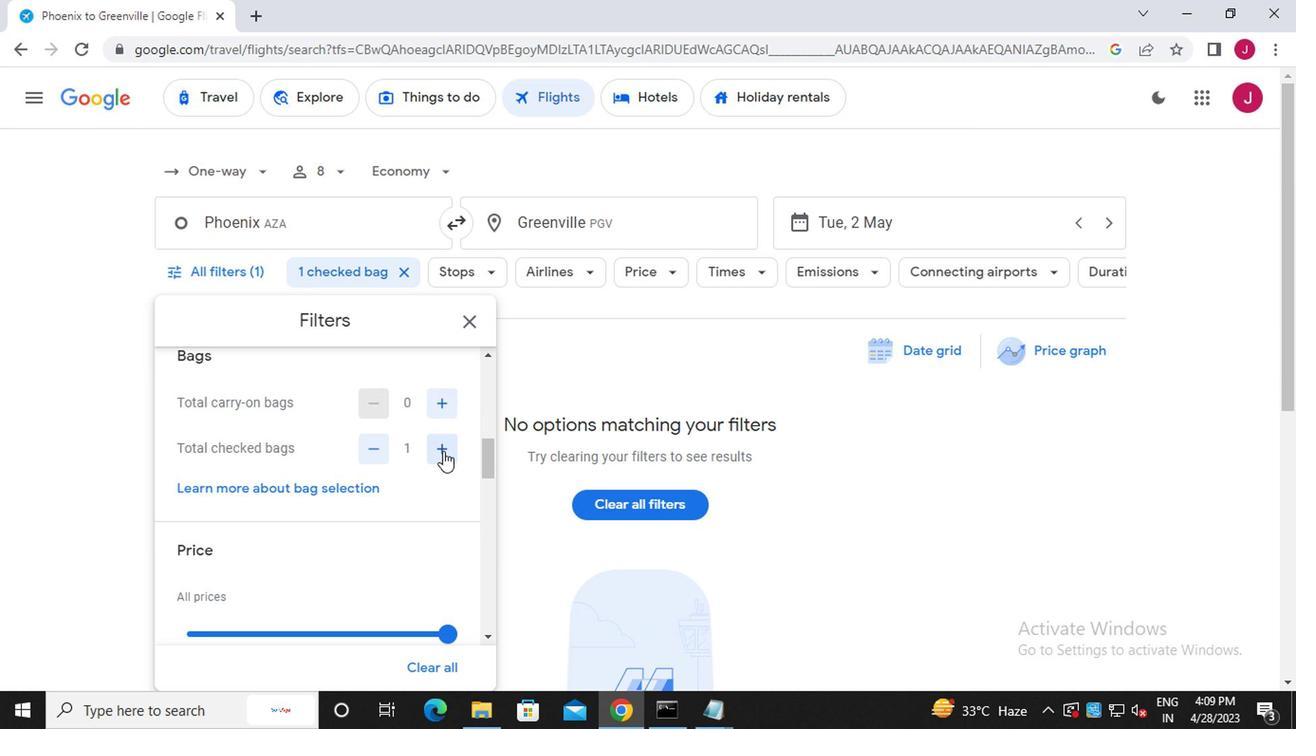 
Action: Mouse moved to (440, 444)
Screenshot: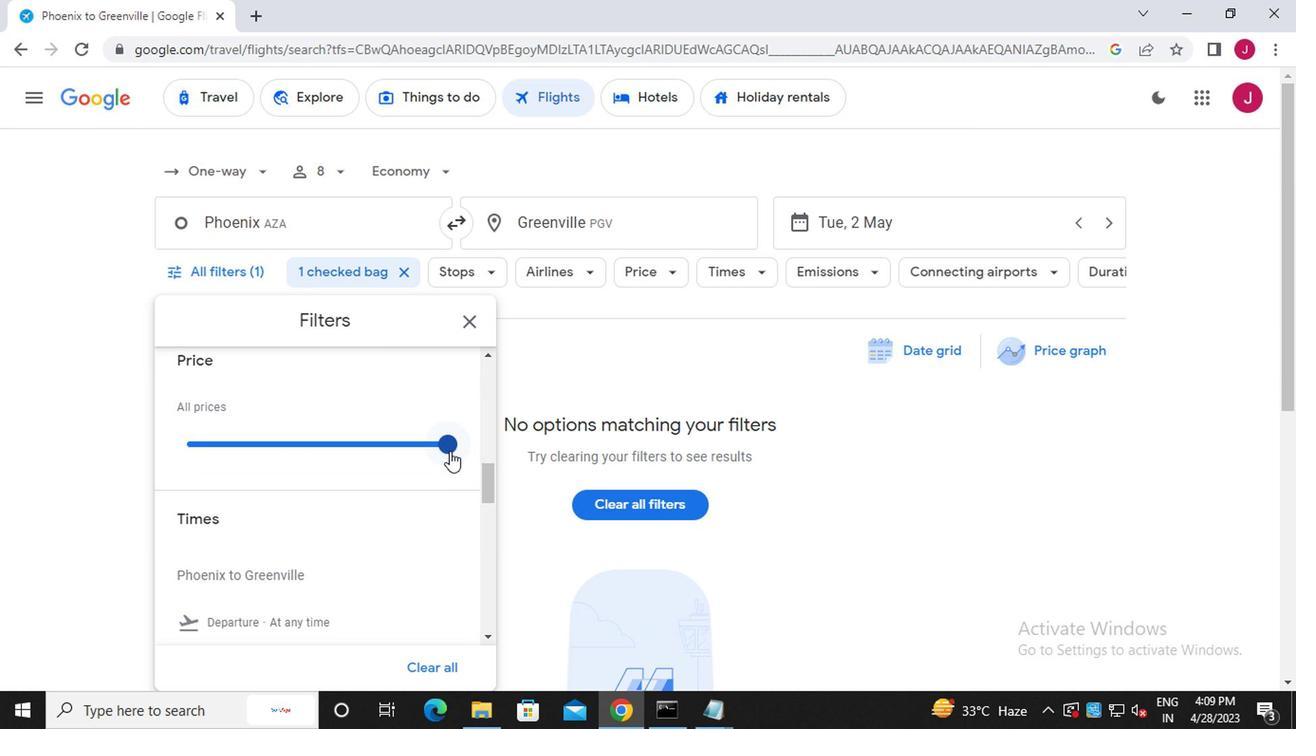 
Action: Mouse pressed left at (440, 444)
Screenshot: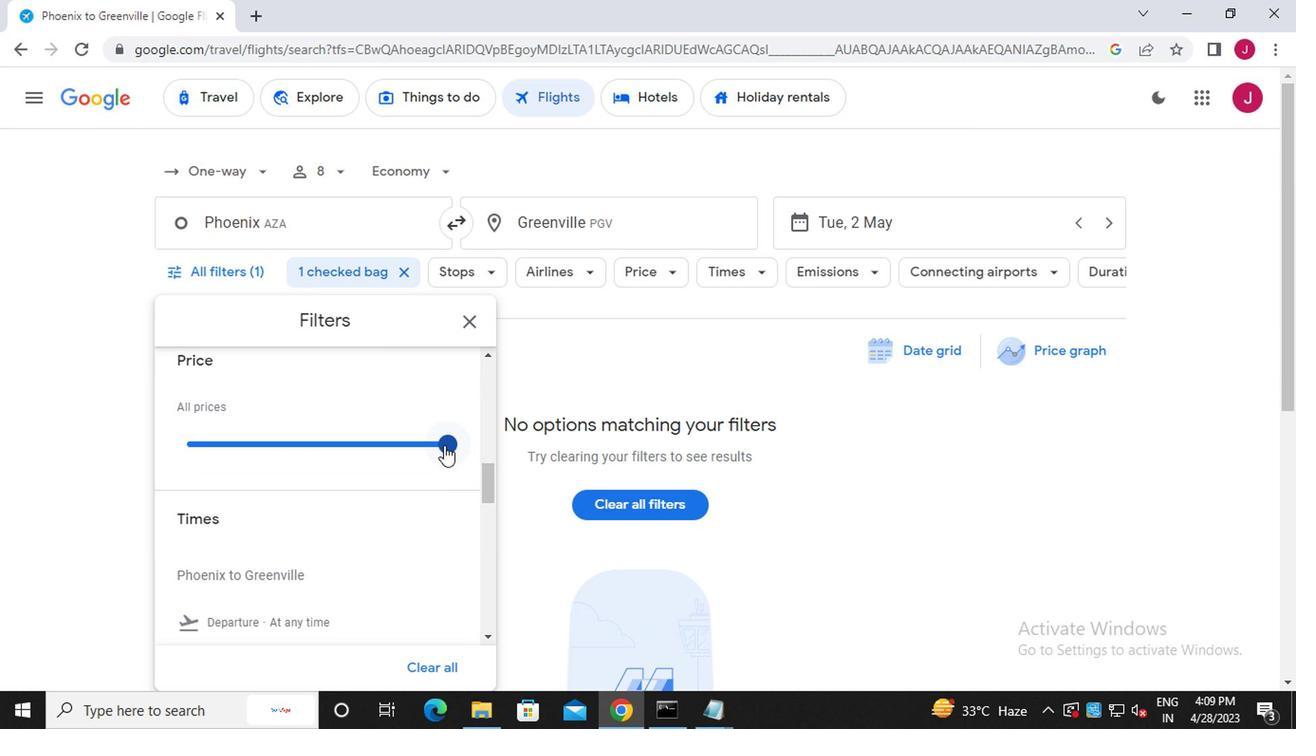 
Action: Mouse pressed left at (440, 444)
Screenshot: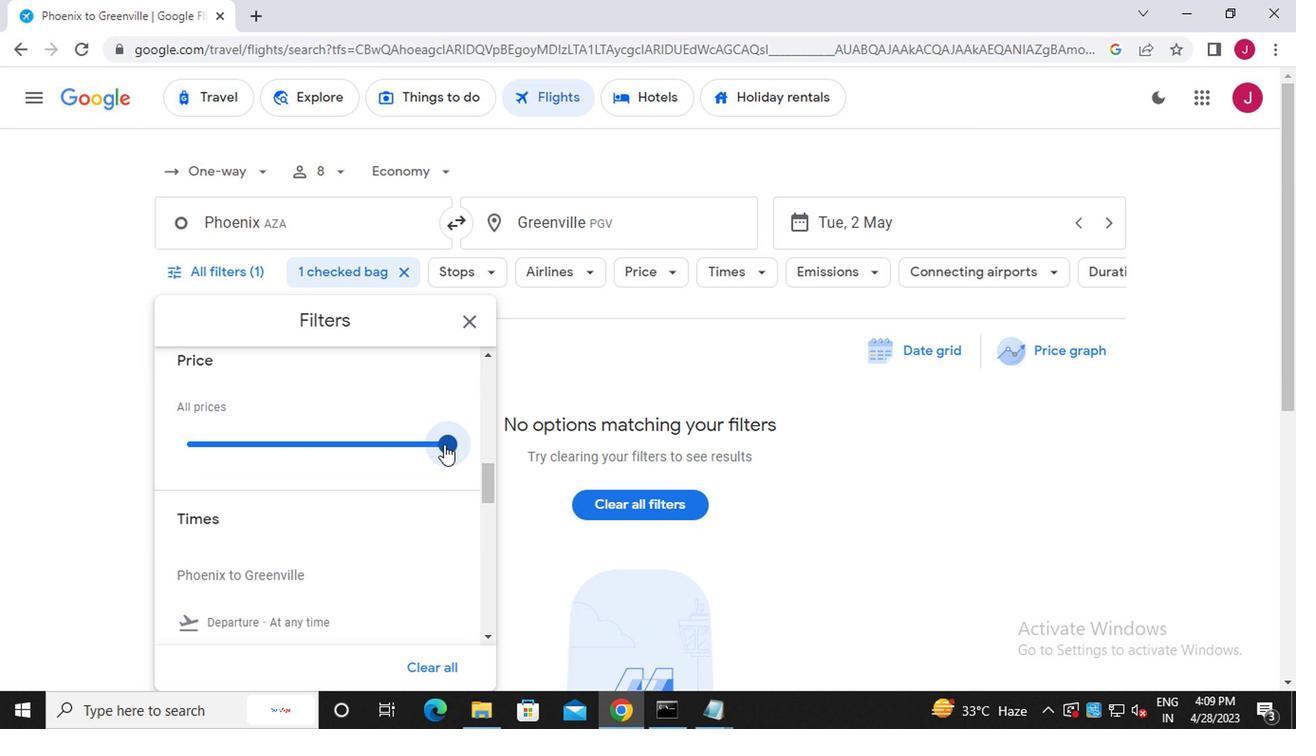 
Action: Mouse moved to (441, 444)
Screenshot: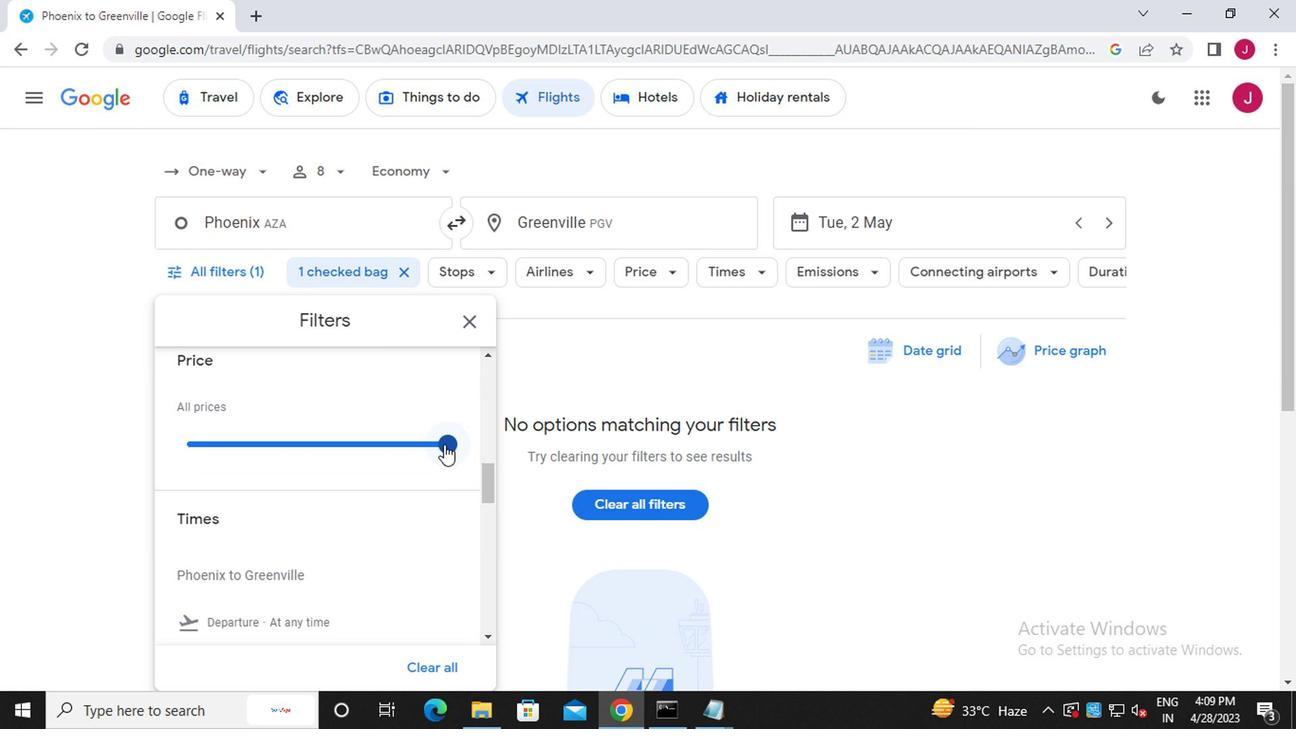 
Action: Mouse scrolled (441, 444) with delta (0, 0)
Screenshot: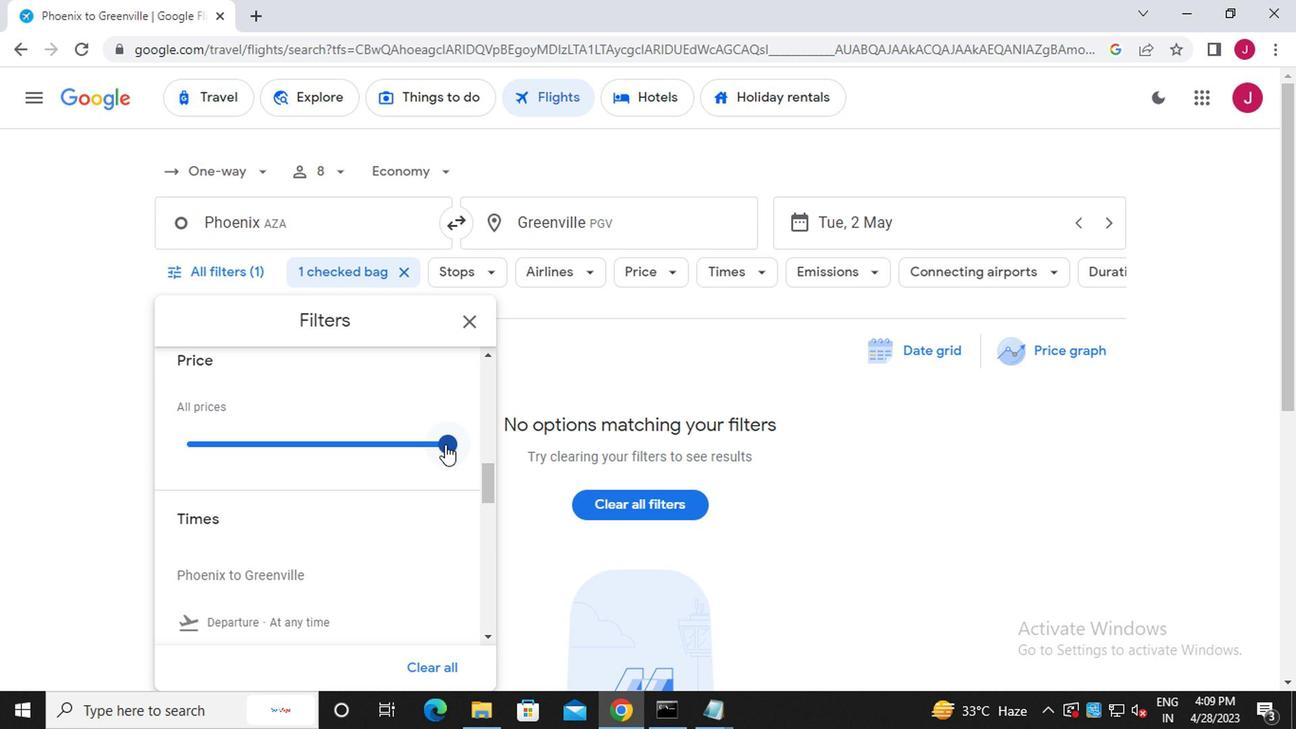 
Action: Mouse scrolled (441, 444) with delta (0, 0)
Screenshot: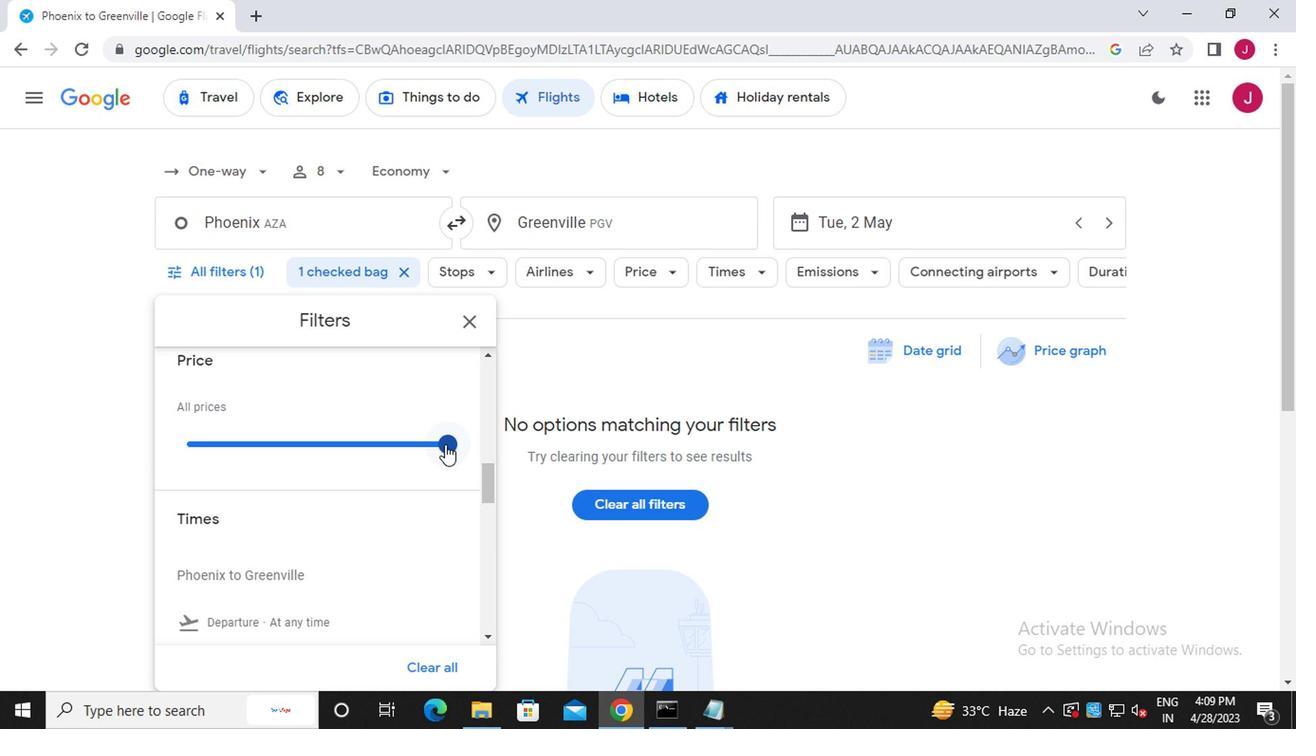 
Action: Mouse moved to (188, 469)
Screenshot: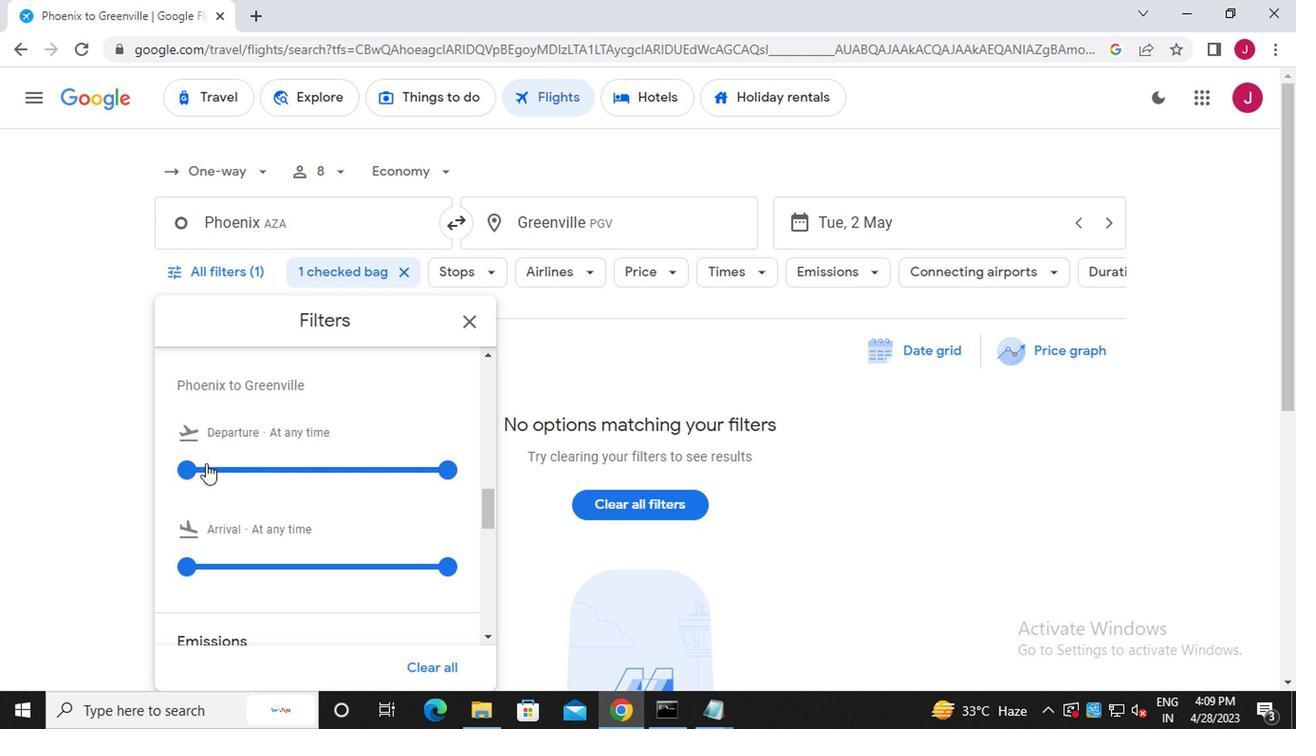 
Action: Mouse pressed left at (188, 469)
Screenshot: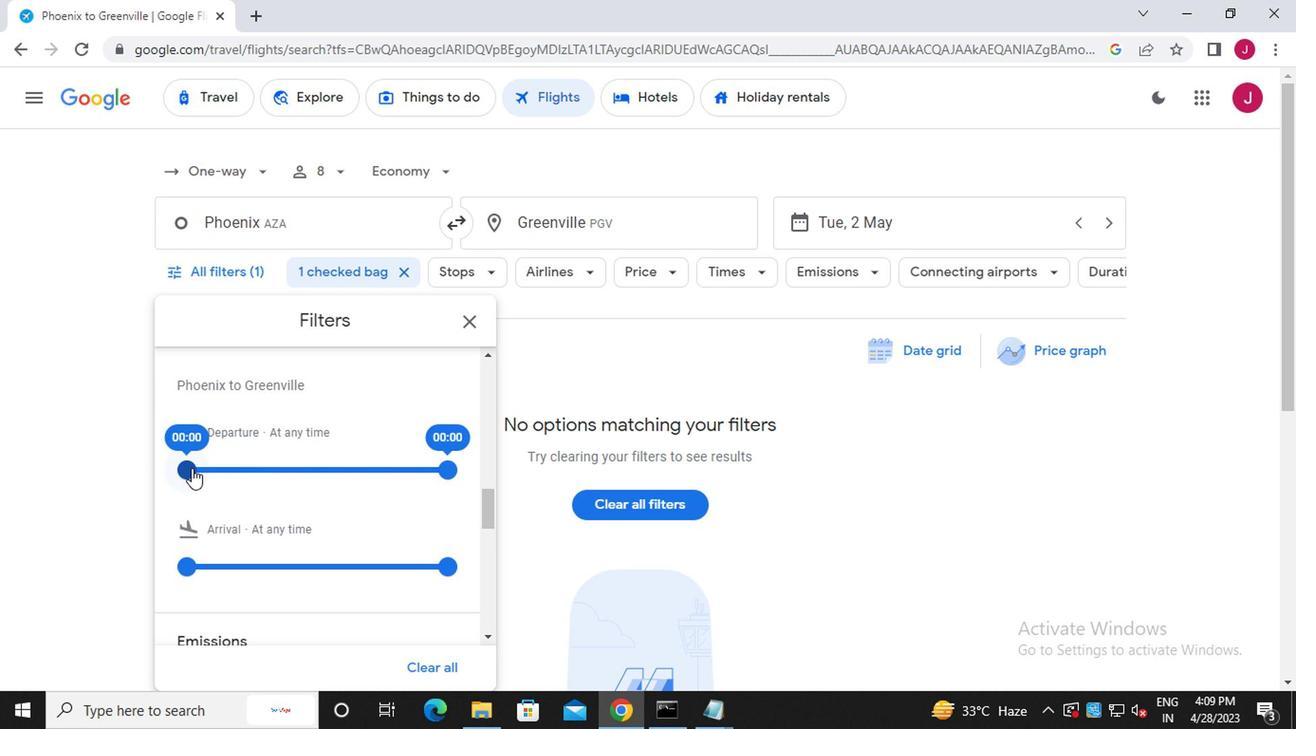 
Action: Mouse moved to (182, 474)
Screenshot: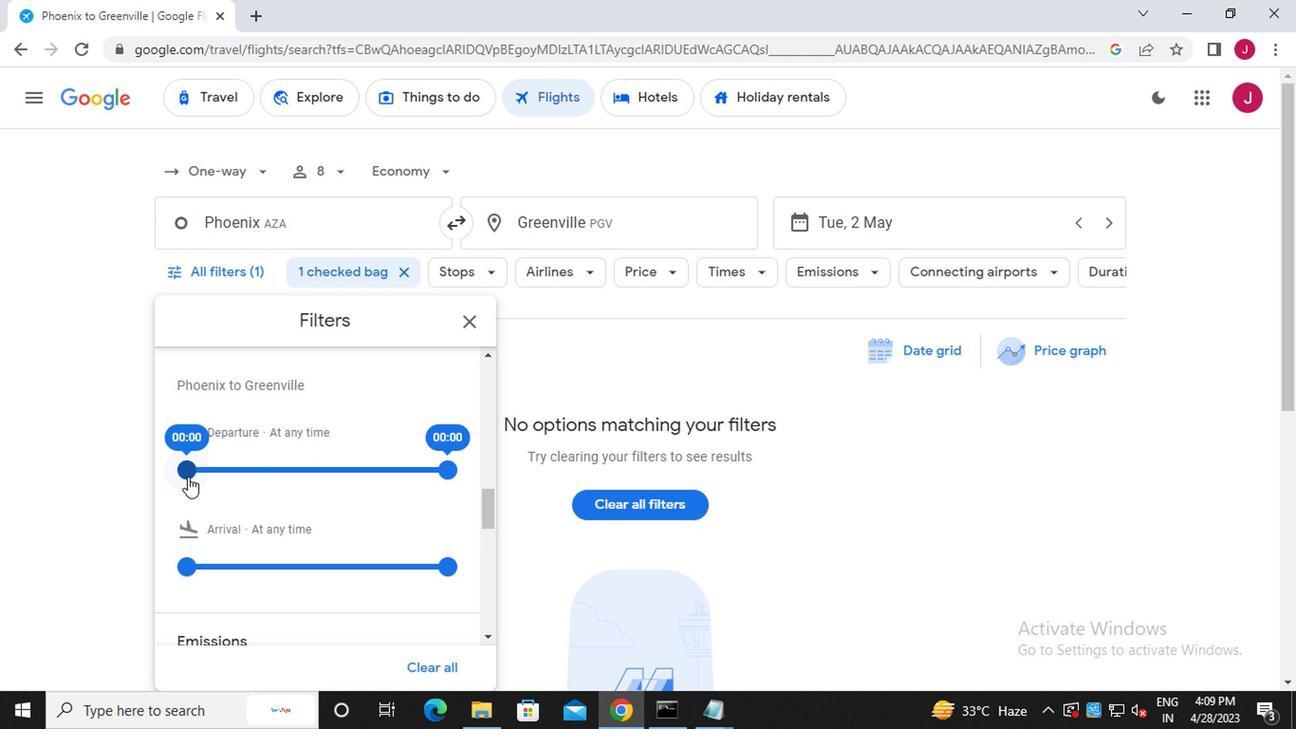
Action: Mouse pressed left at (182, 474)
Screenshot: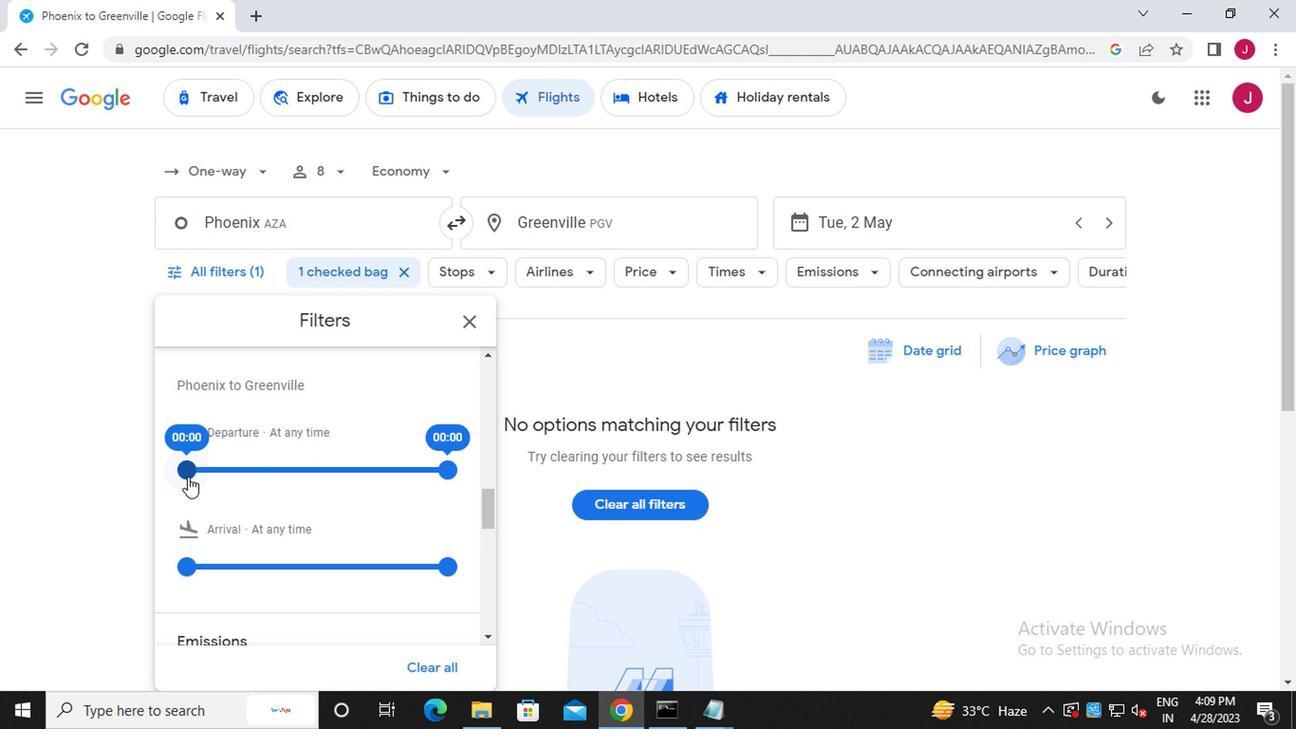 
Action: Mouse moved to (216, 469)
Screenshot: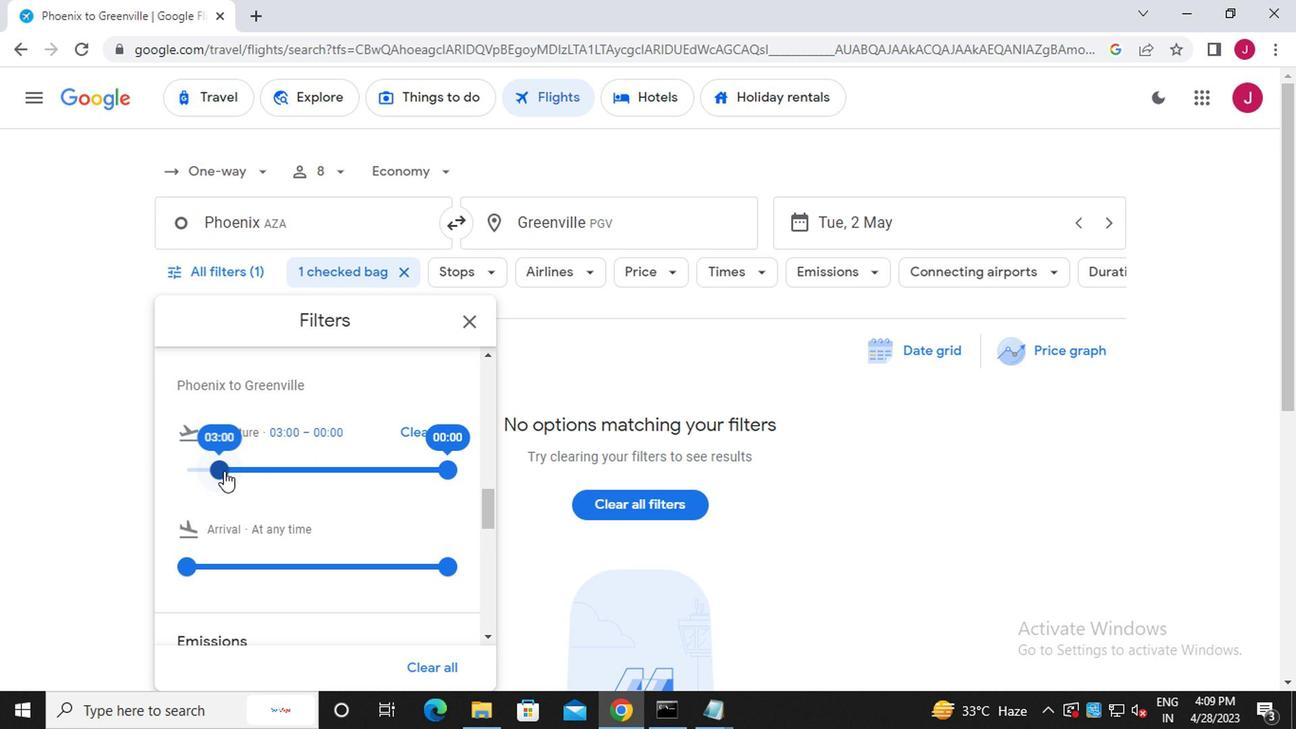 
Action: Mouse pressed left at (216, 469)
Screenshot: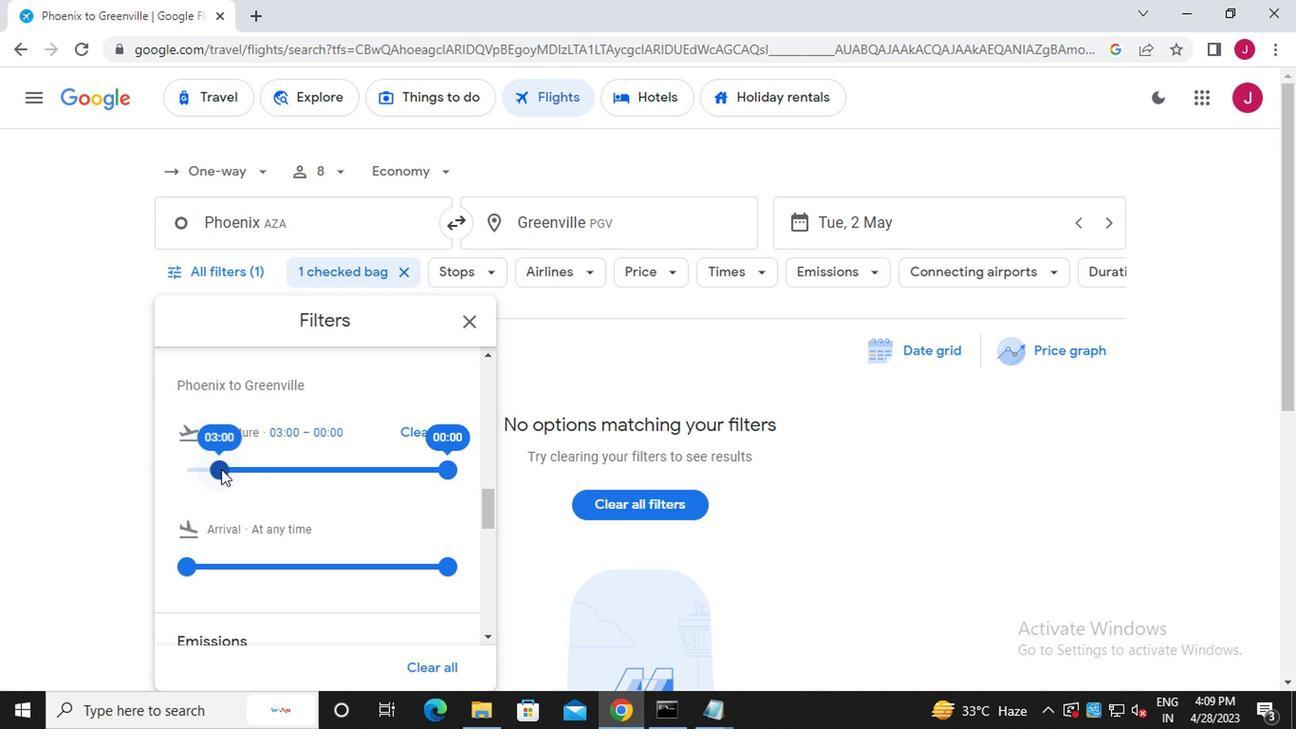 
Action: Mouse moved to (448, 472)
Screenshot: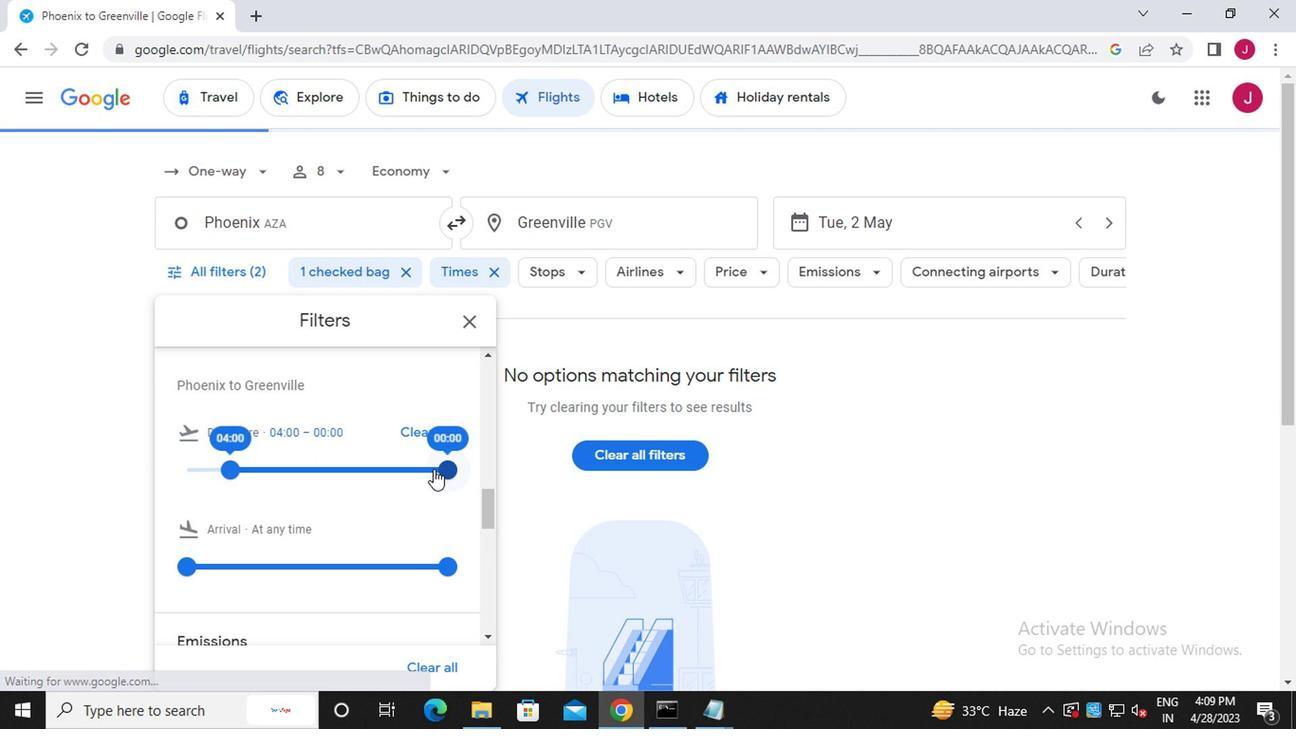 
Action: Mouse pressed left at (448, 472)
Screenshot: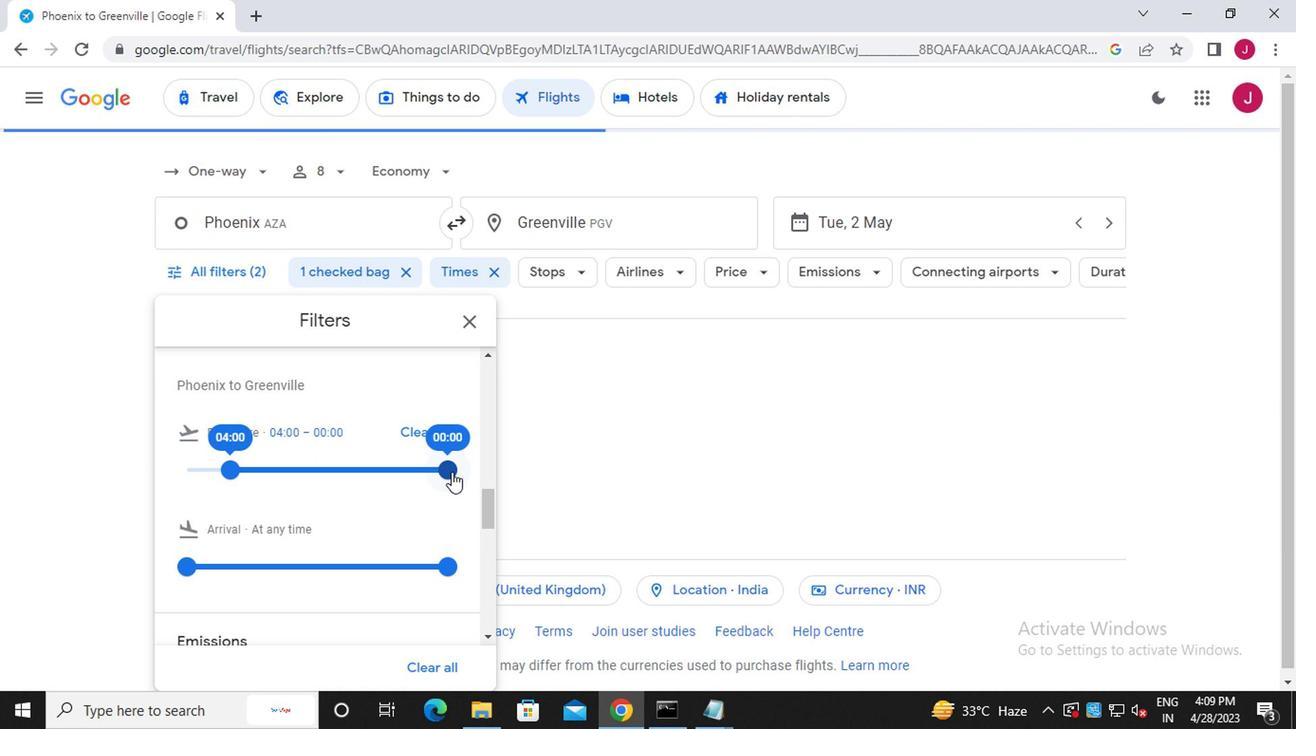
Action: Mouse moved to (464, 322)
Screenshot: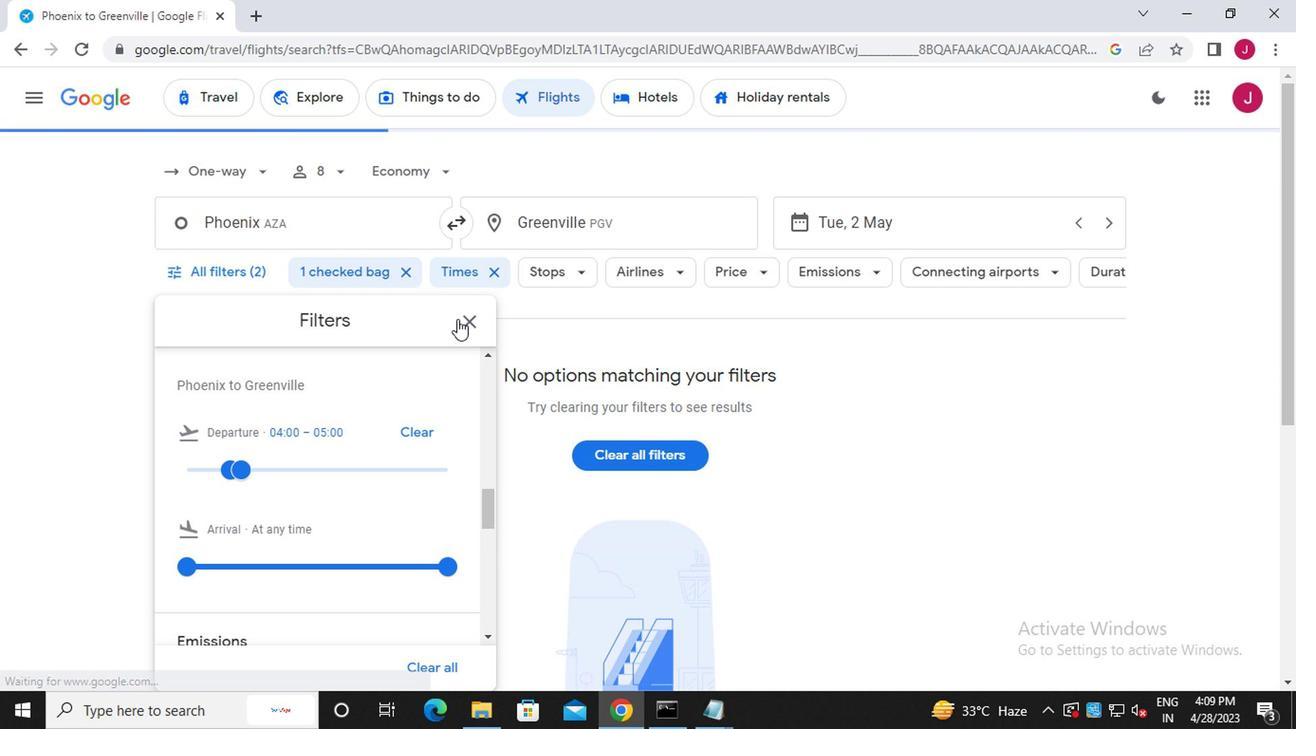 
Action: Mouse pressed left at (464, 322)
Screenshot: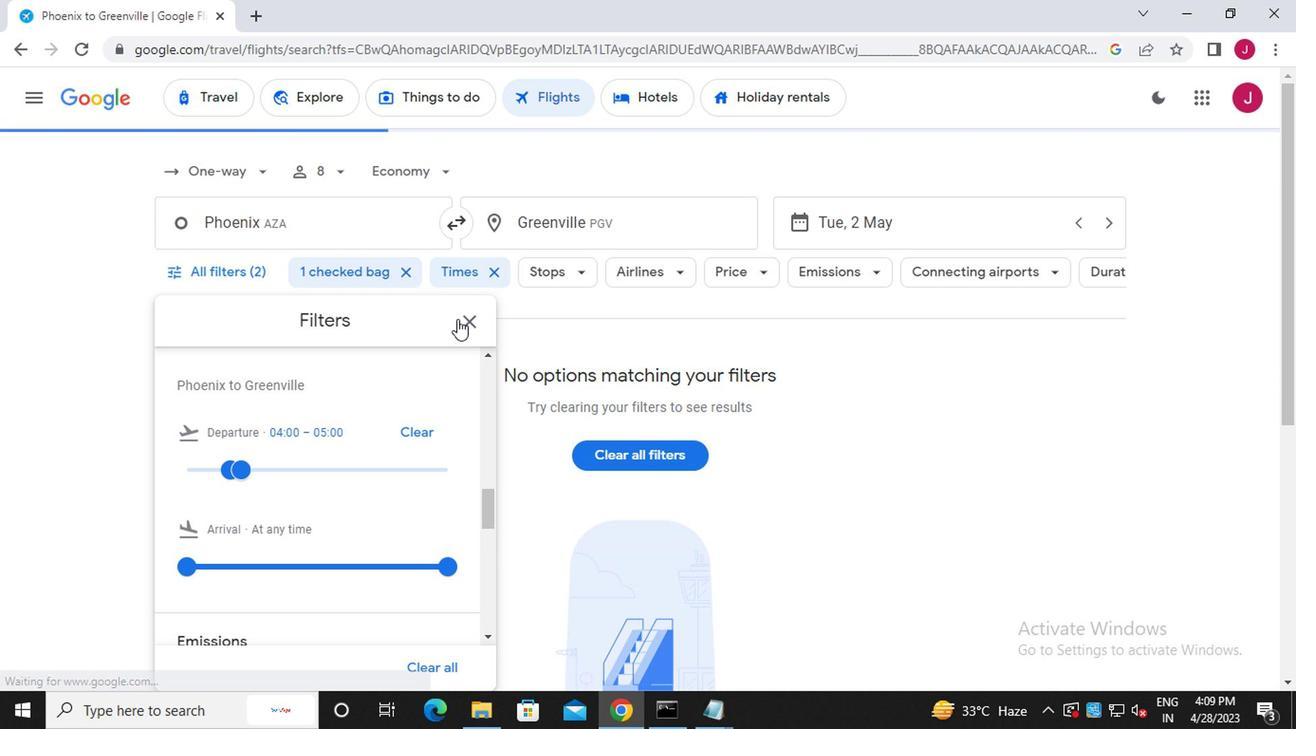 
Action: Mouse moved to (462, 322)
Screenshot: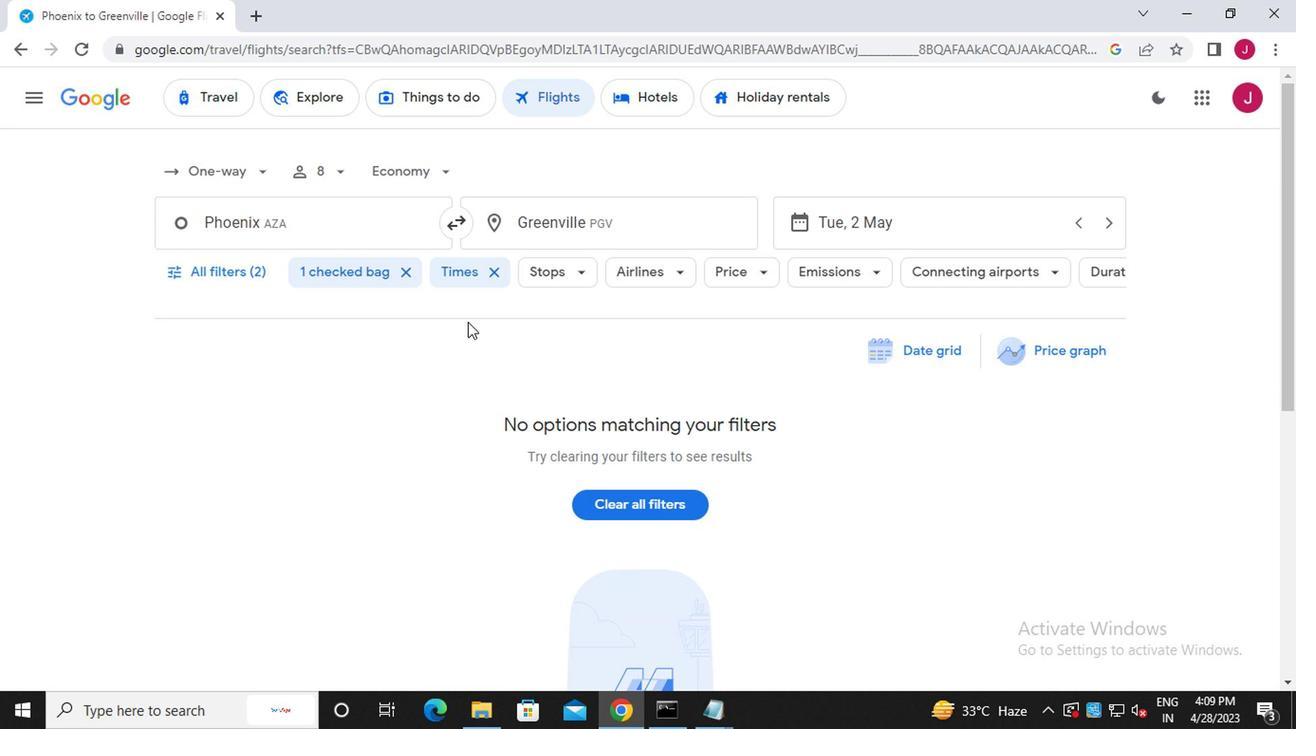 
